 Task: Find connections with filter location Pekalongan with filter topic #Productivitywith filter profile language French with filter current company Global Freelance Recruiter with filter school GM Institute of Technology with filter industry Computer and Network Security with filter service category Mobile Marketing with filter keywords title School Counselor
Action: Mouse moved to (651, 63)
Screenshot: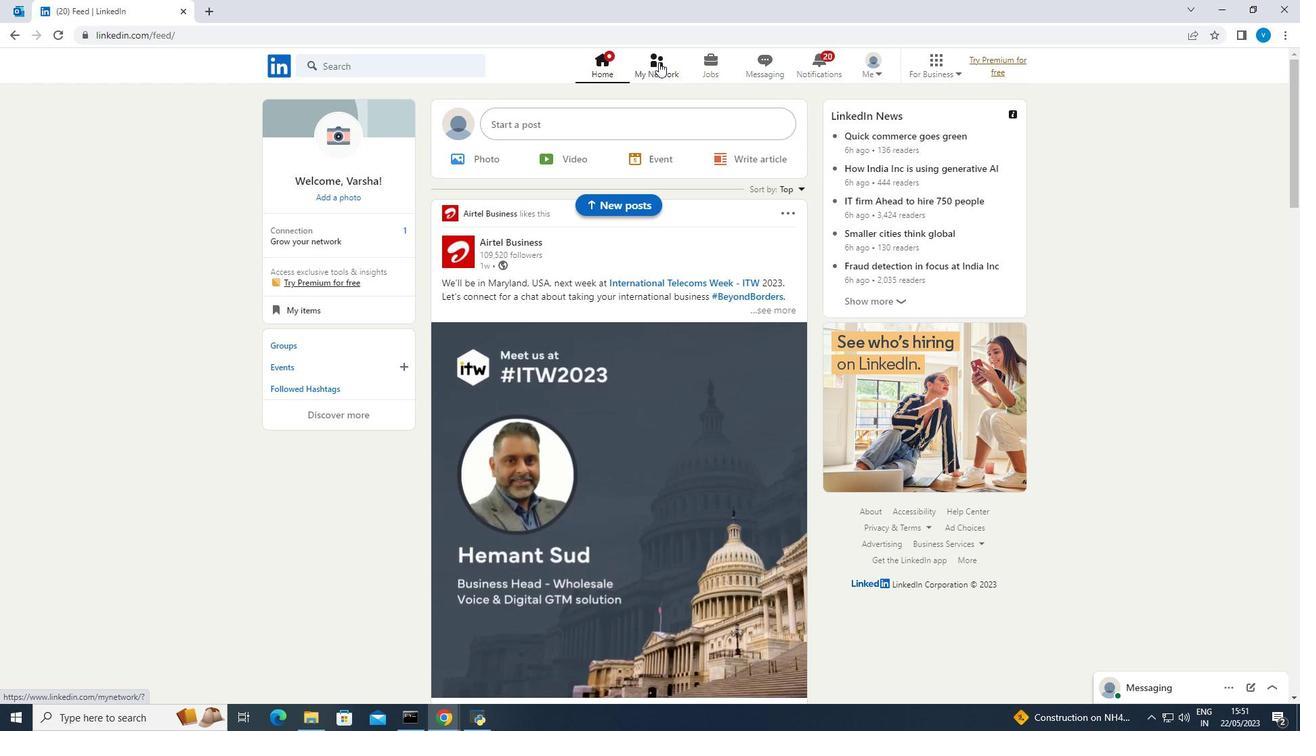 
Action: Mouse pressed left at (651, 63)
Screenshot: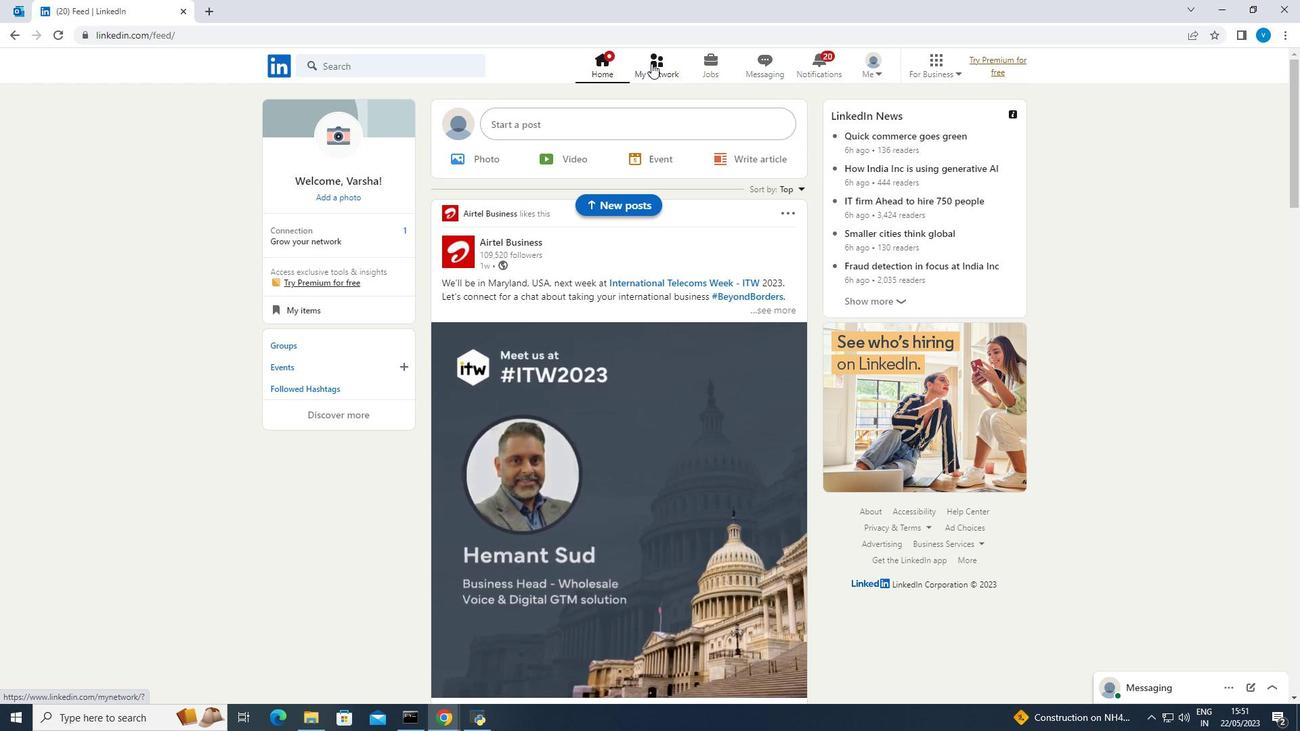 
Action: Mouse moved to (316, 147)
Screenshot: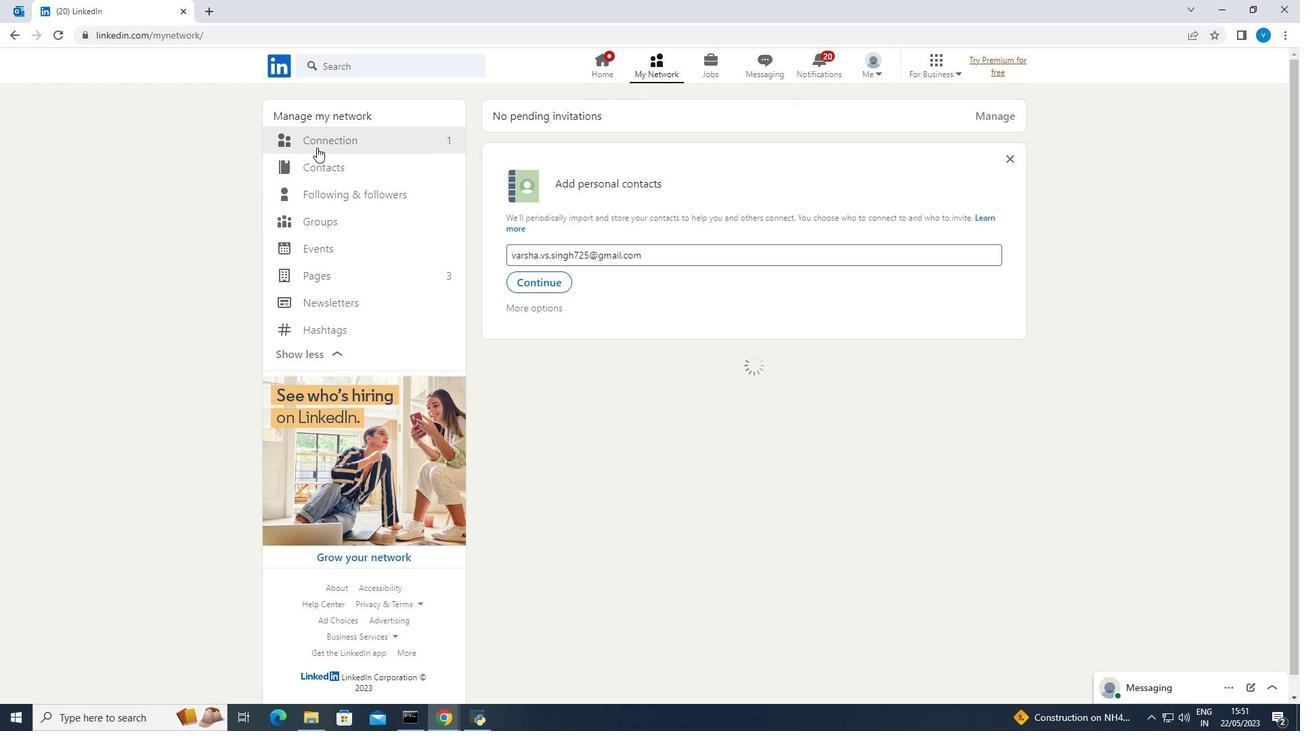 
Action: Mouse pressed left at (316, 147)
Screenshot: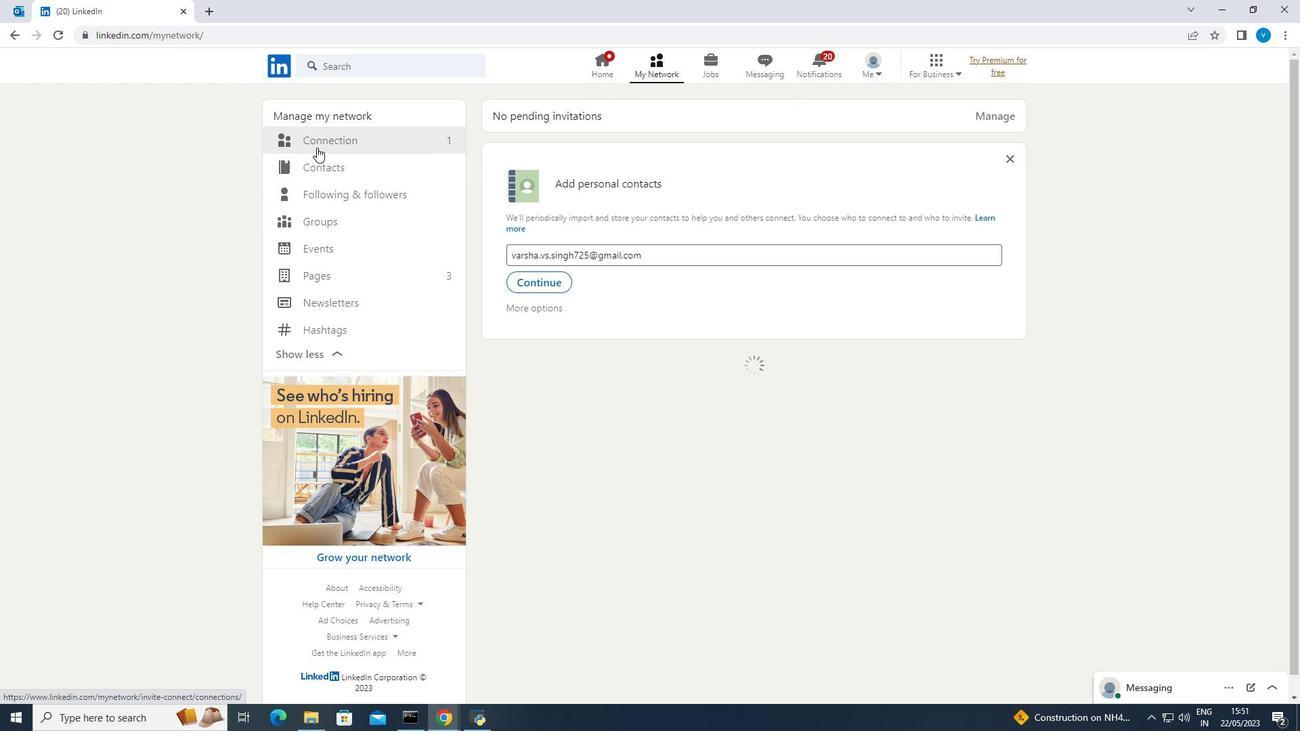 
Action: Mouse moved to (774, 140)
Screenshot: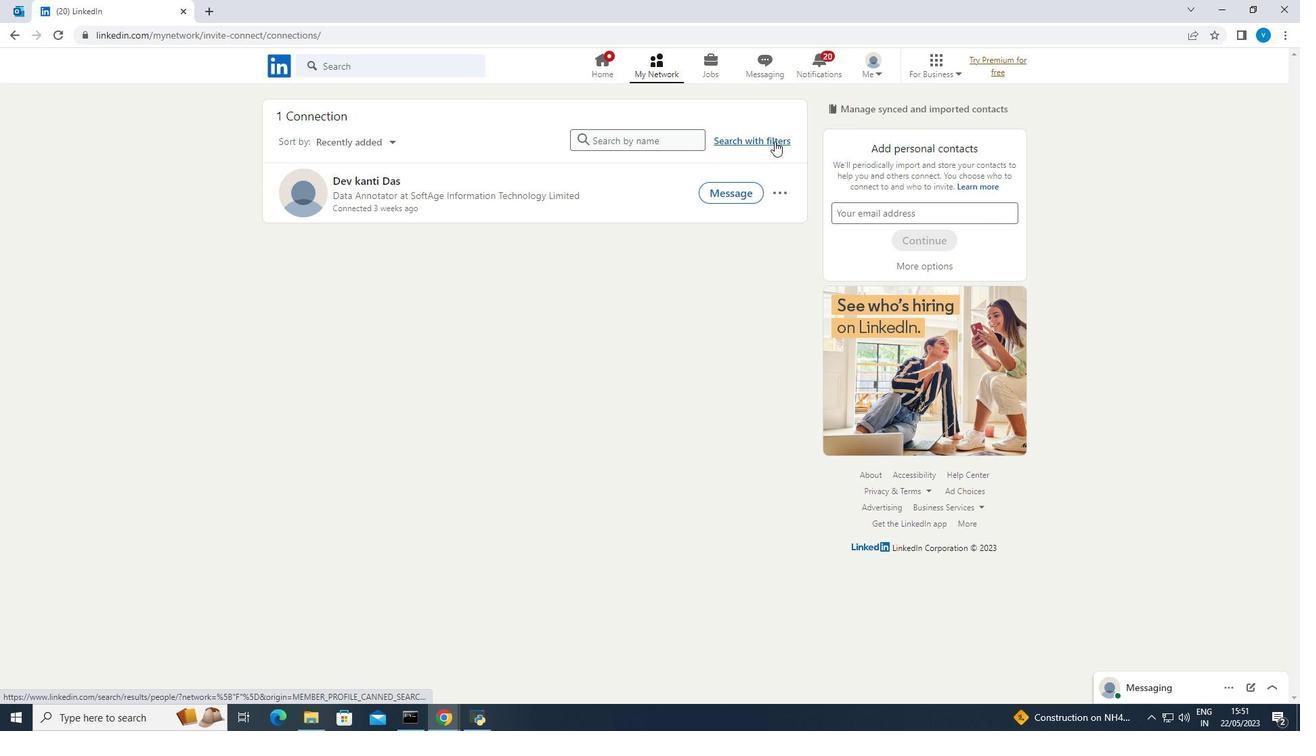 
Action: Mouse pressed left at (774, 140)
Screenshot: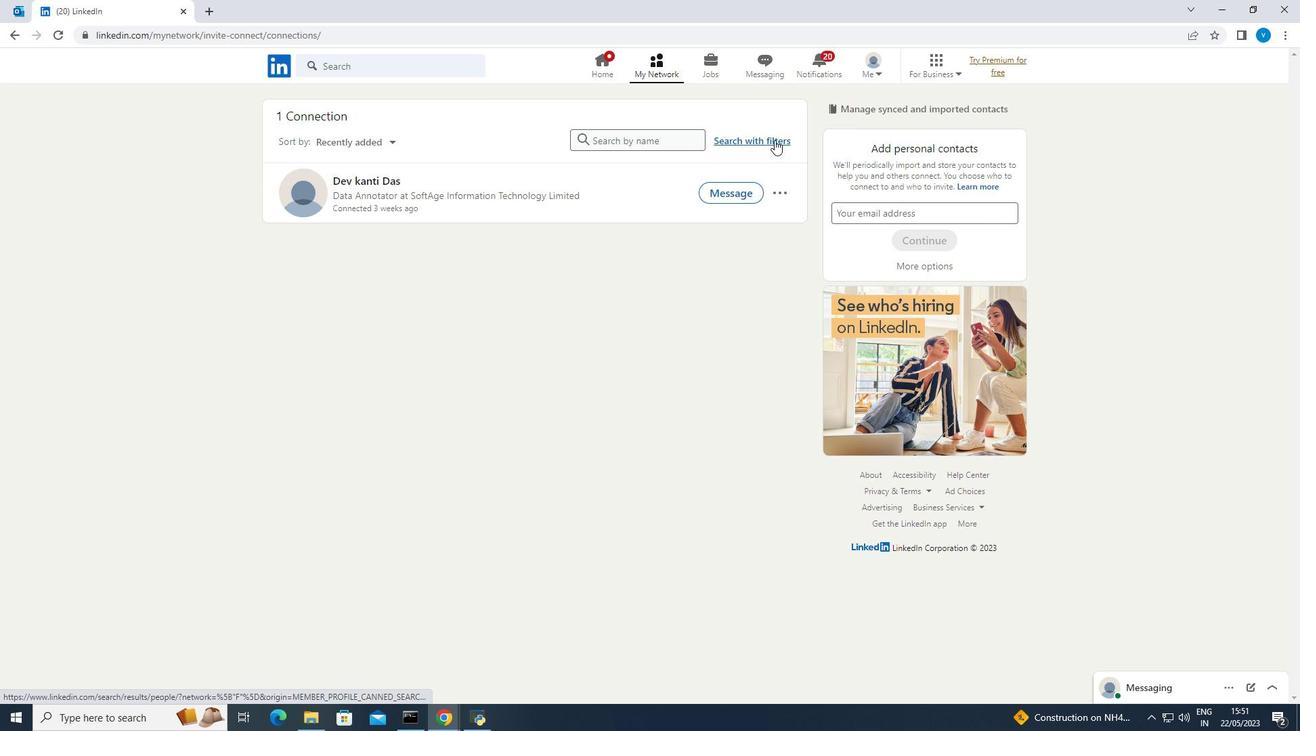 
Action: Mouse moved to (688, 109)
Screenshot: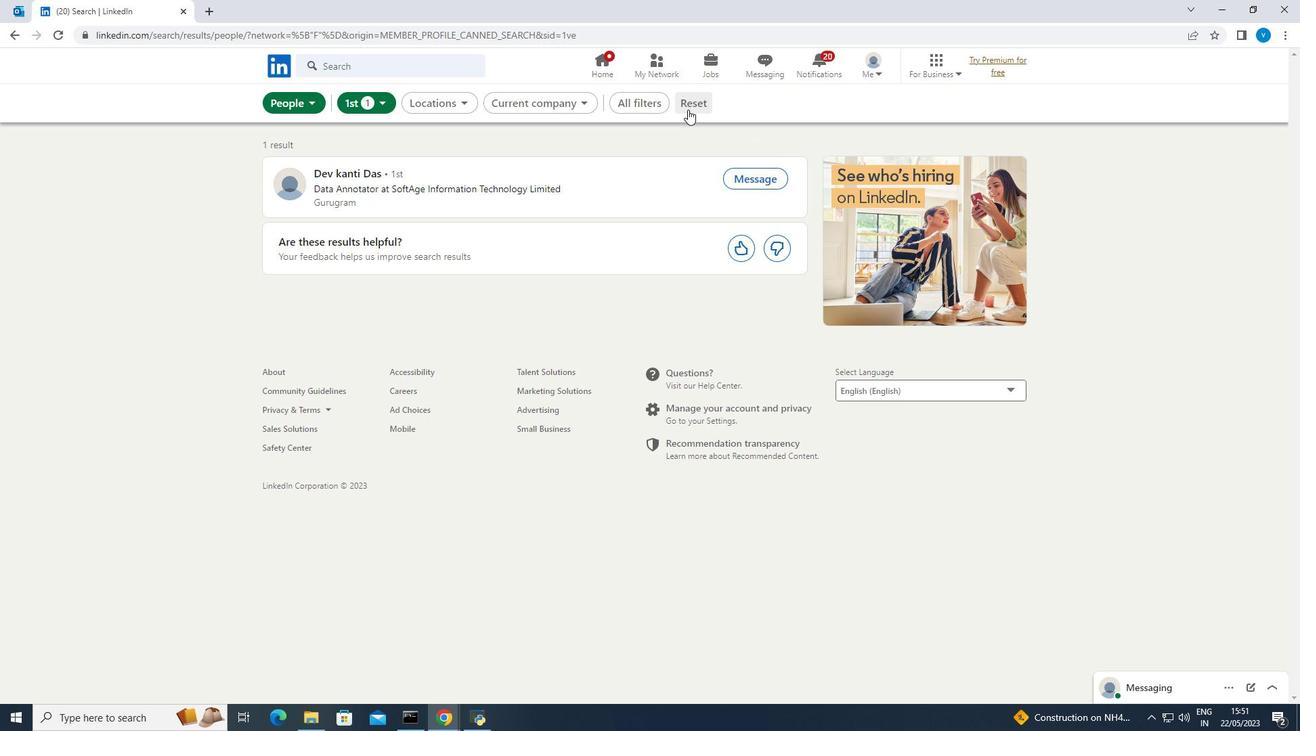 
Action: Mouse pressed left at (688, 109)
Screenshot: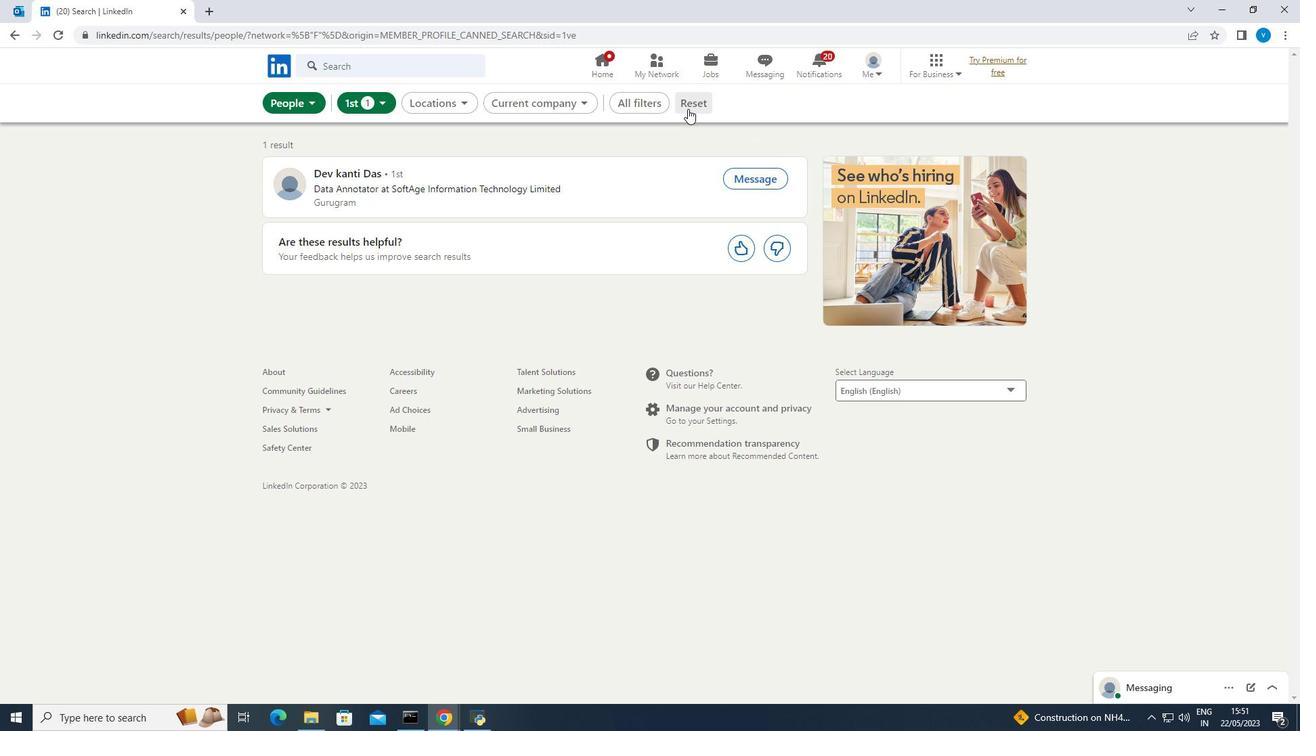 
Action: Mouse moved to (679, 107)
Screenshot: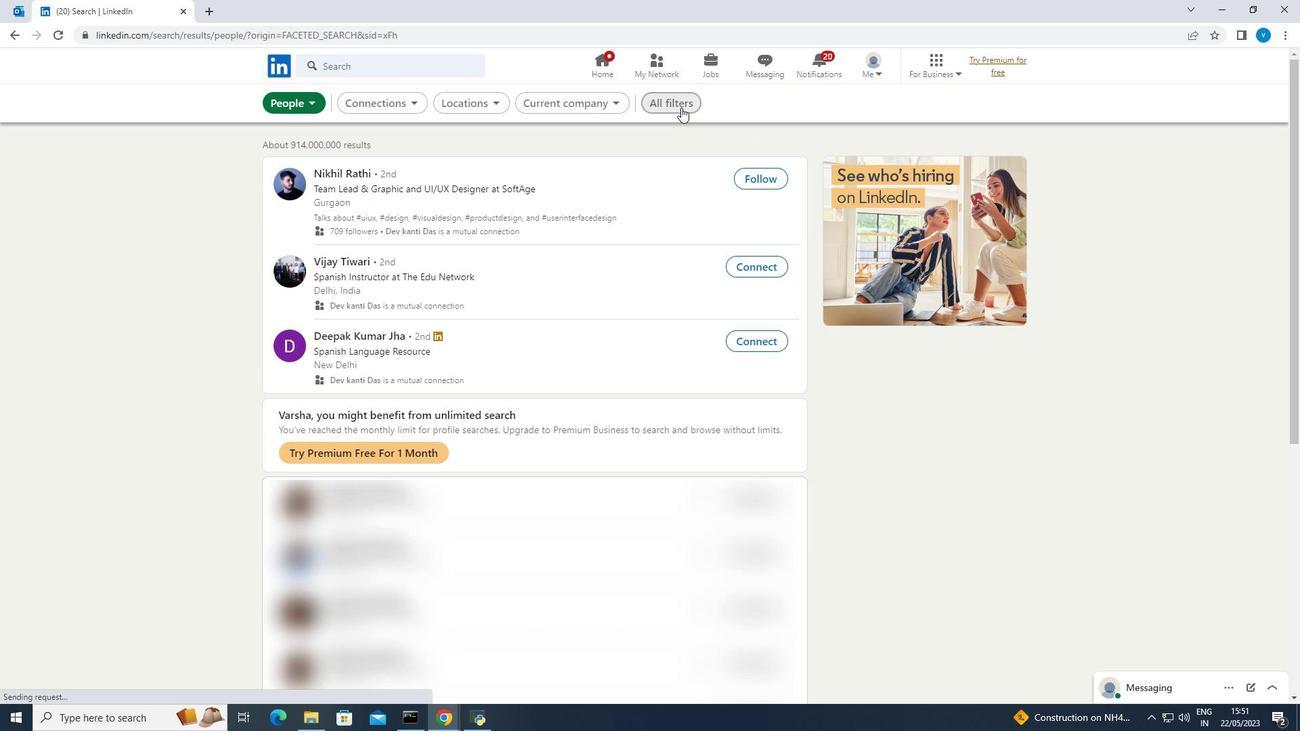 
Action: Mouse pressed left at (679, 107)
Screenshot: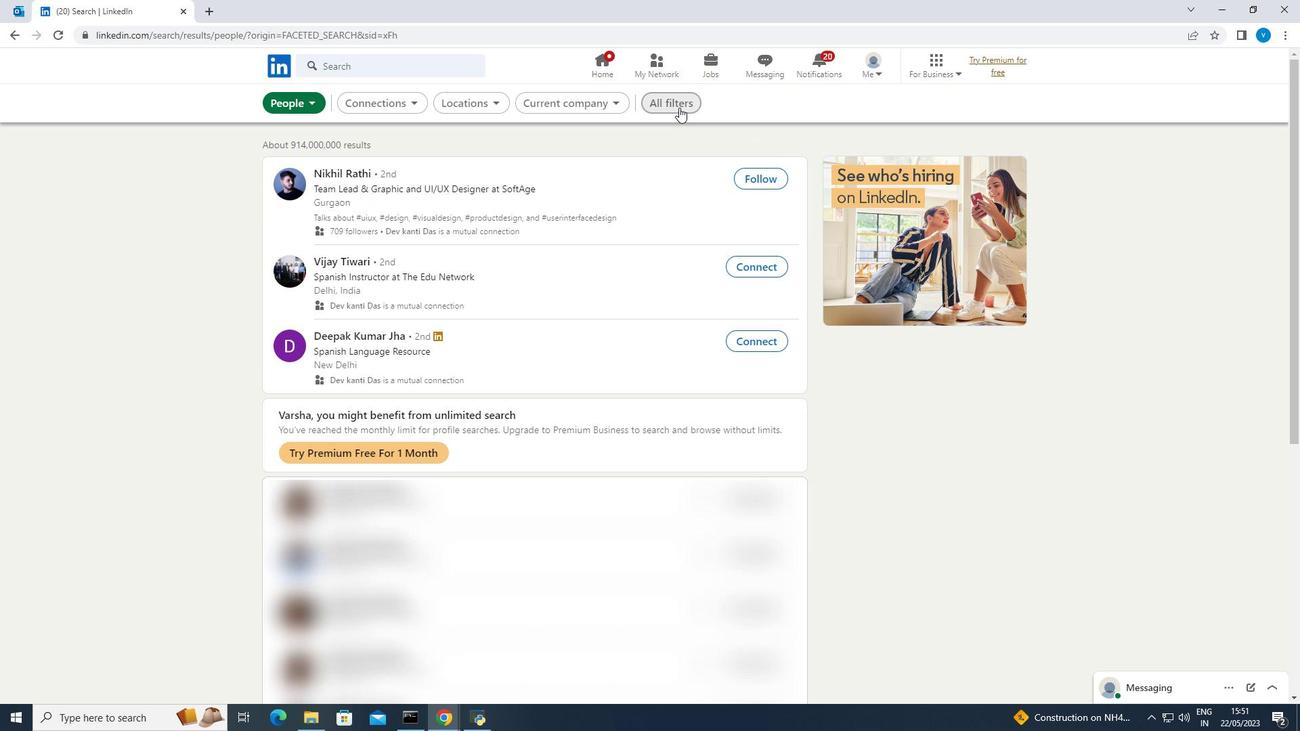 
Action: Mouse moved to (1009, 263)
Screenshot: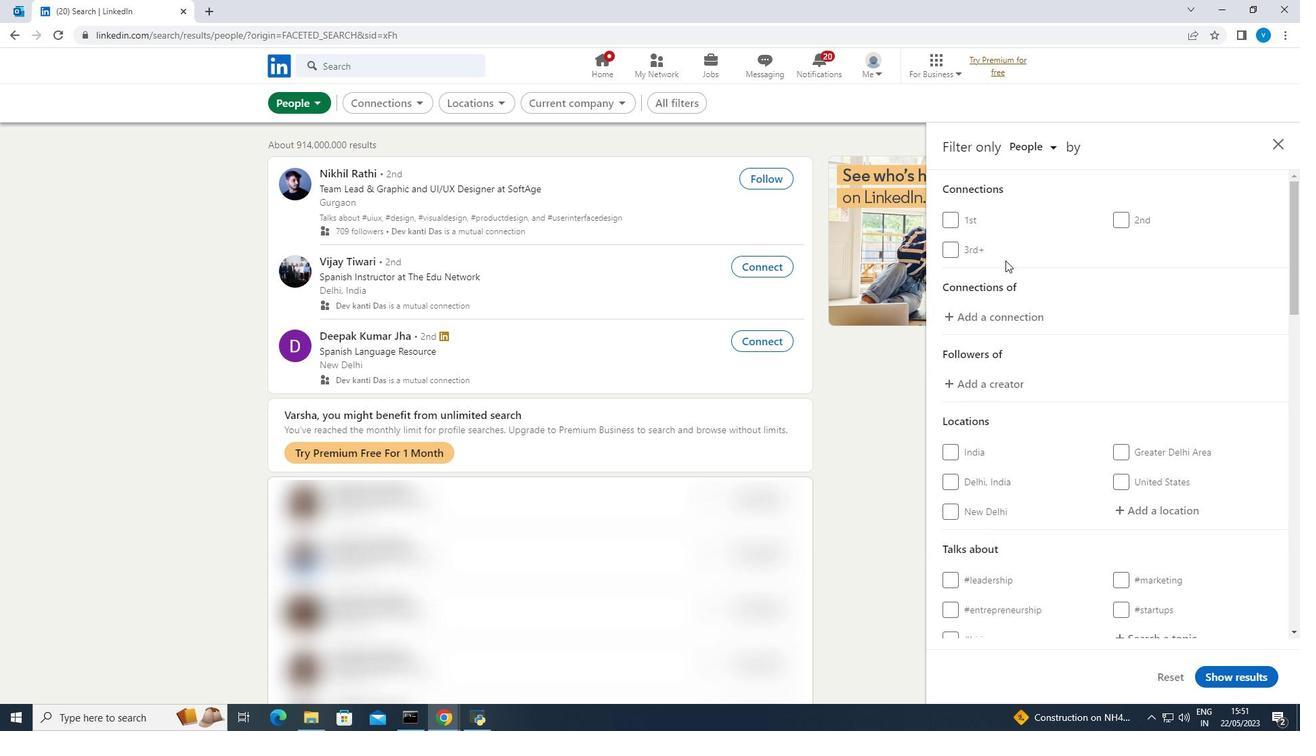 
Action: Mouse scrolled (1009, 262) with delta (0, 0)
Screenshot: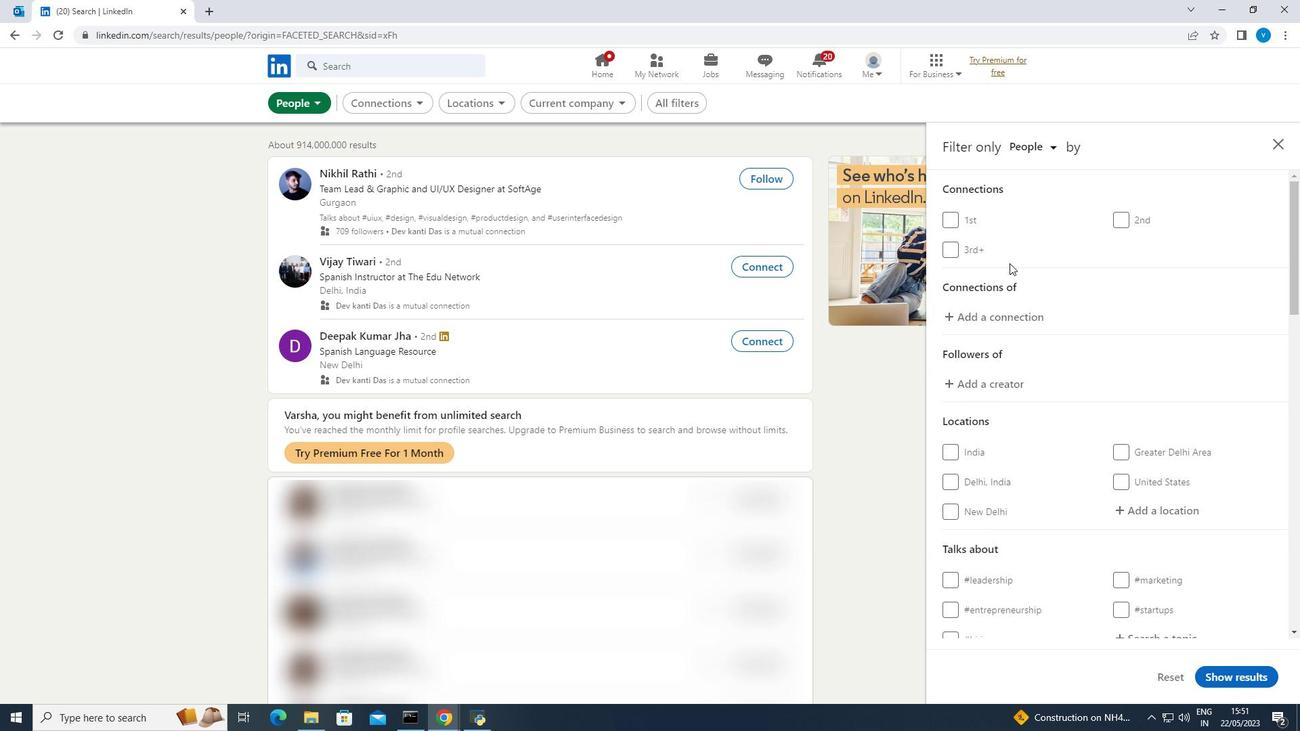 
Action: Mouse moved to (1011, 264)
Screenshot: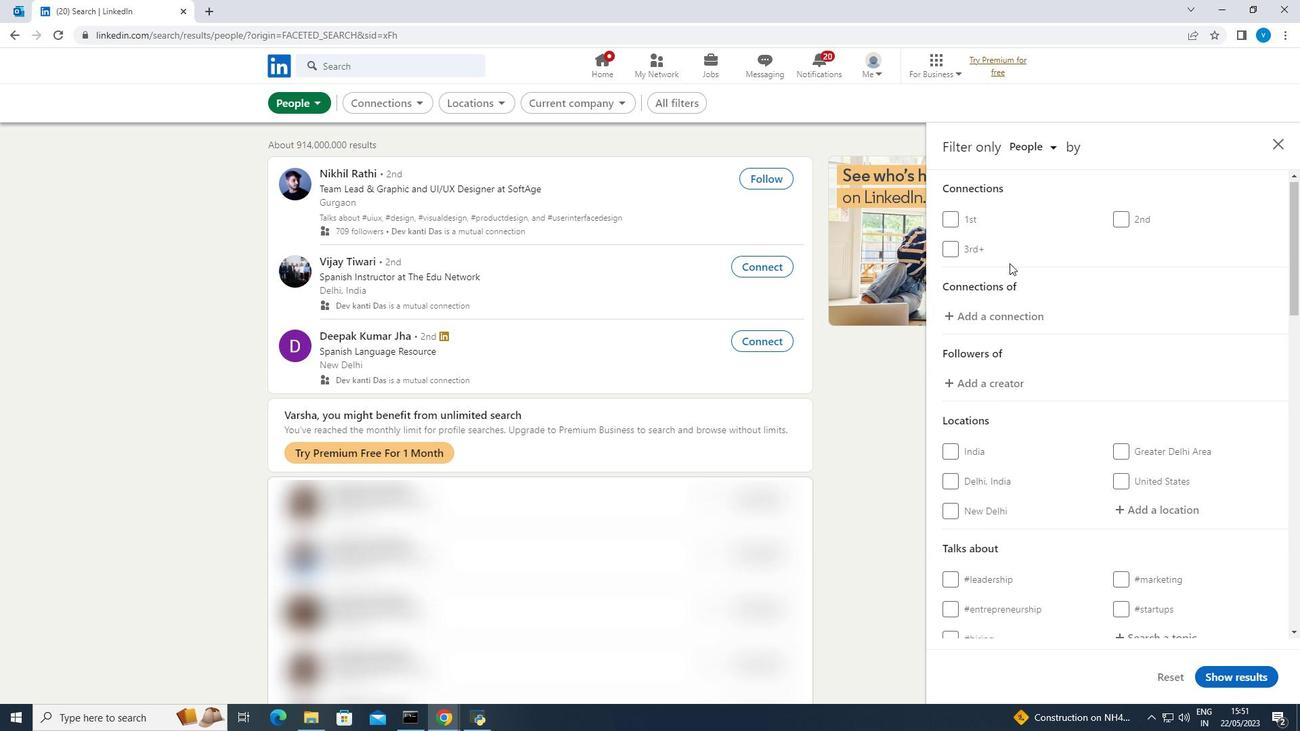 
Action: Mouse scrolled (1011, 263) with delta (0, 0)
Screenshot: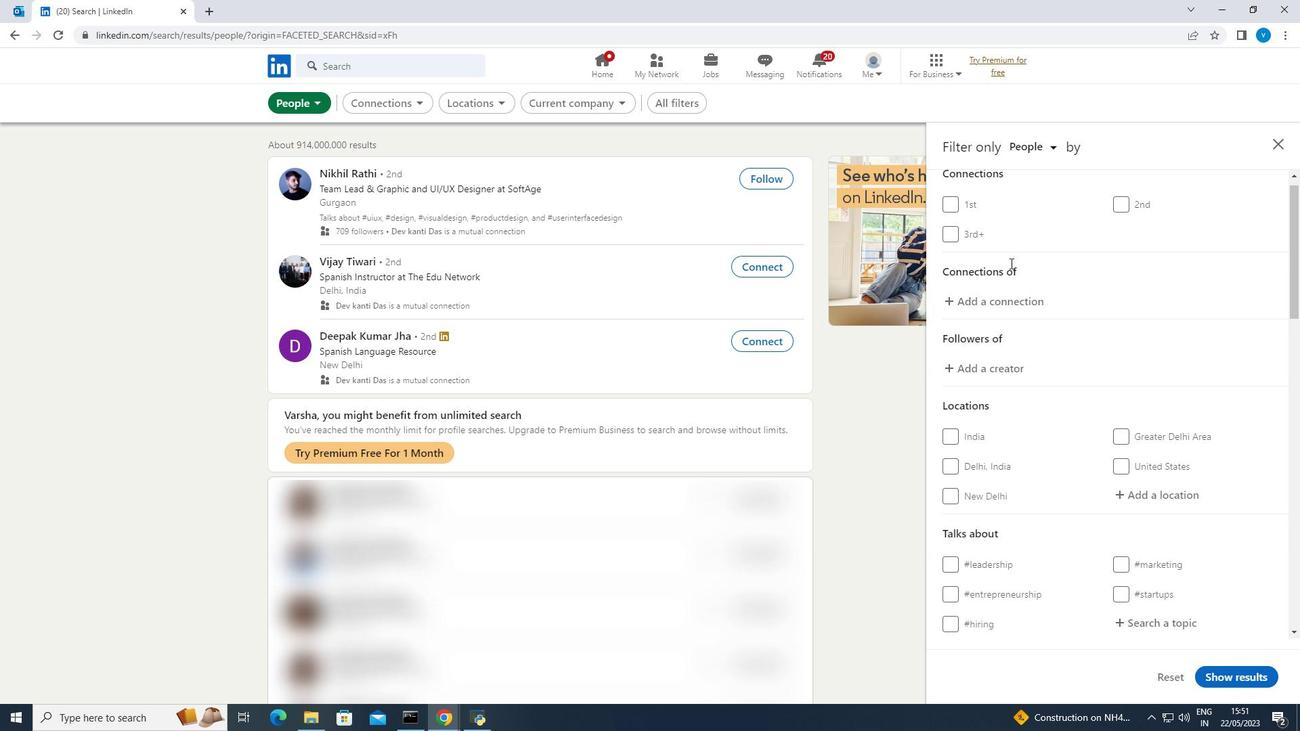 
Action: Mouse moved to (1125, 366)
Screenshot: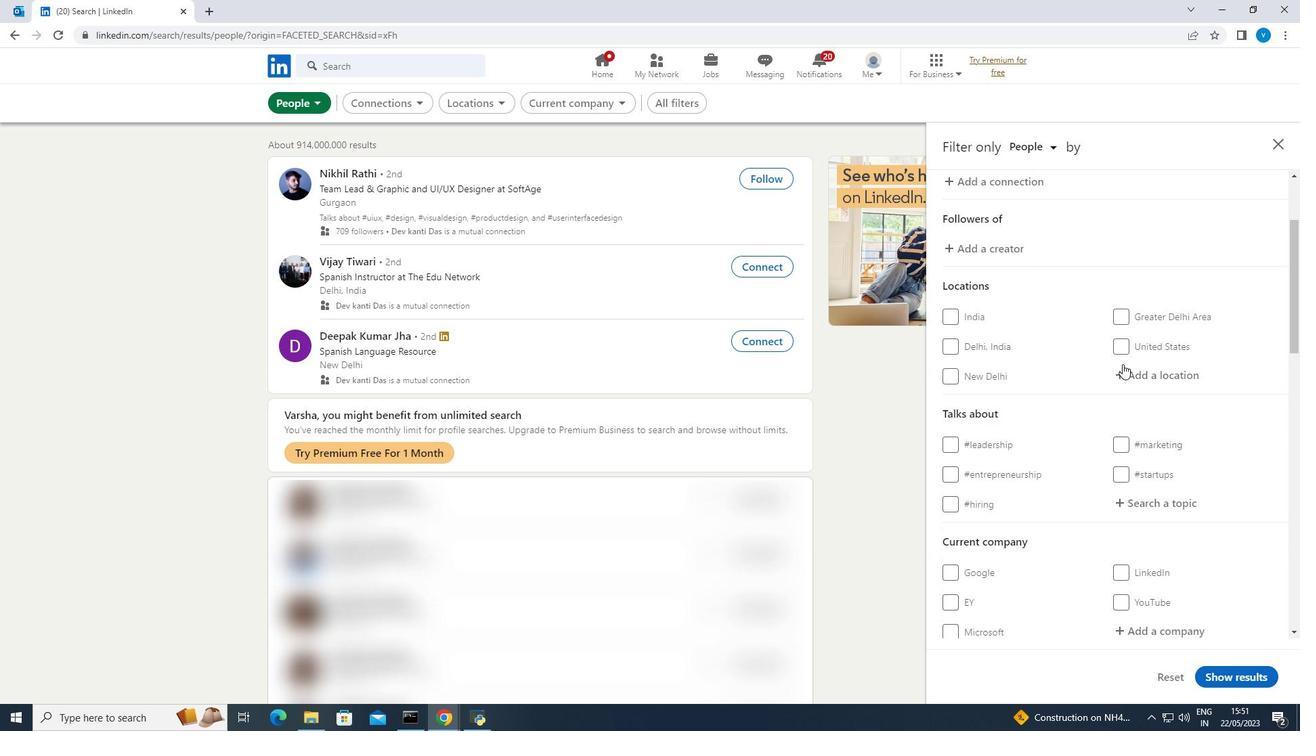 
Action: Mouse pressed left at (1125, 366)
Screenshot: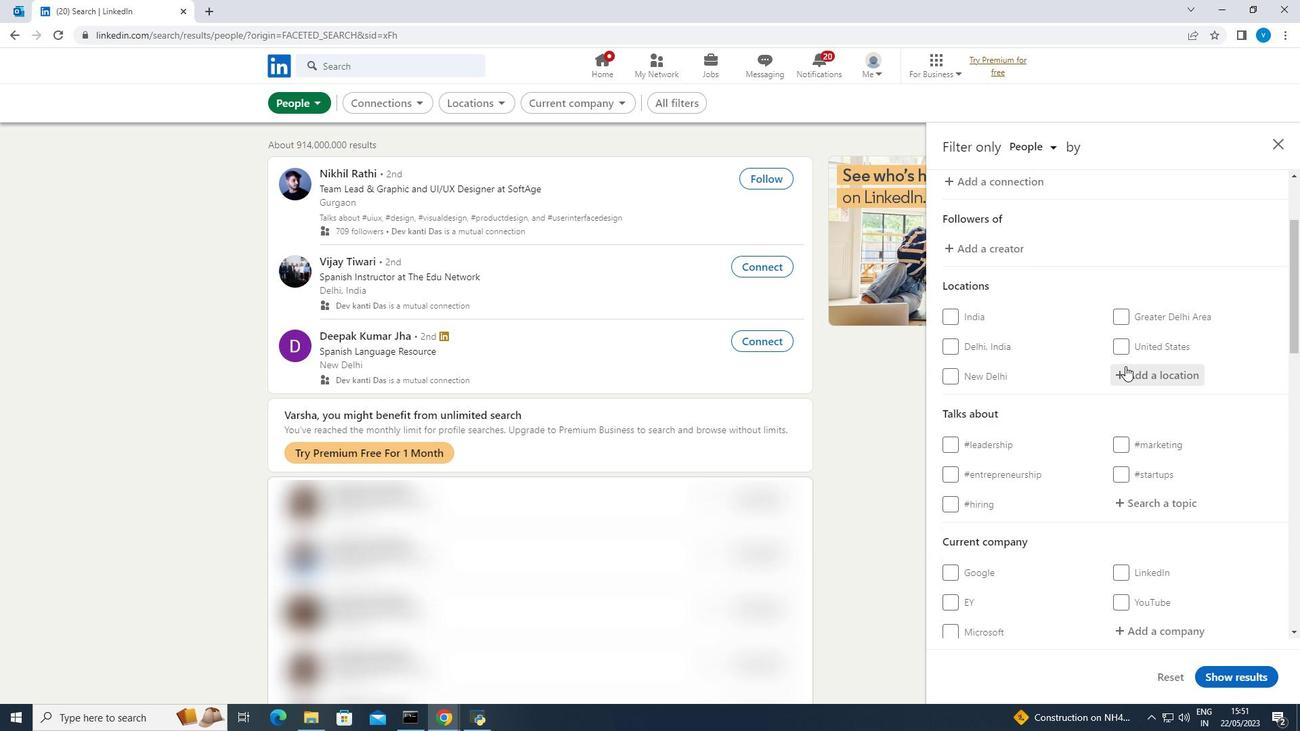 
Action: Mouse moved to (1127, 356)
Screenshot: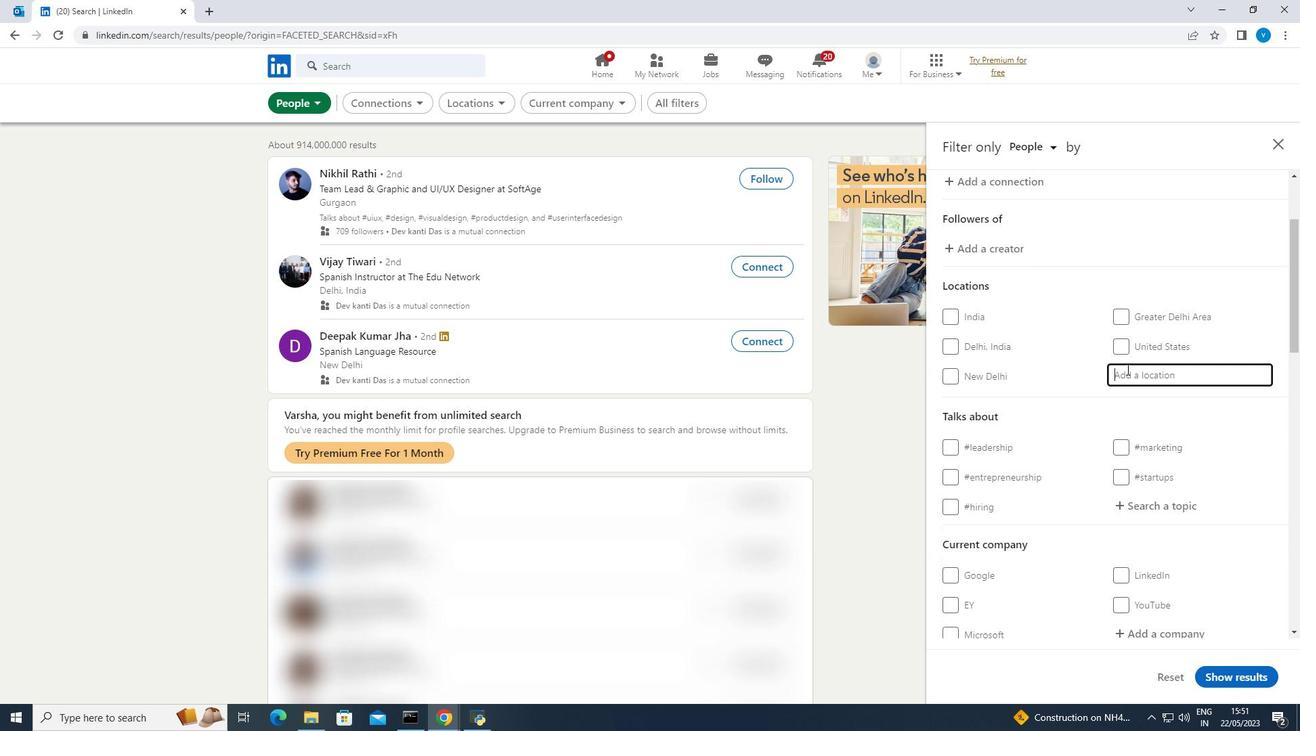
Action: Key pressed <Key.shift><Key.shift><Key.shift><Key.shift><Key.shift><Key.shift><Key.shift><Key.shift><Key.shift>Pekalongan
Screenshot: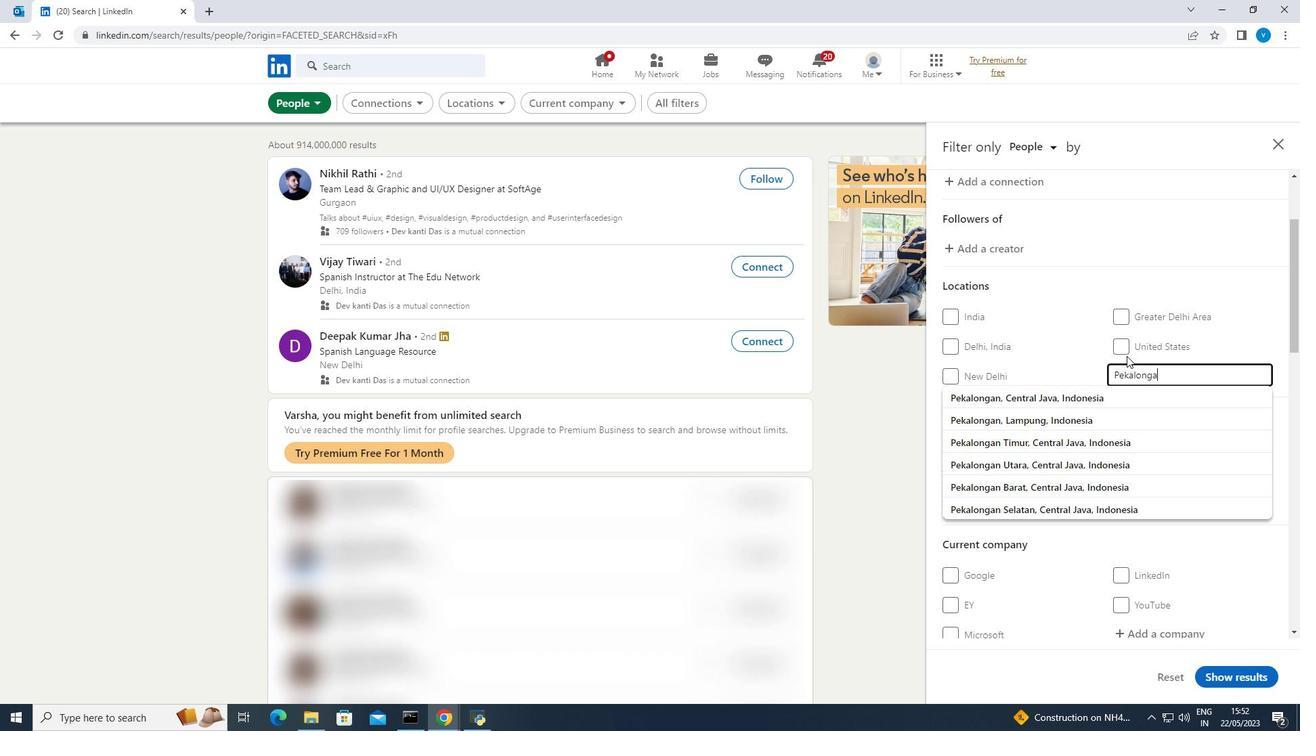 
Action: Mouse moved to (1223, 549)
Screenshot: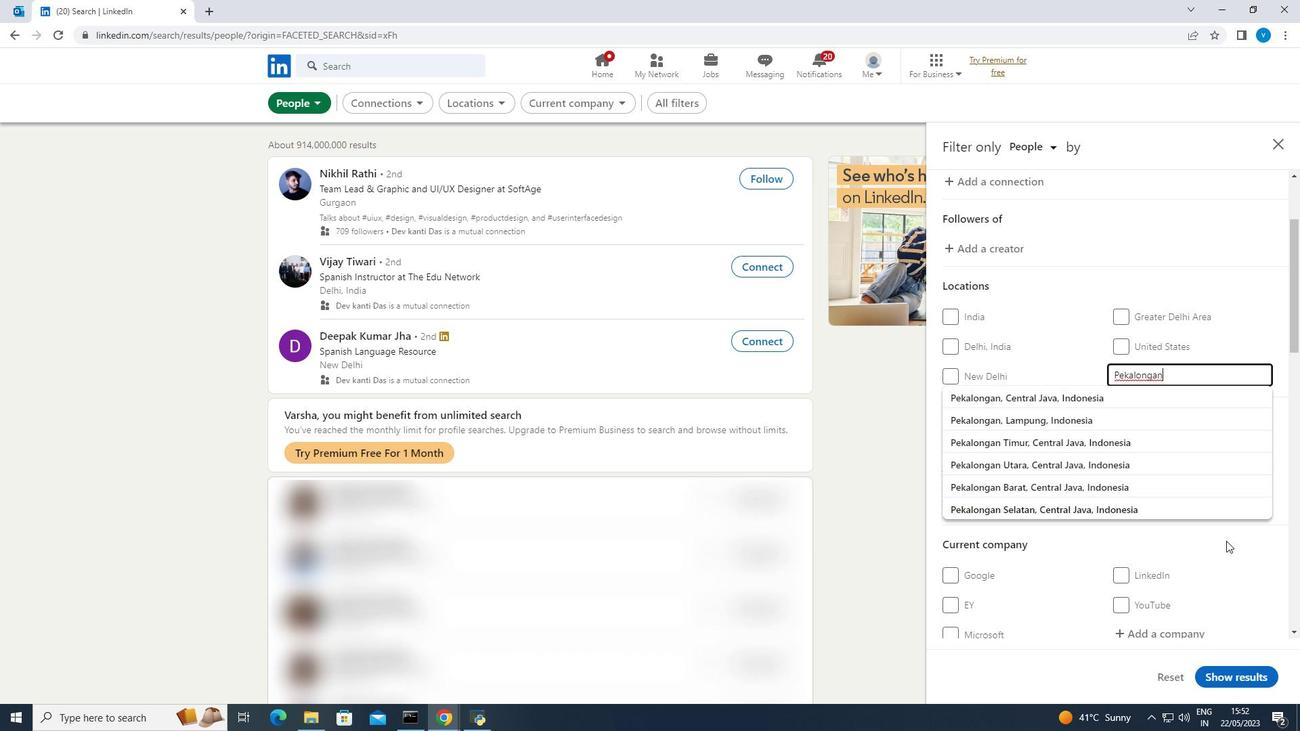 
Action: Mouse pressed left at (1223, 549)
Screenshot: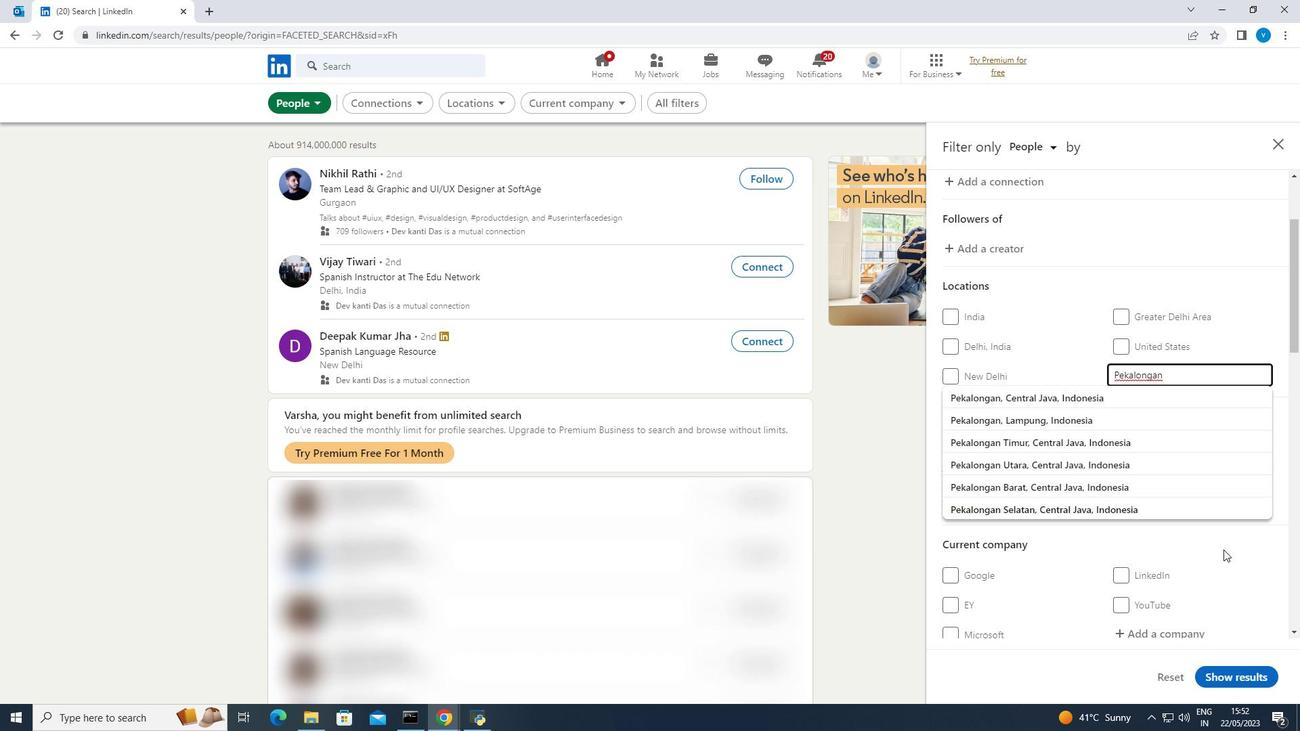 
Action: Mouse moved to (1188, 504)
Screenshot: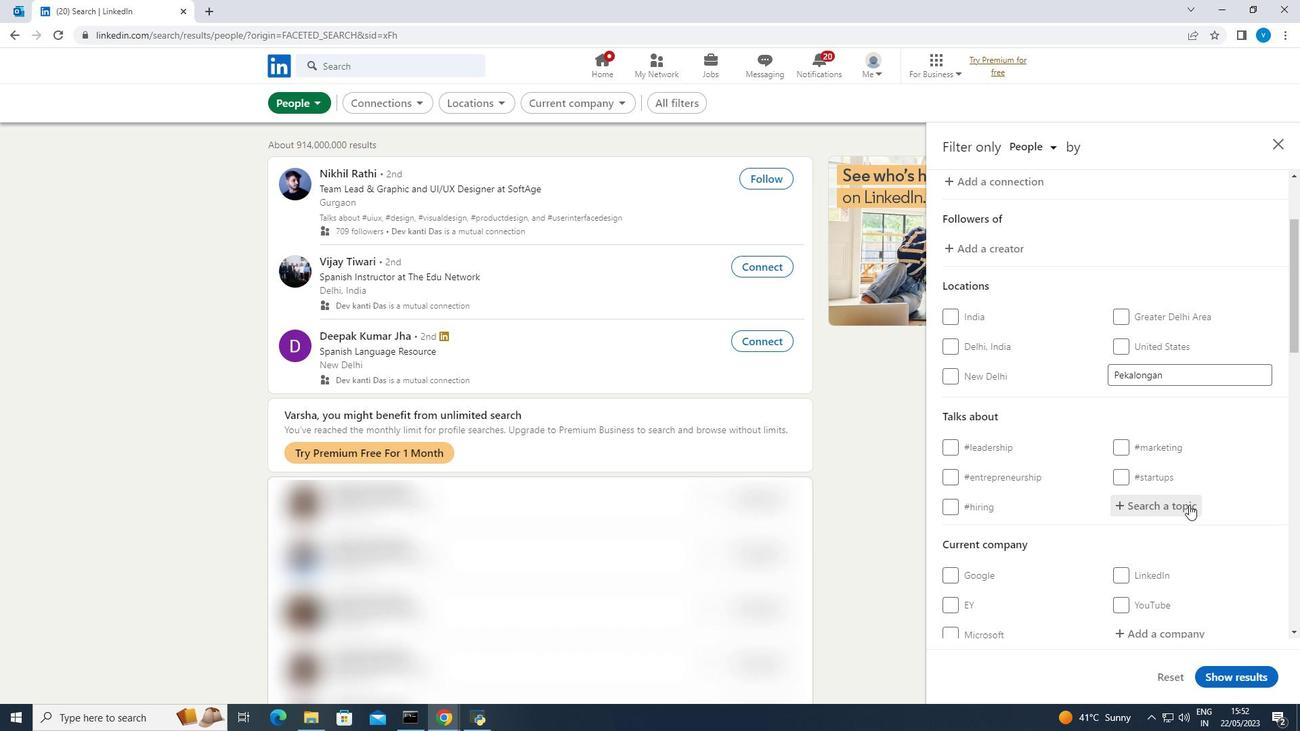 
Action: Mouse pressed left at (1188, 504)
Screenshot: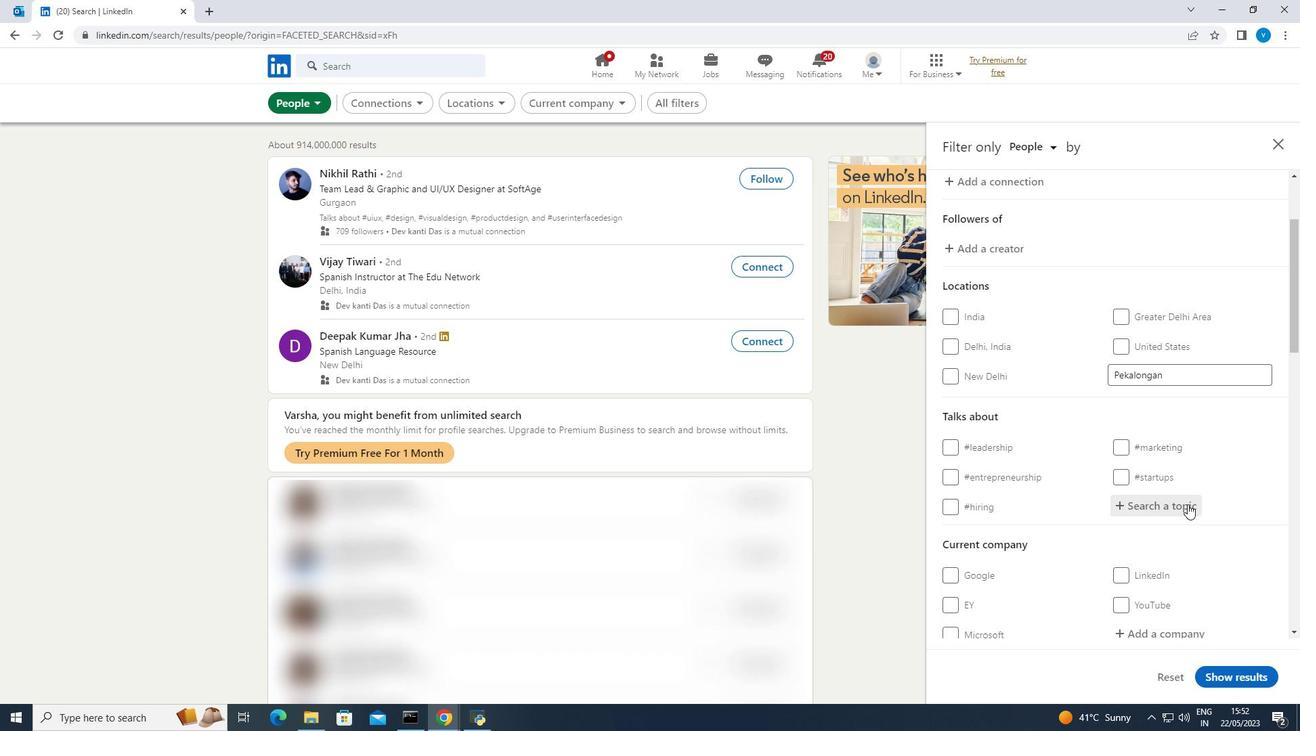 
Action: Key pressed <Key.shift><Key.shift><Key.shift><Key.shift><Key.shift>#<Key.shift><Key.shift><Key.shift><Key.shift><Key.shift><Key.shift><Key.shift>Productivity
Screenshot: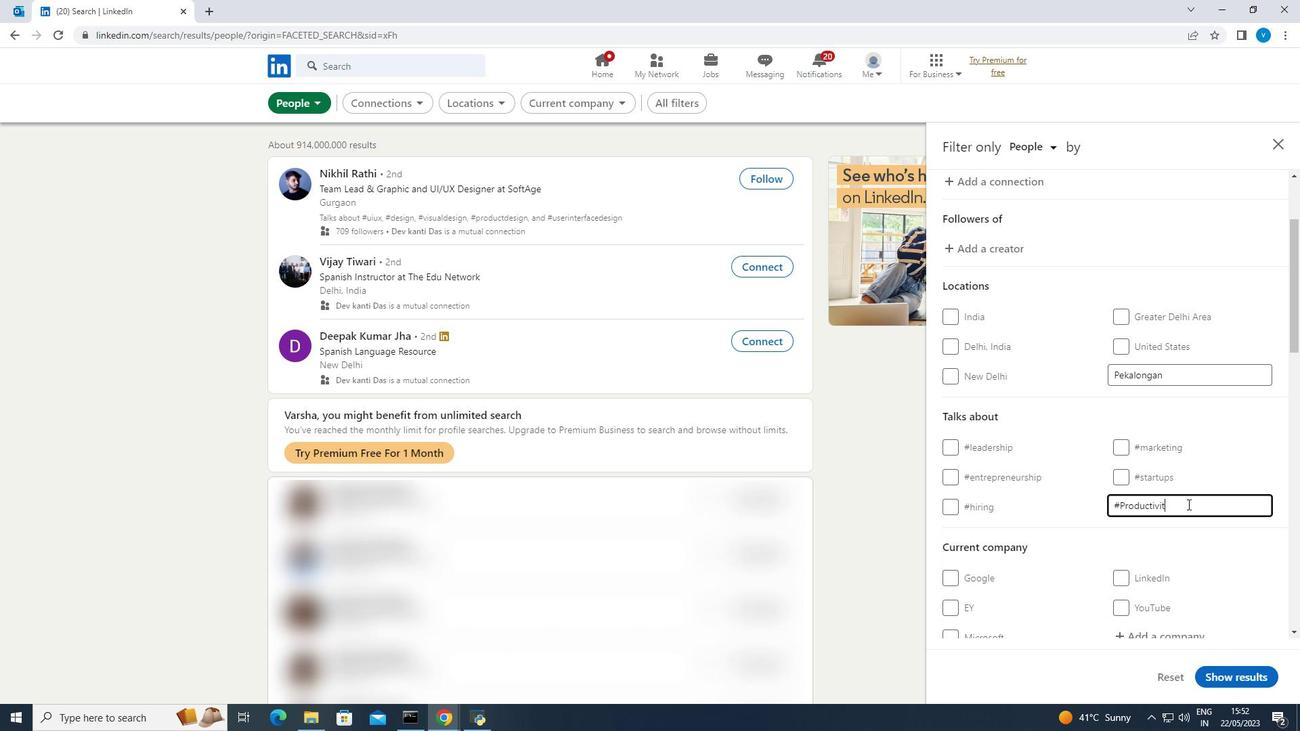
Action: Mouse moved to (1149, 544)
Screenshot: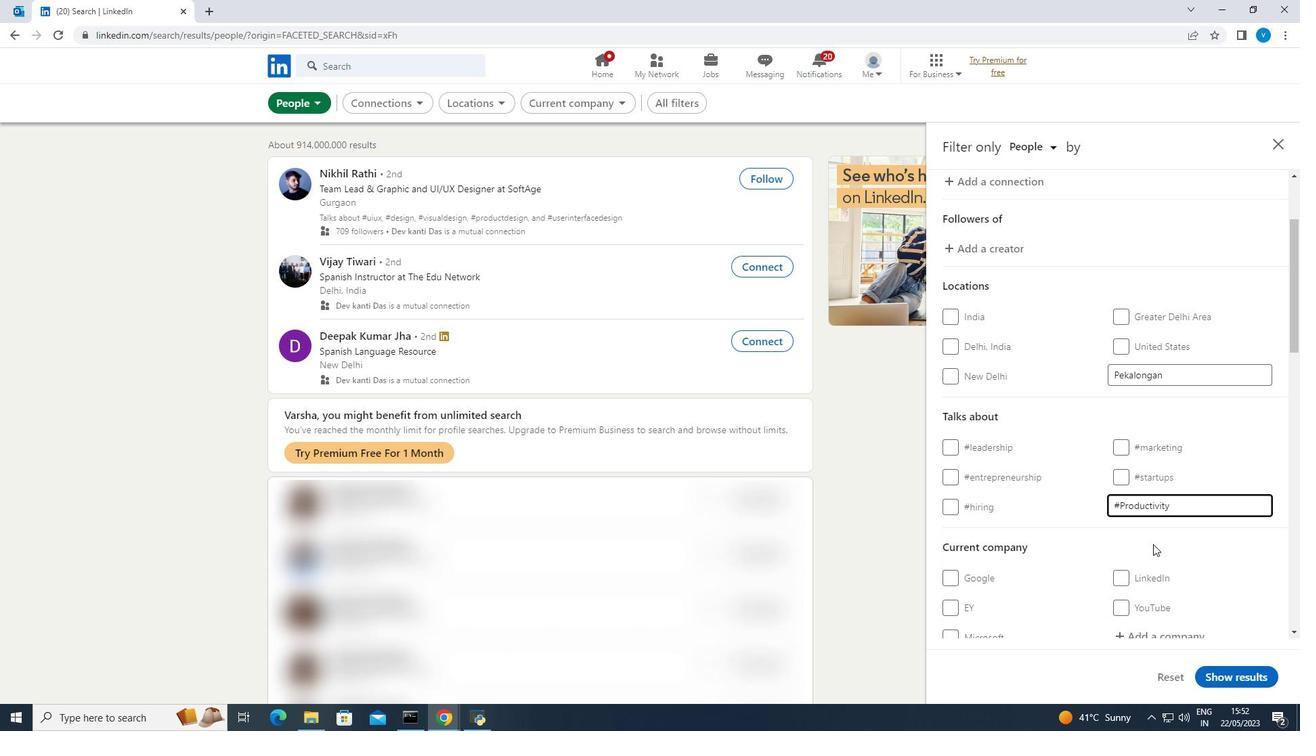 
Action: Mouse scrolled (1149, 543) with delta (0, 0)
Screenshot: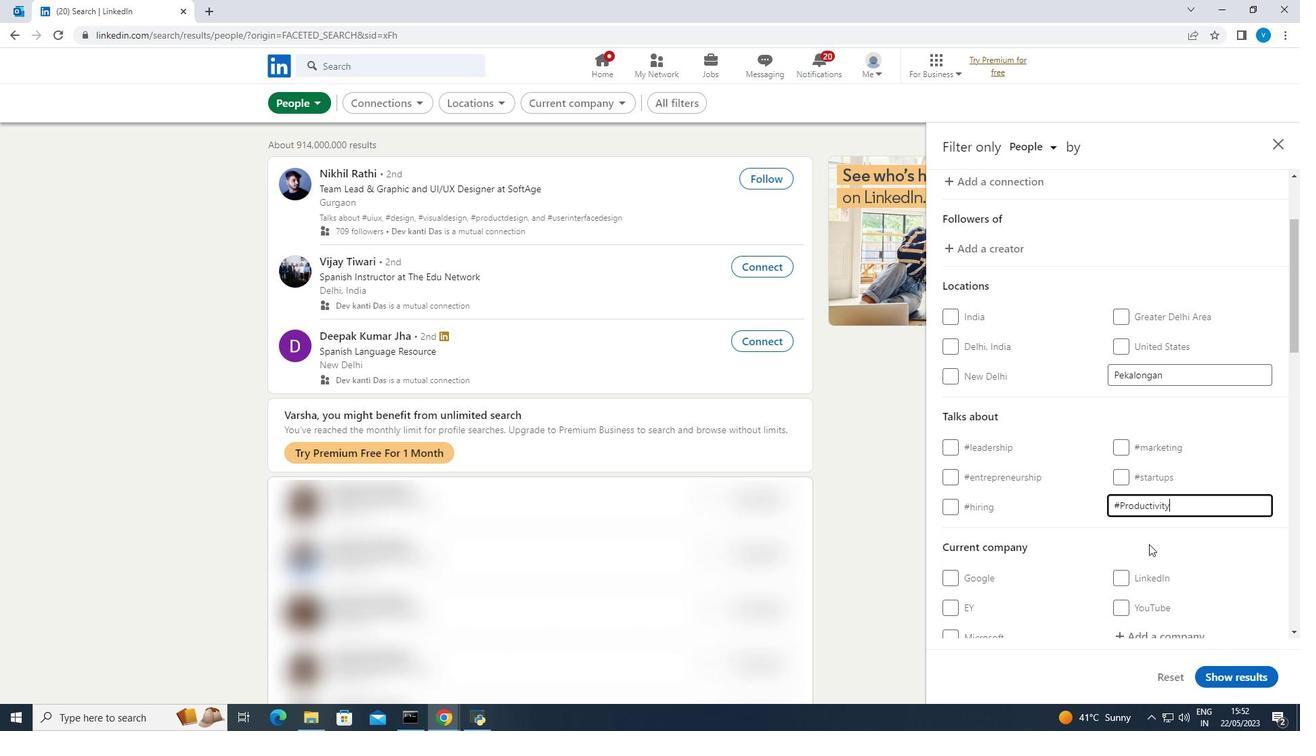
Action: Mouse scrolled (1149, 543) with delta (0, 0)
Screenshot: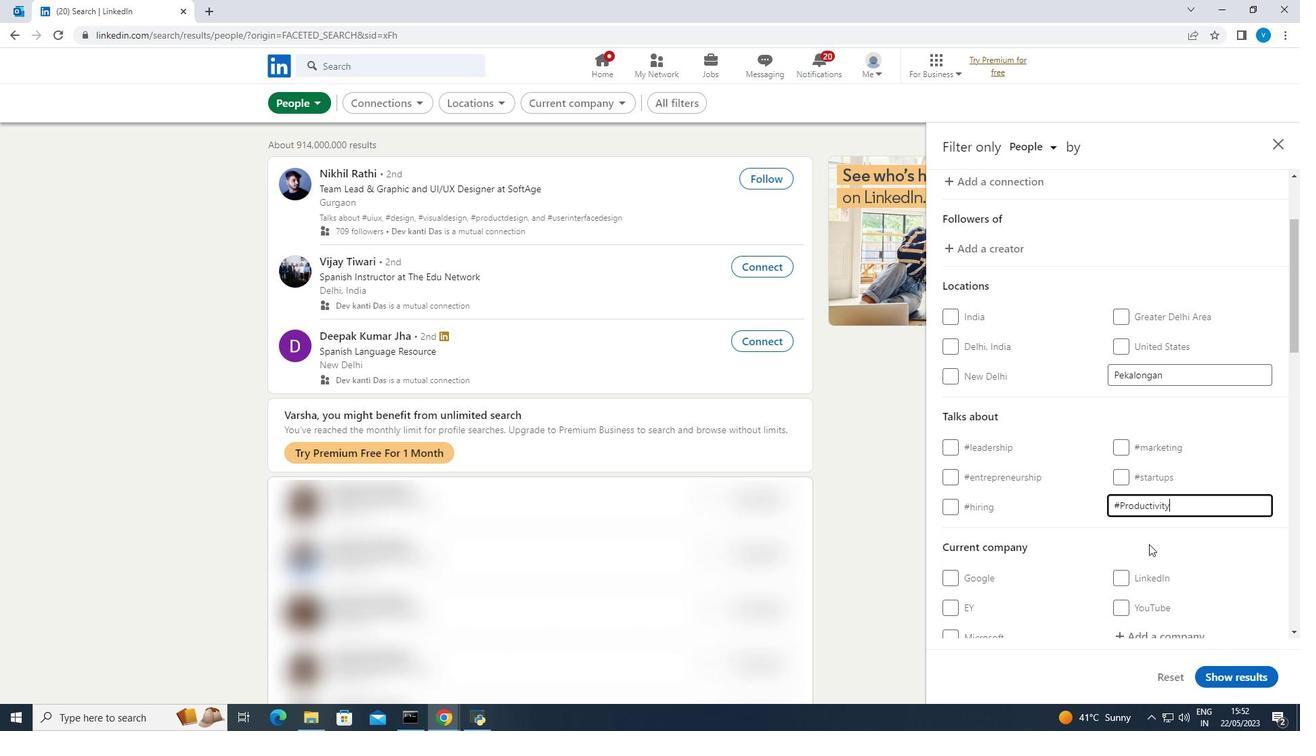 
Action: Mouse scrolled (1149, 543) with delta (0, 0)
Screenshot: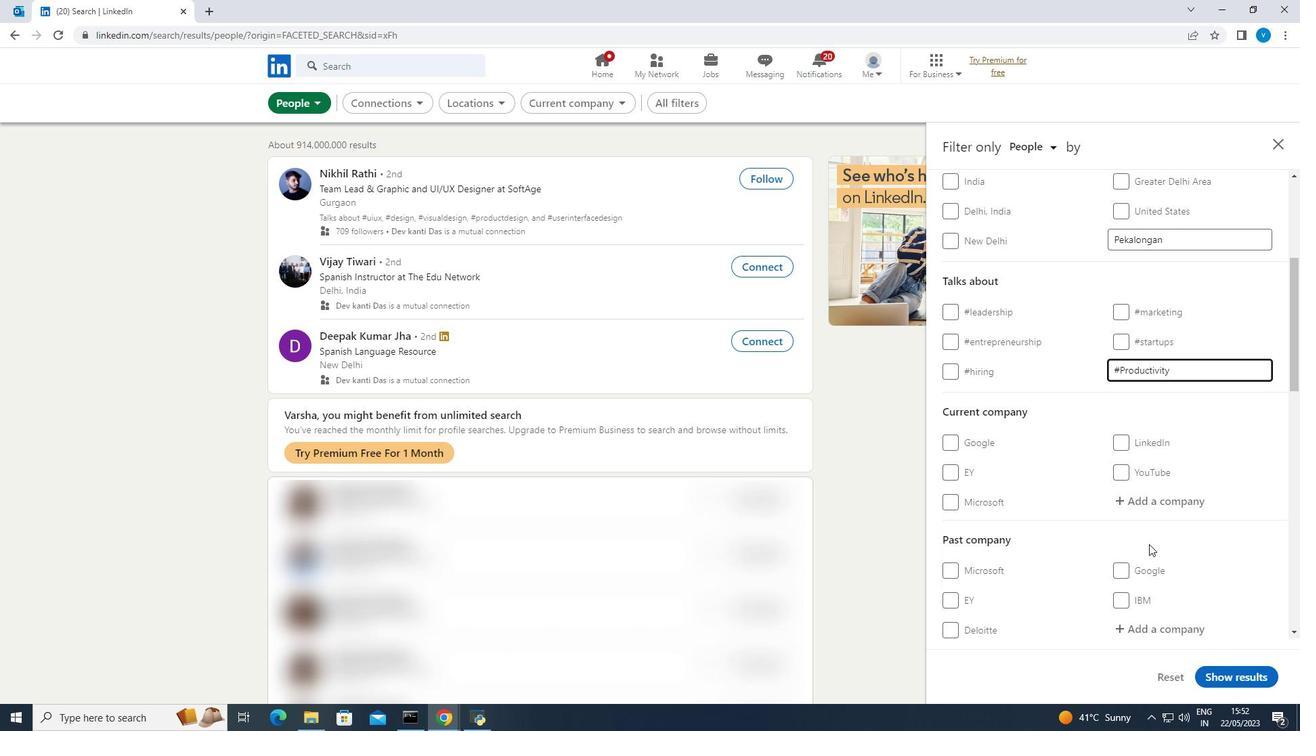 
Action: Mouse scrolled (1149, 543) with delta (0, 0)
Screenshot: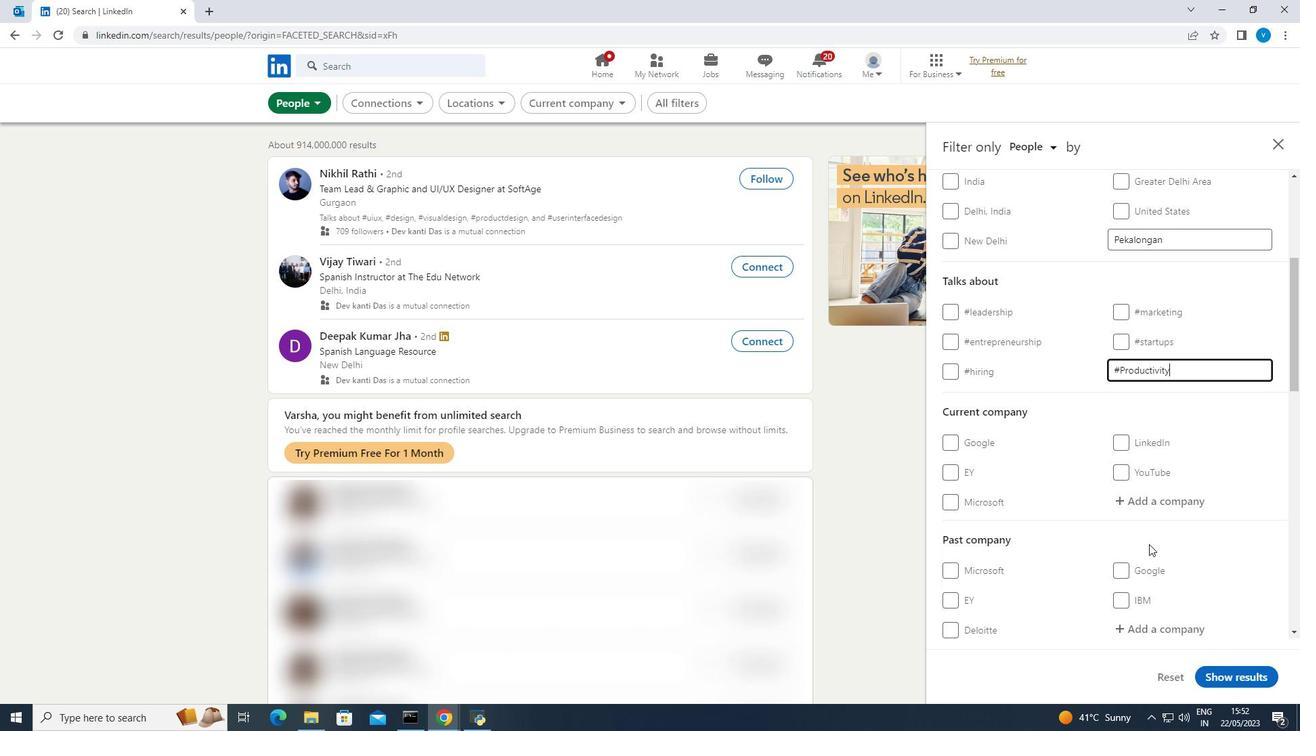 
Action: Mouse scrolled (1149, 543) with delta (0, 0)
Screenshot: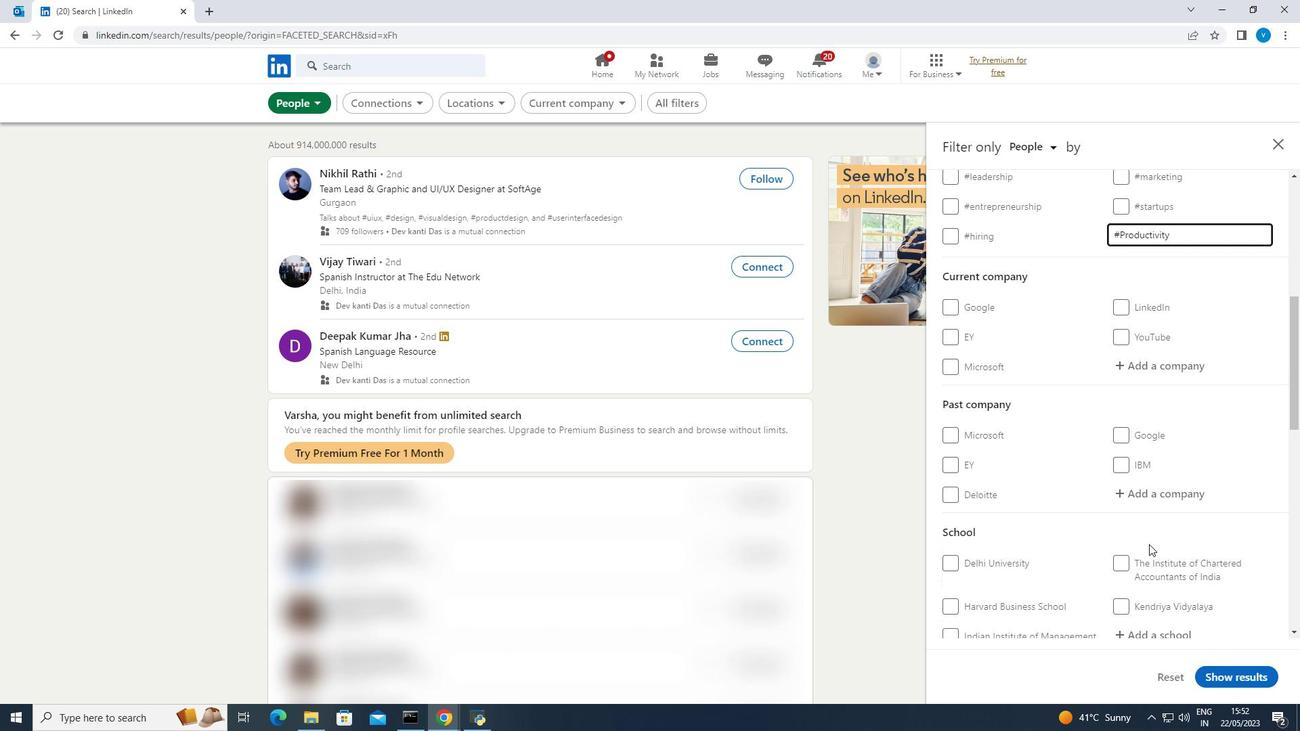 
Action: Mouse scrolled (1149, 543) with delta (0, 0)
Screenshot: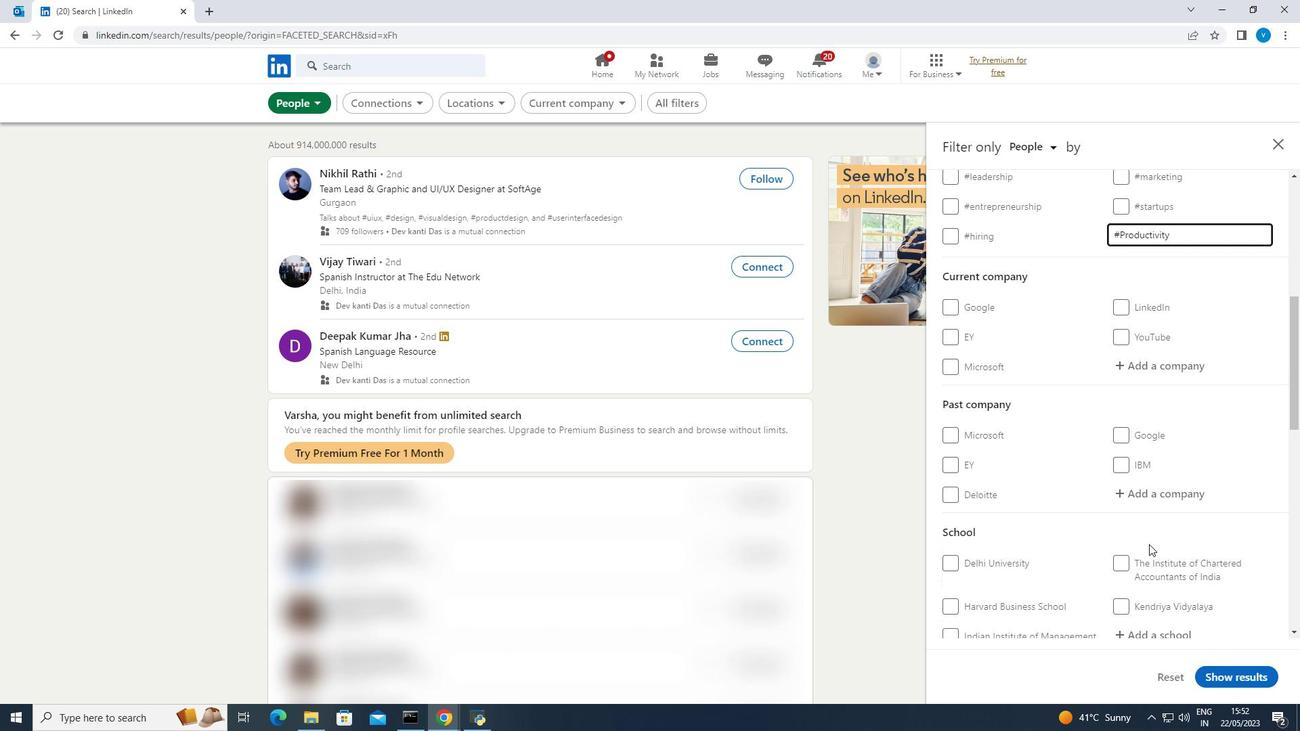 
Action: Mouse scrolled (1149, 543) with delta (0, 0)
Screenshot: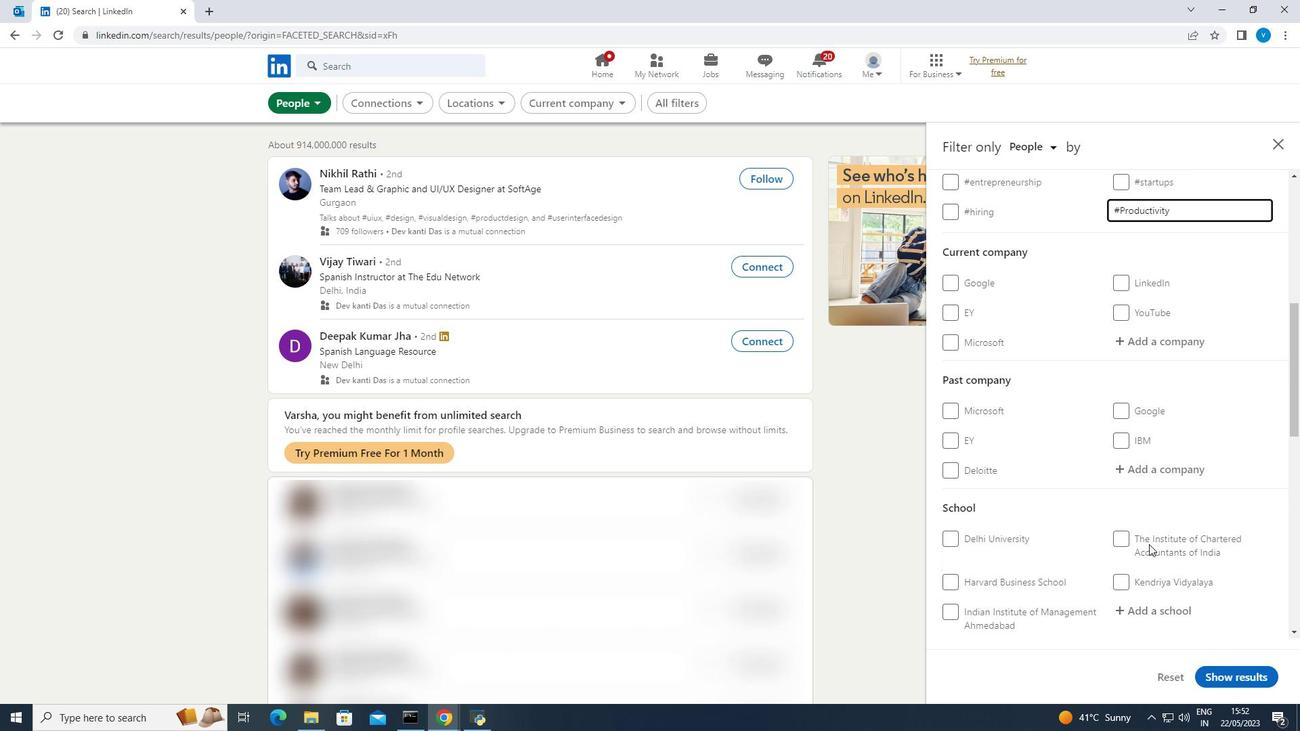 
Action: Mouse scrolled (1149, 543) with delta (0, 0)
Screenshot: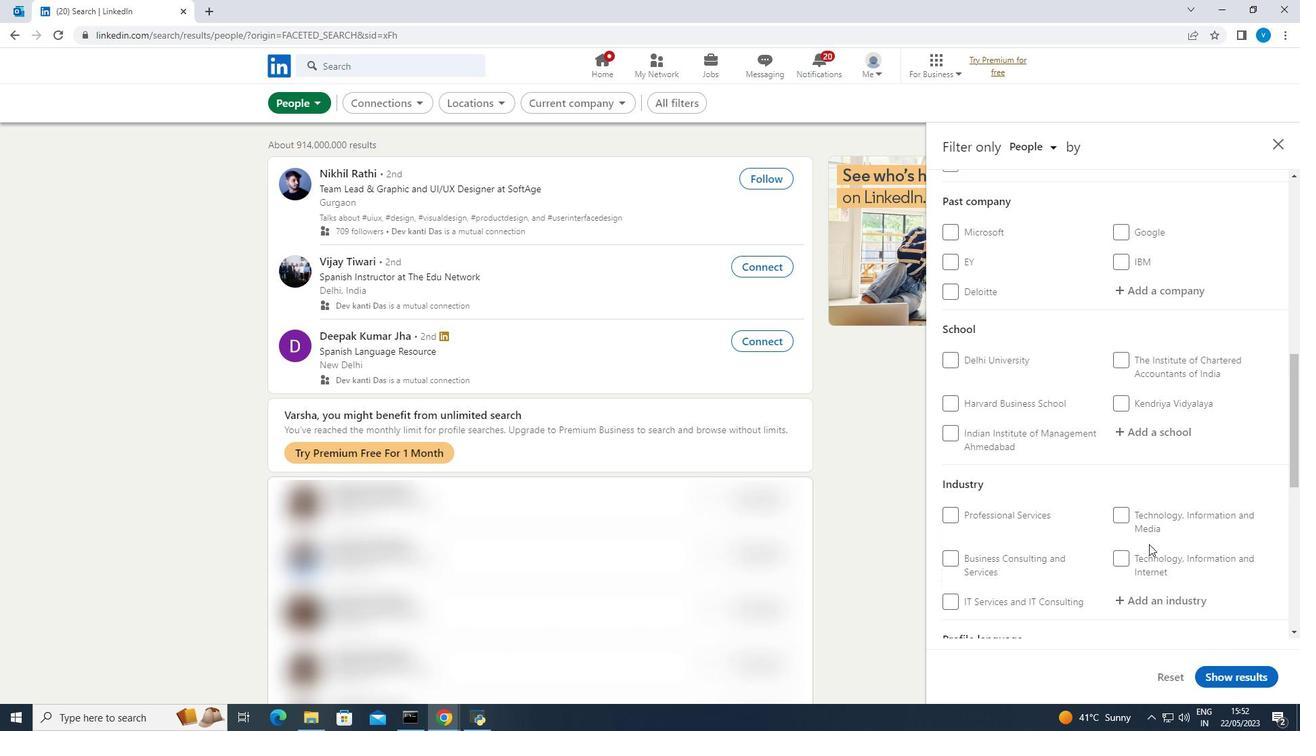 
Action: Mouse scrolled (1149, 543) with delta (0, 0)
Screenshot: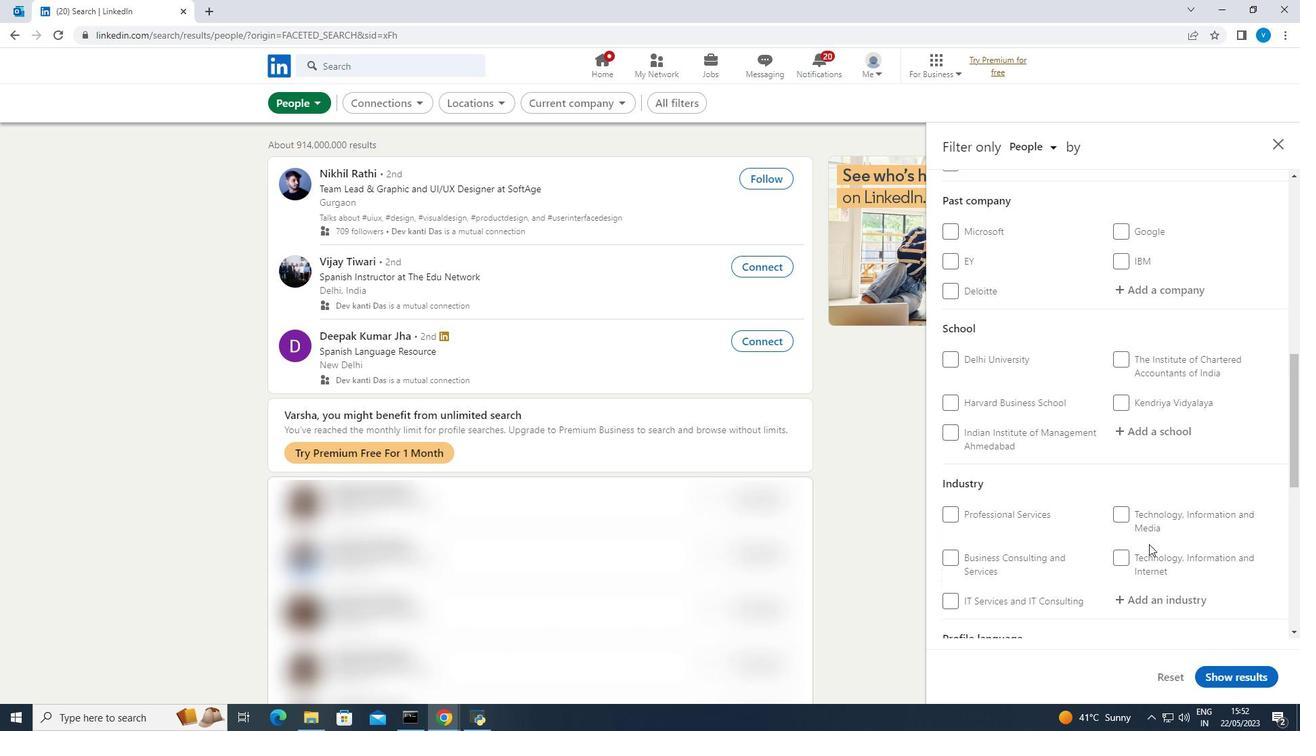 
Action: Mouse moved to (1126, 539)
Screenshot: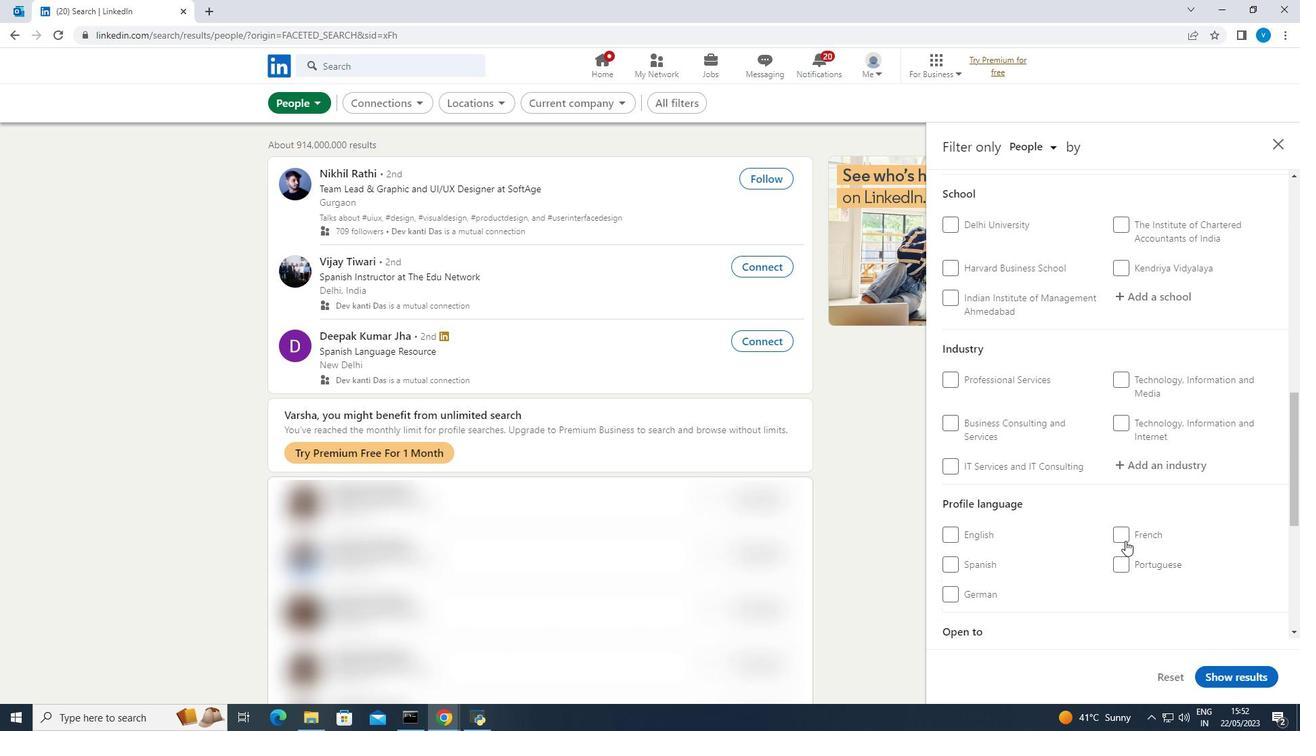 
Action: Mouse pressed left at (1126, 539)
Screenshot: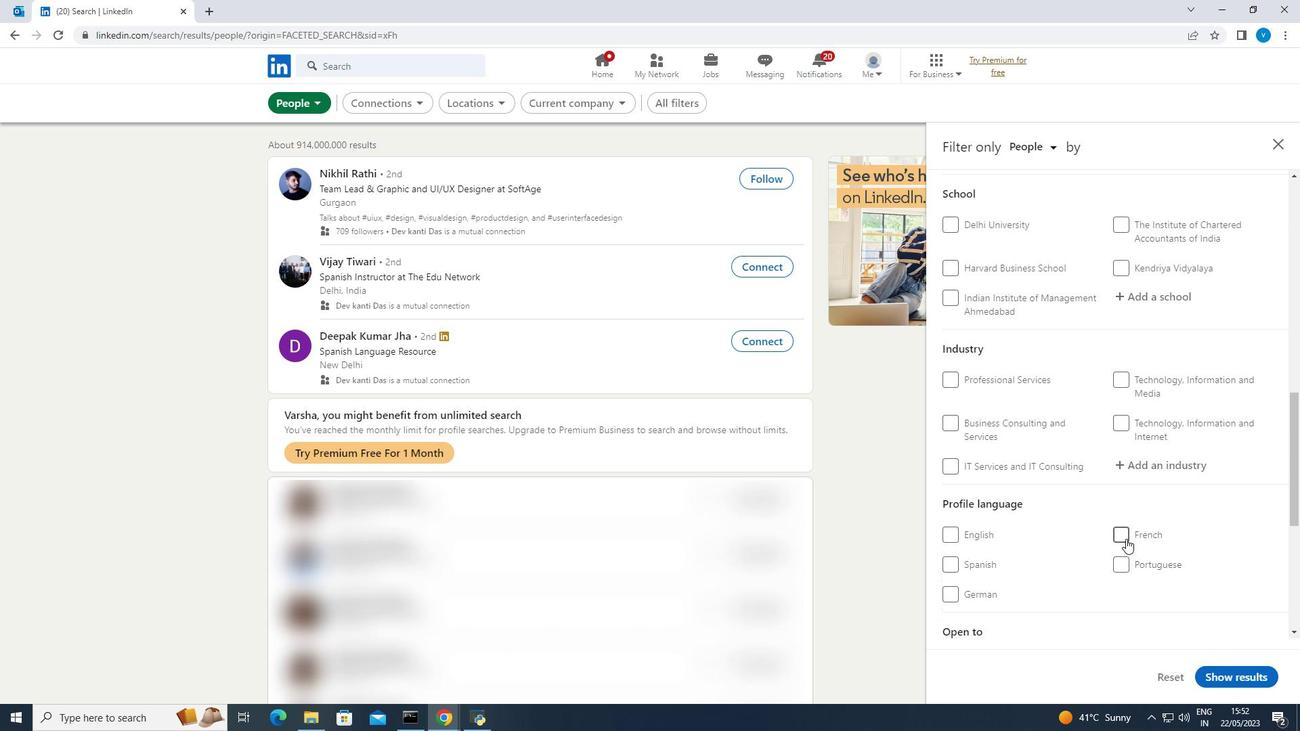 
Action: Mouse scrolled (1126, 539) with delta (0, 0)
Screenshot: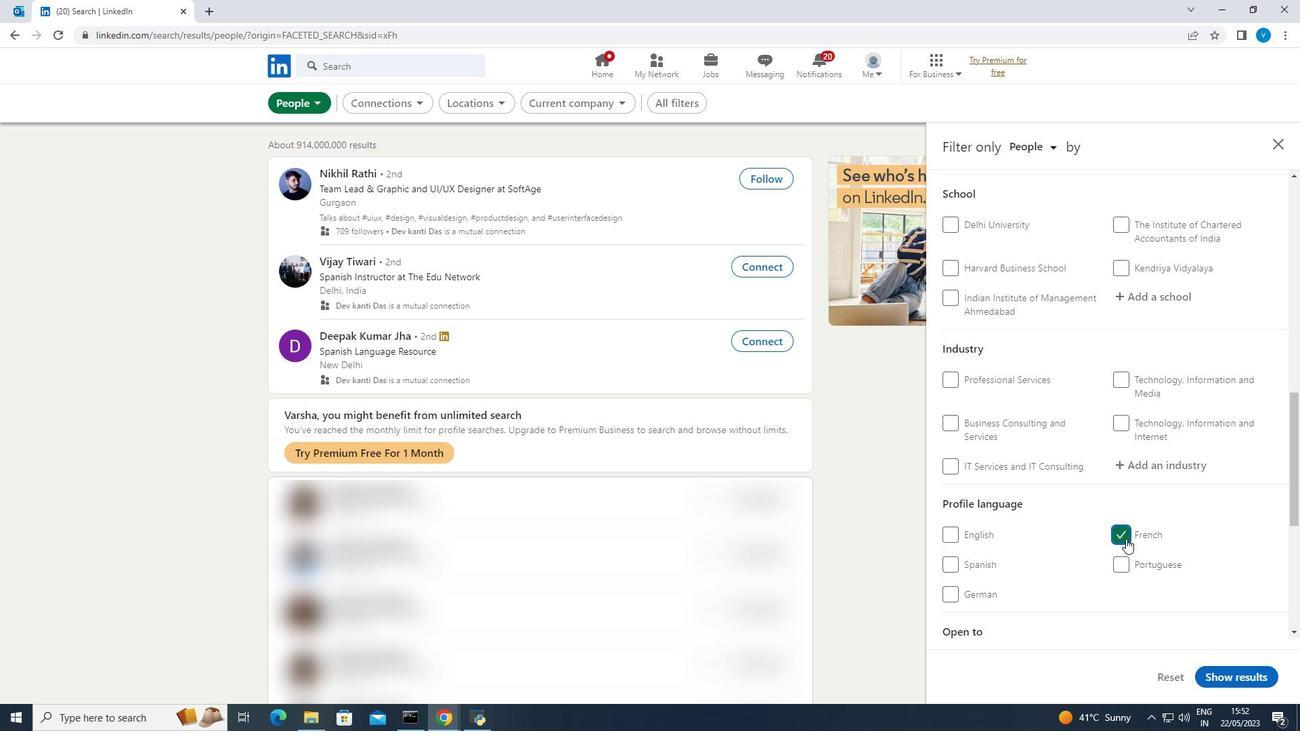 
Action: Mouse scrolled (1126, 539) with delta (0, 0)
Screenshot: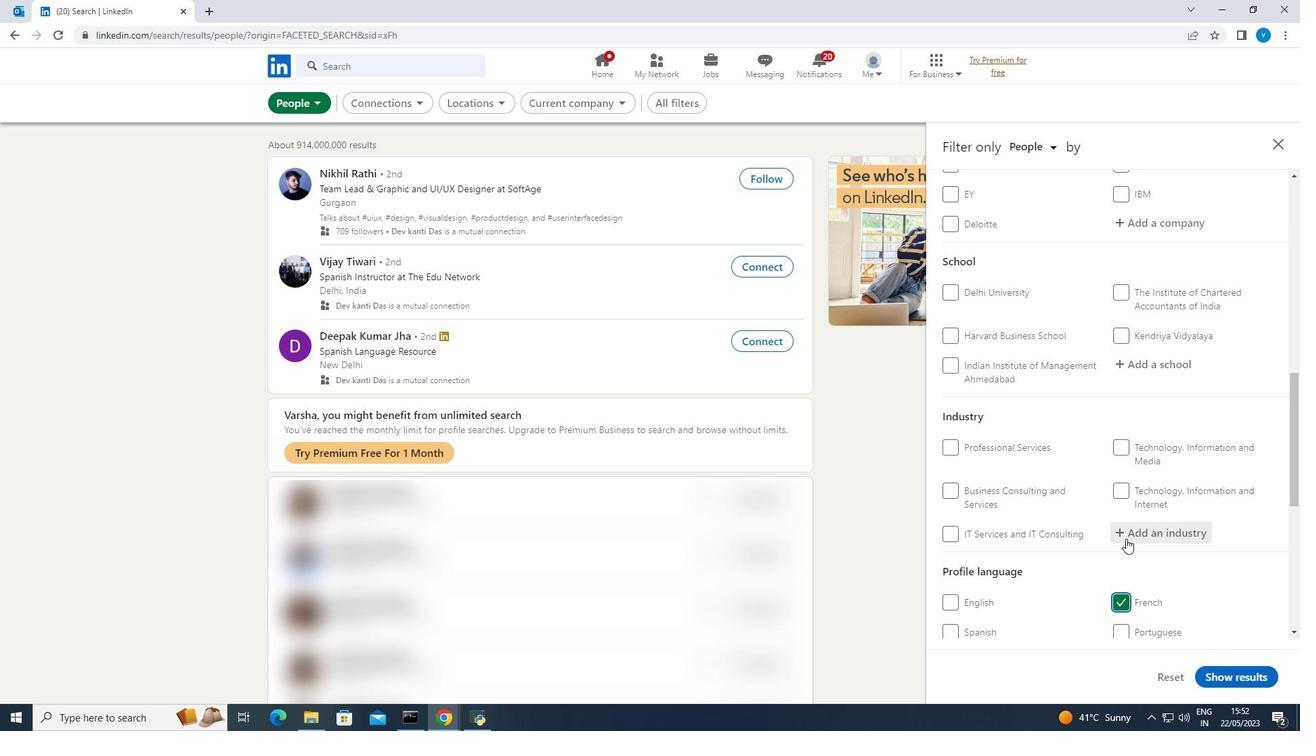 
Action: Mouse scrolled (1126, 539) with delta (0, 0)
Screenshot: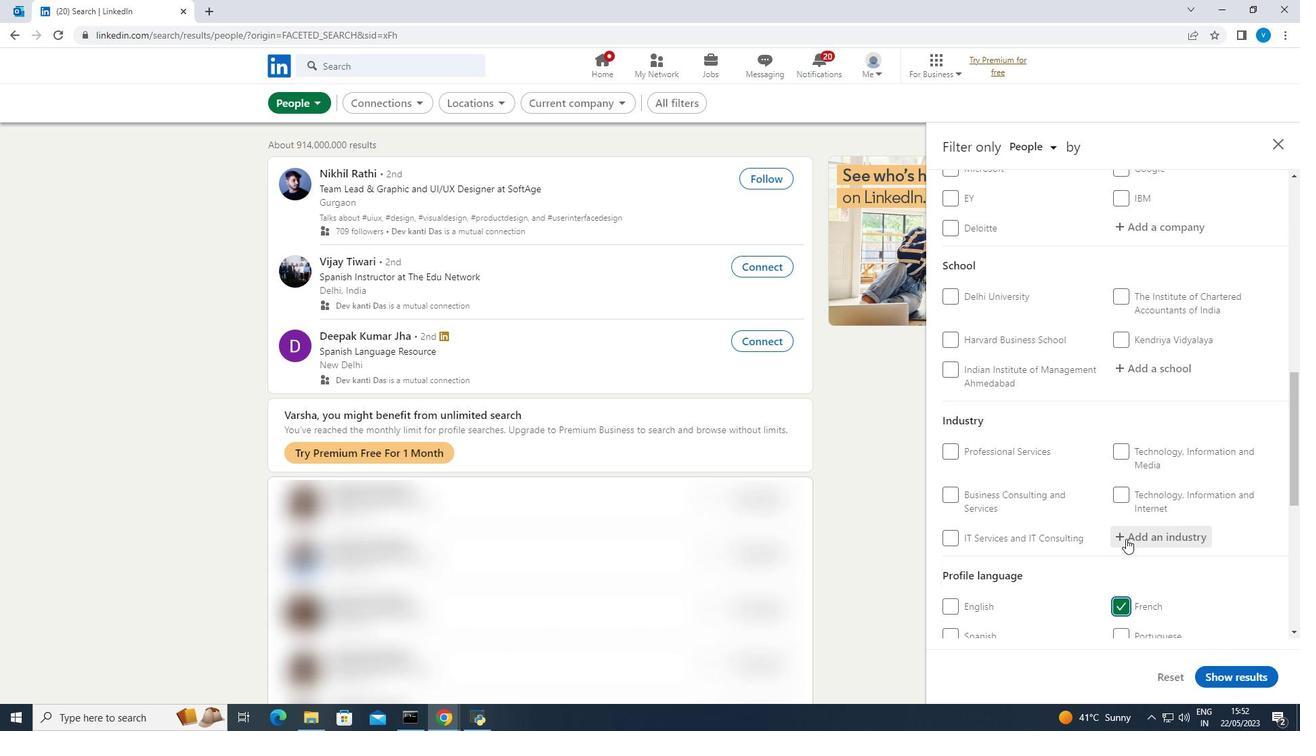 
Action: Mouse moved to (1126, 538)
Screenshot: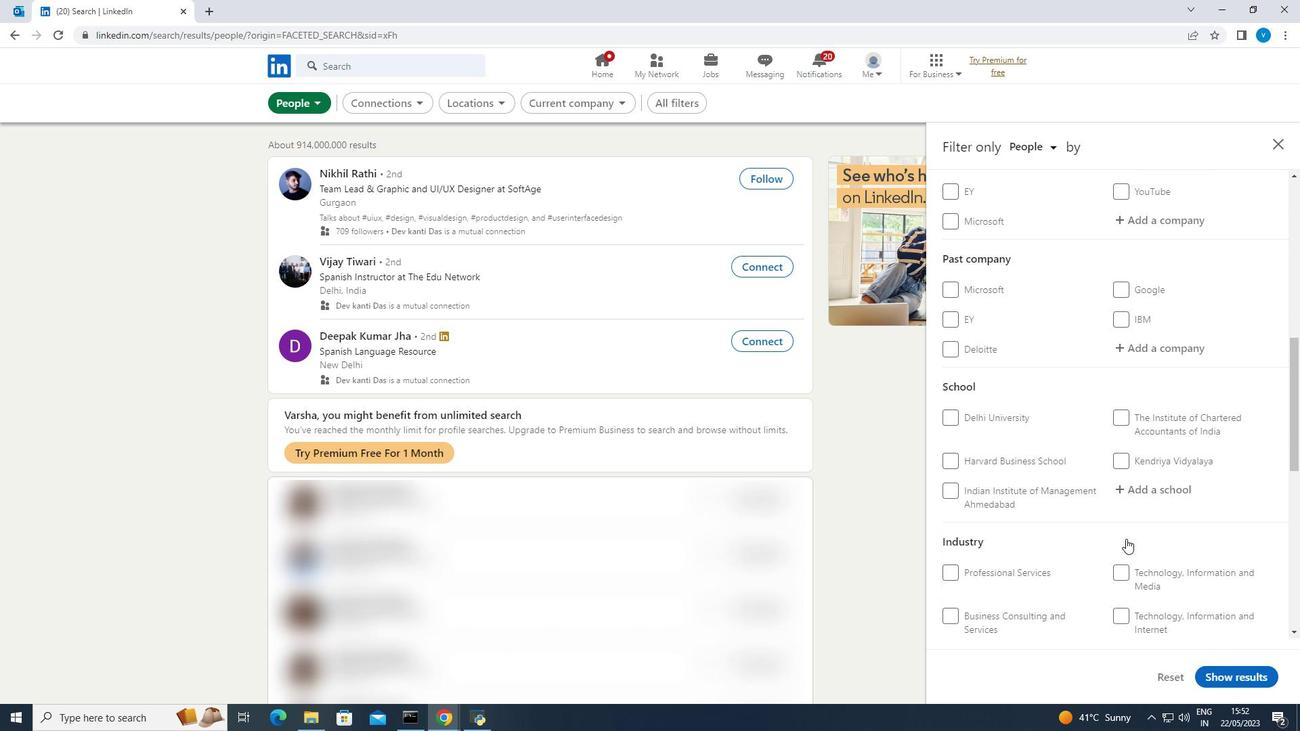 
Action: Mouse scrolled (1126, 539) with delta (0, 0)
Screenshot: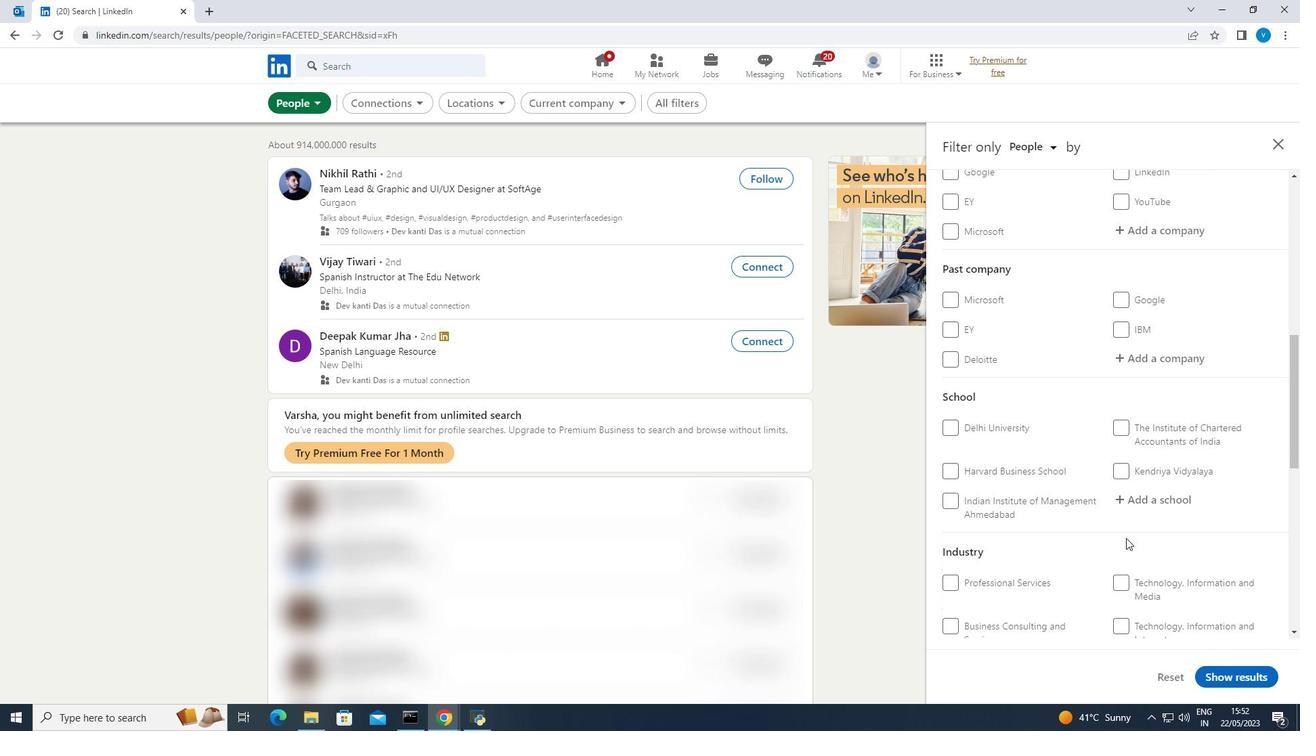 
Action: Mouse scrolled (1126, 539) with delta (0, 0)
Screenshot: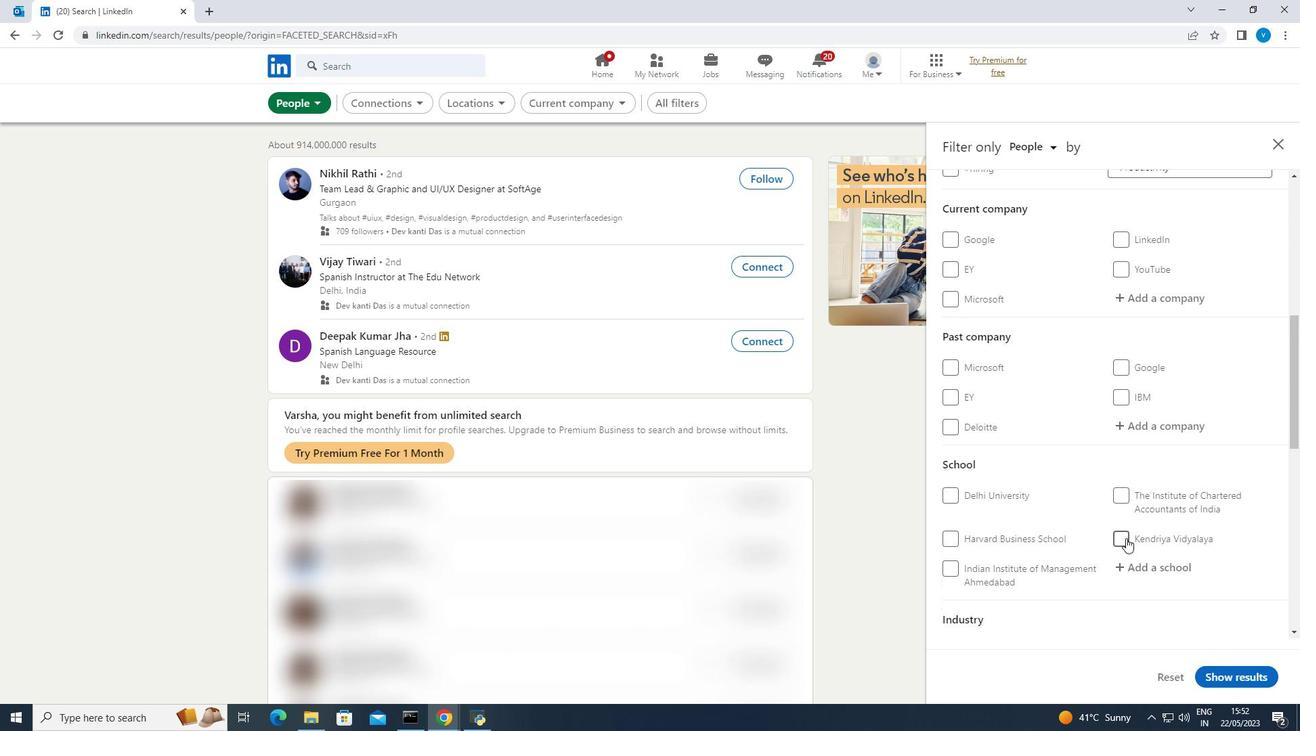 
Action: Mouse moved to (1142, 371)
Screenshot: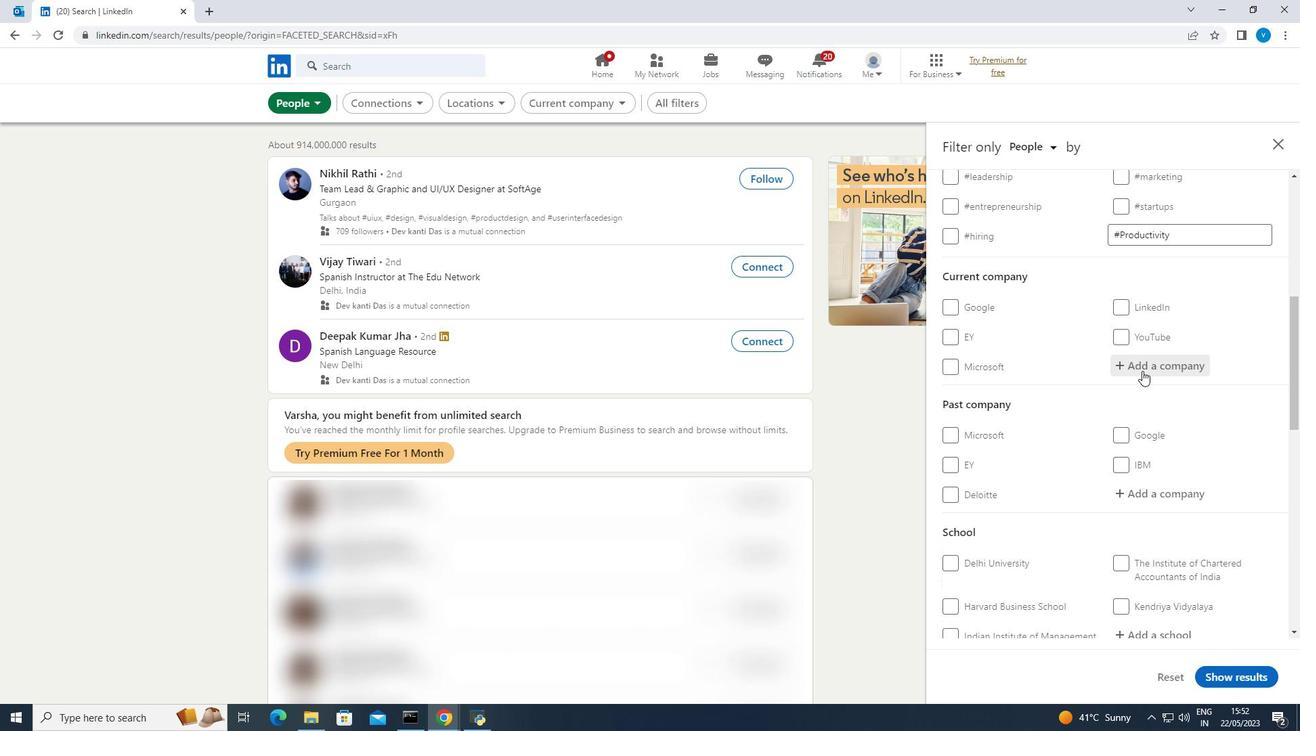 
Action: Mouse pressed left at (1142, 371)
Screenshot: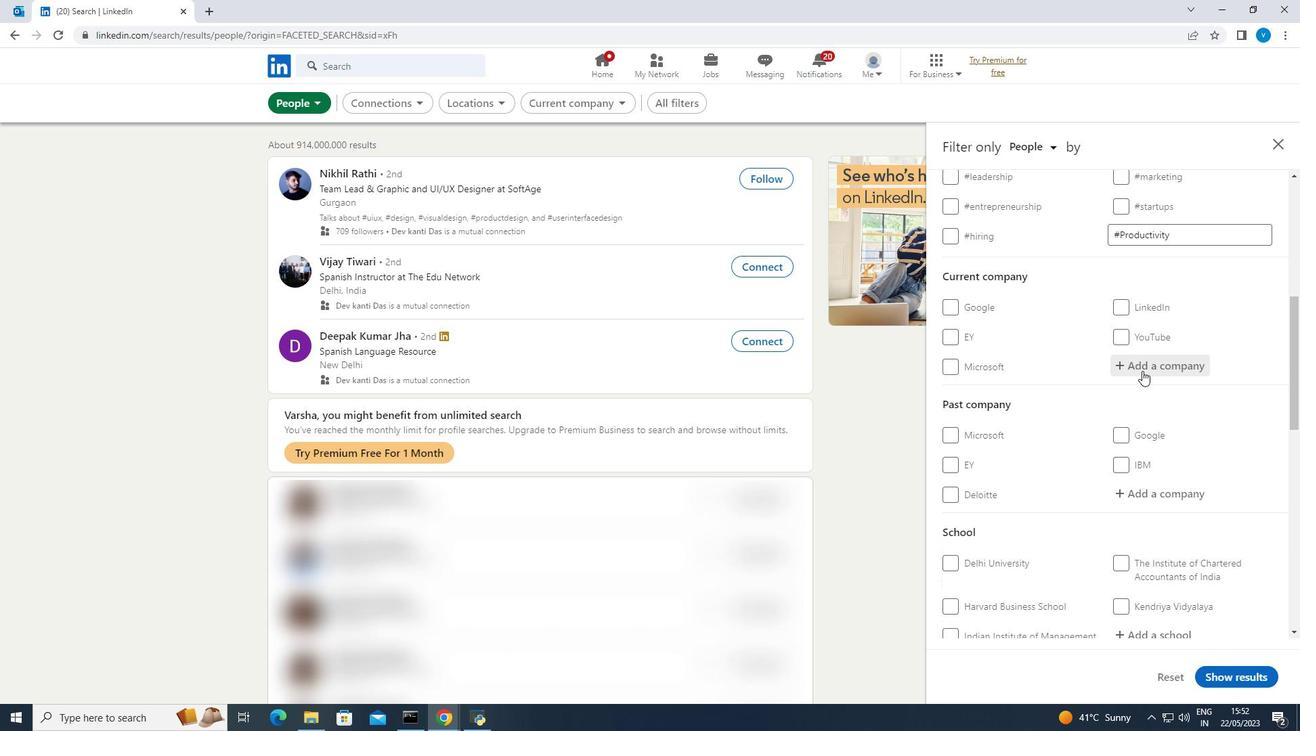 
Action: Key pressed <Key.shift><Key.shift><Key.shift><Key.shift><Key.shift><Key.shift><Key.shift><Key.shift><Key.shift>Global<Key.space><Key.shift><Key.shift><Key.shift><Key.shift><Key.shift><Key.shift><Key.shift>Freelance
Screenshot: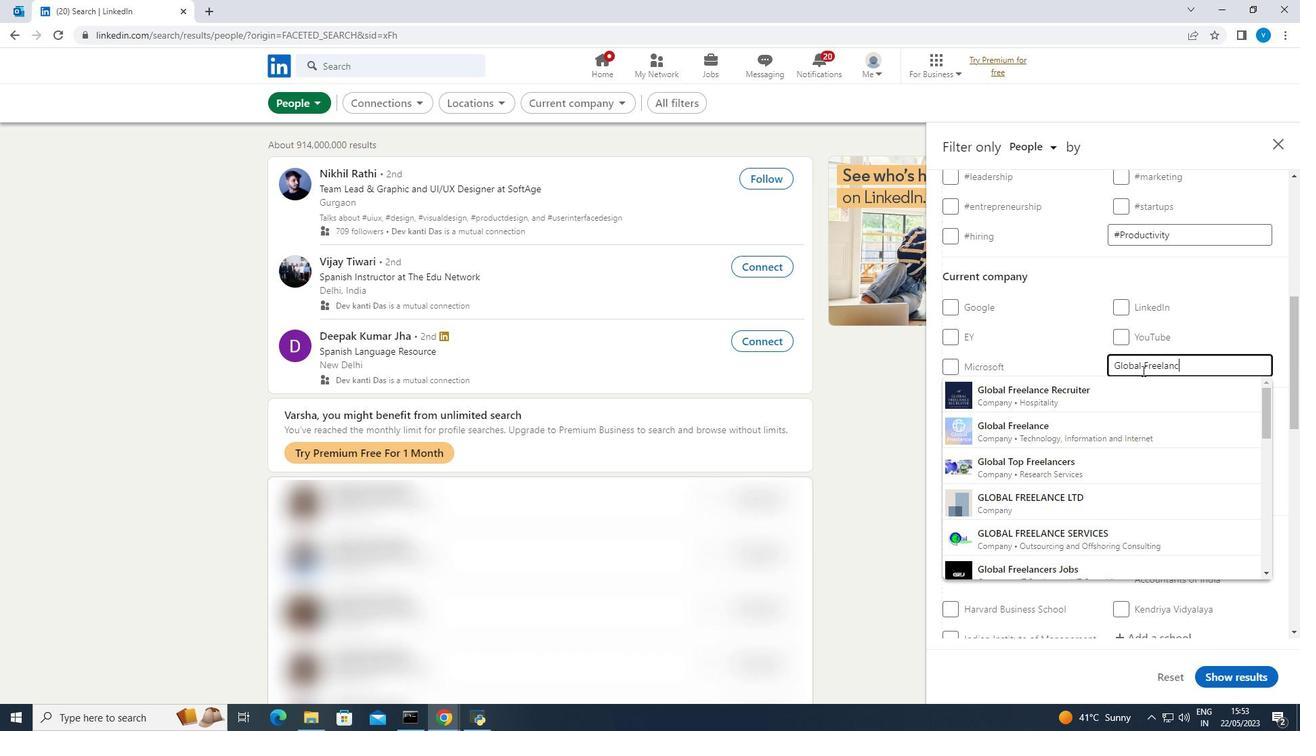 
Action: Mouse moved to (1095, 396)
Screenshot: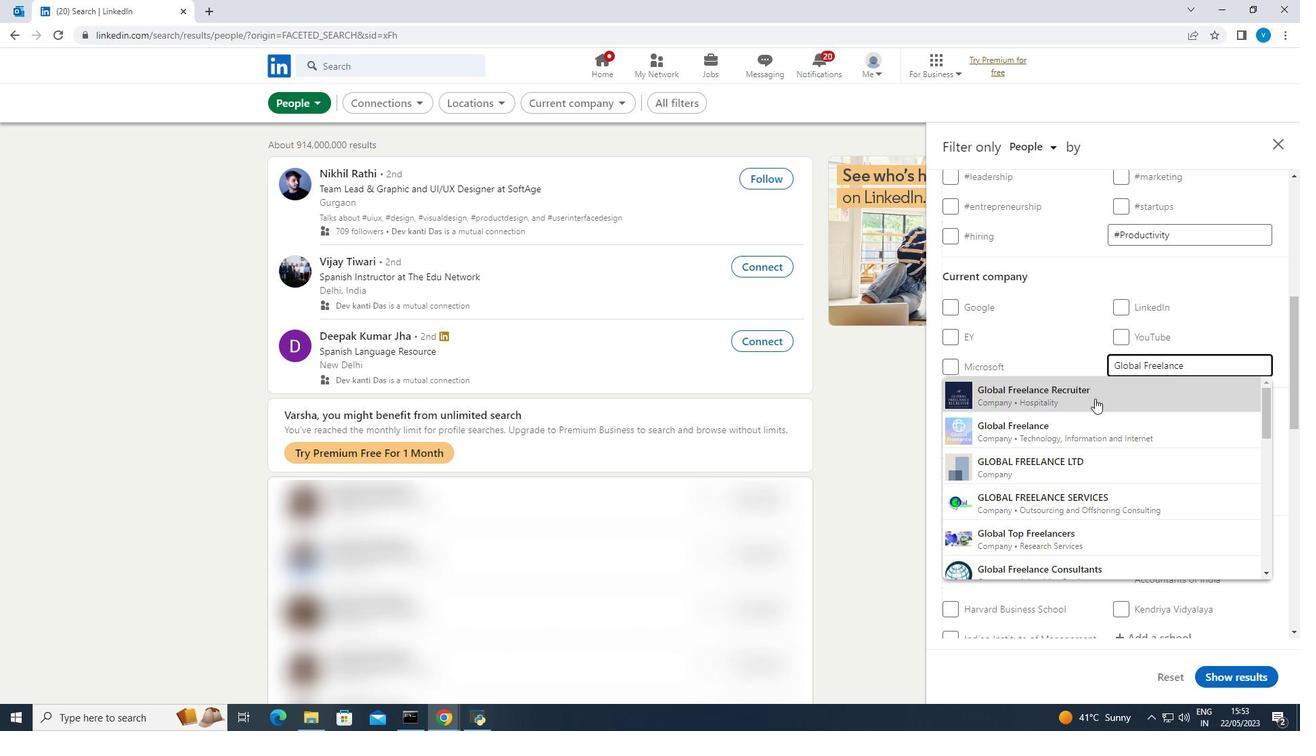
Action: Mouse pressed left at (1095, 396)
Screenshot: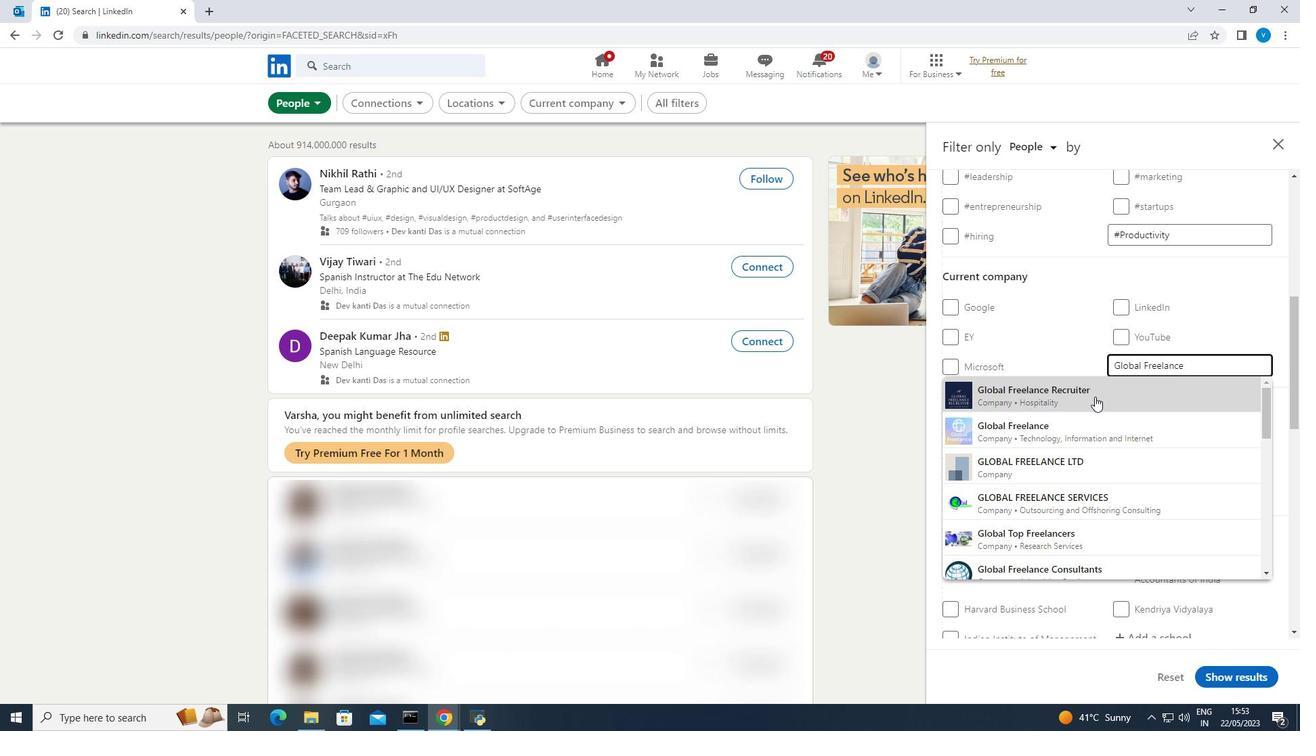 
Action: Mouse scrolled (1095, 396) with delta (0, 0)
Screenshot: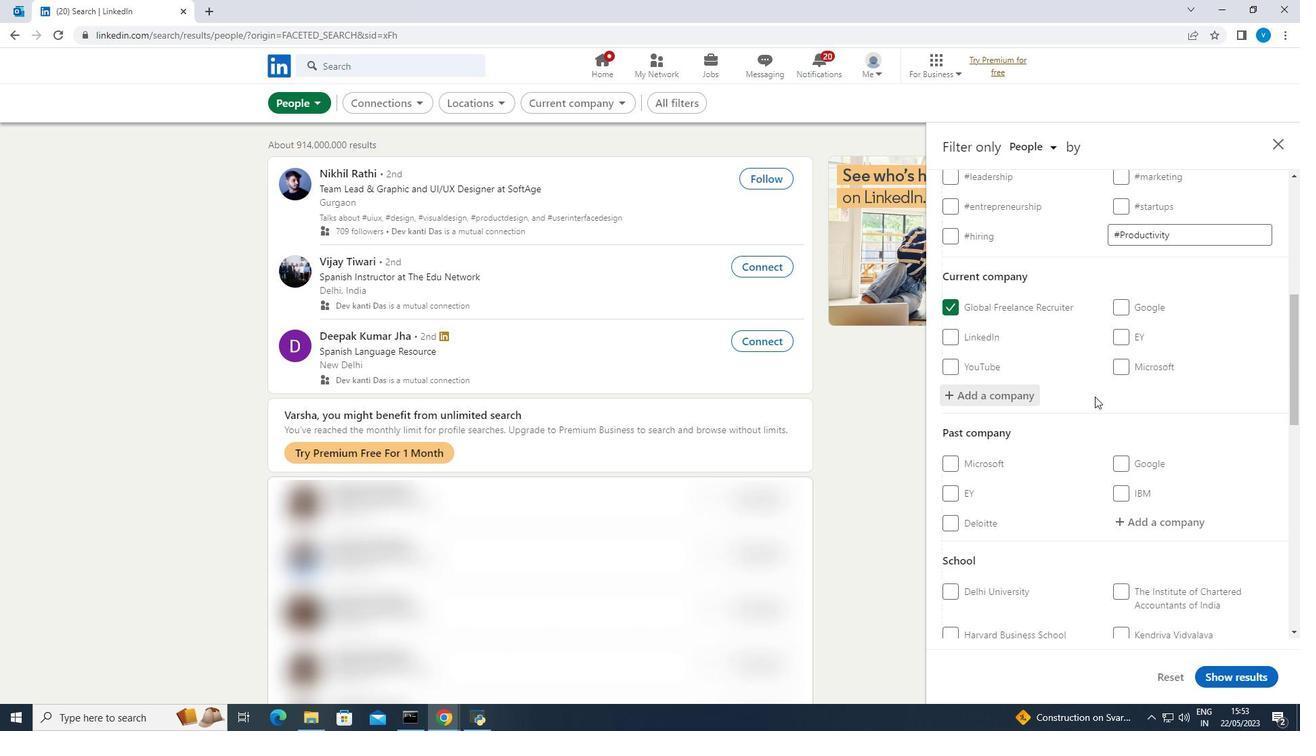 
Action: Mouse moved to (1095, 396)
Screenshot: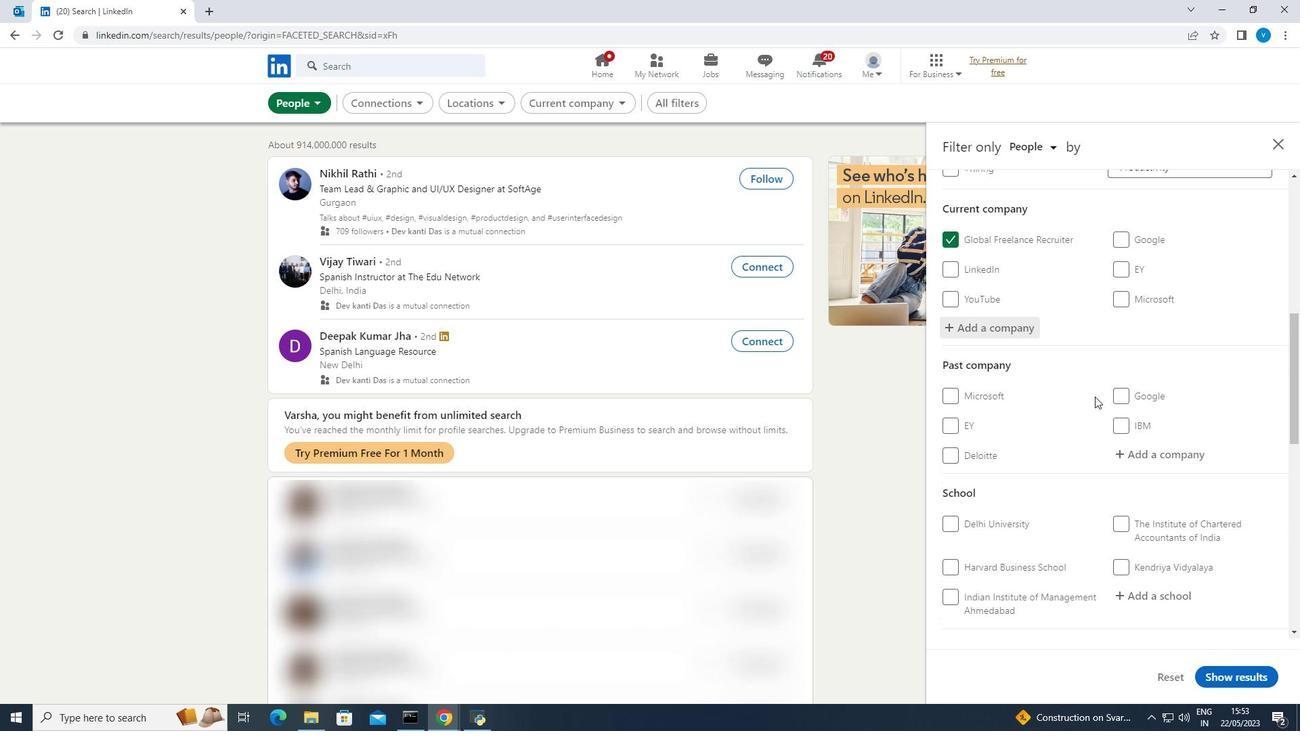 
Action: Mouse scrolled (1095, 396) with delta (0, 0)
Screenshot: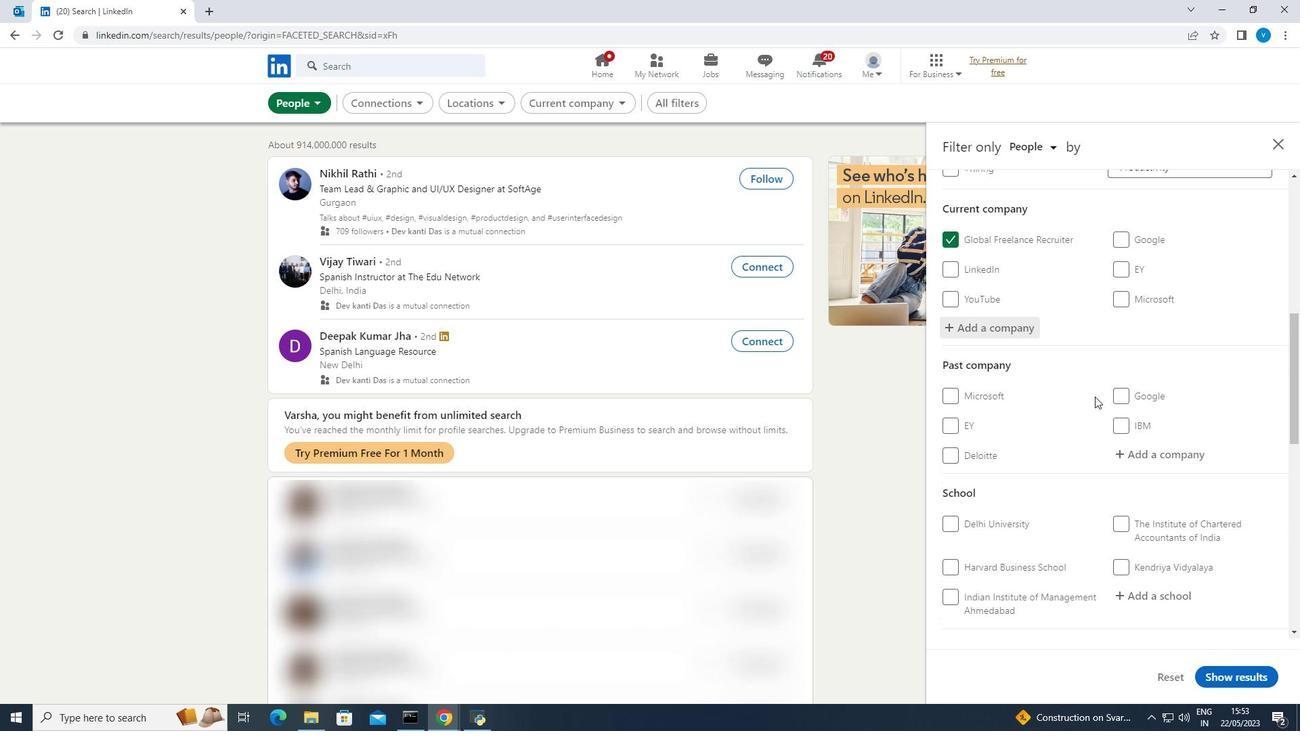 
Action: Mouse moved to (1170, 528)
Screenshot: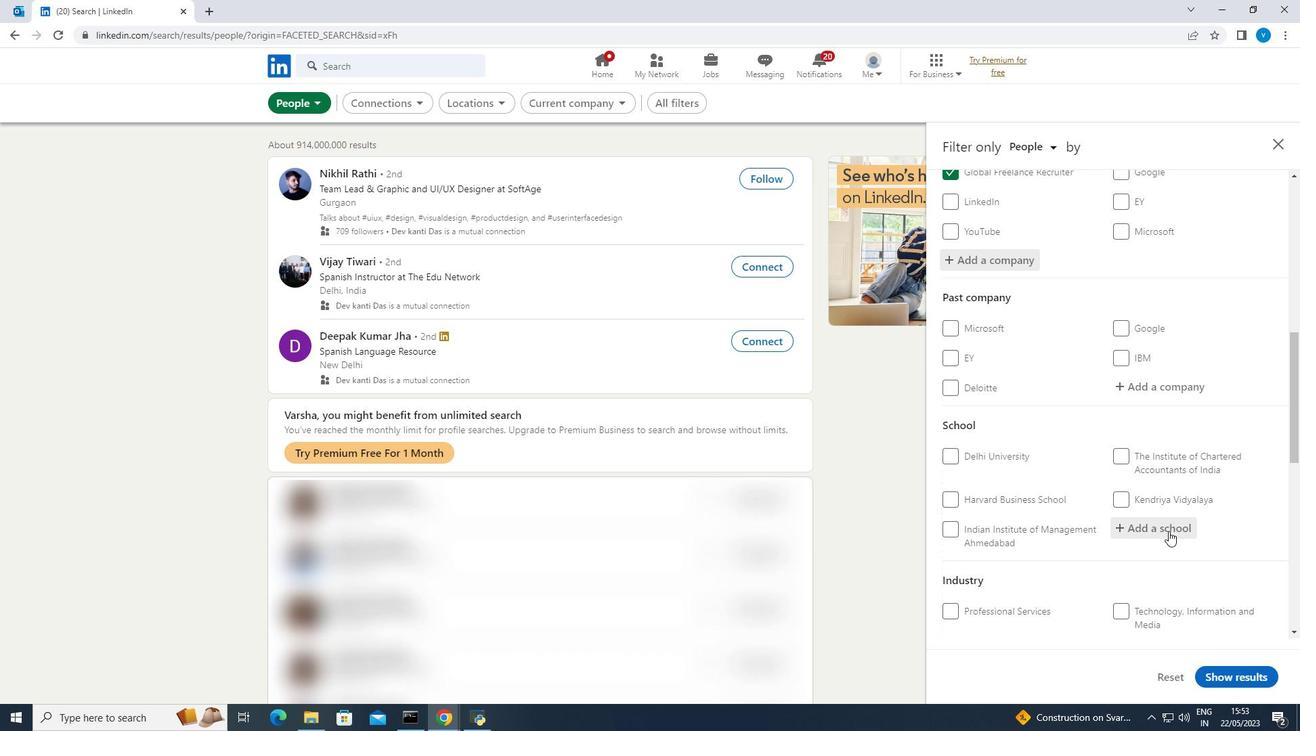 
Action: Mouse pressed left at (1170, 528)
Screenshot: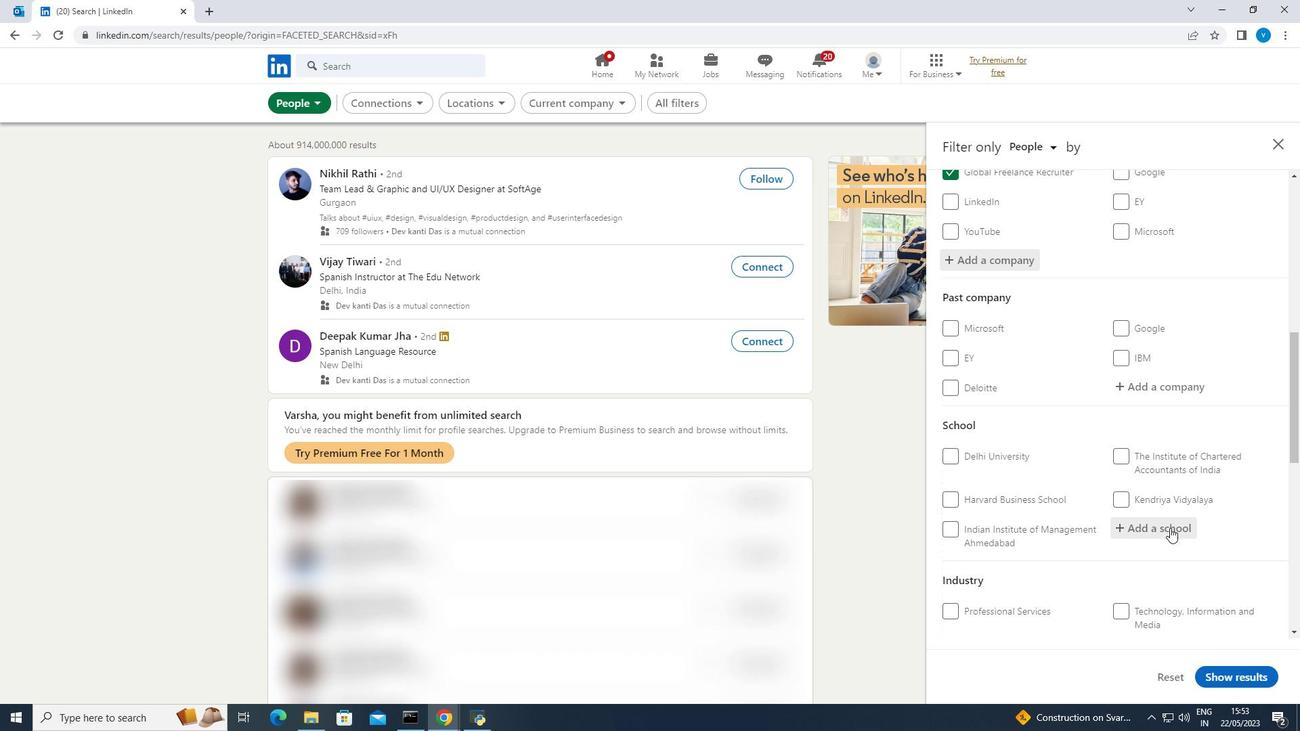 
Action: Mouse moved to (1170, 527)
Screenshot: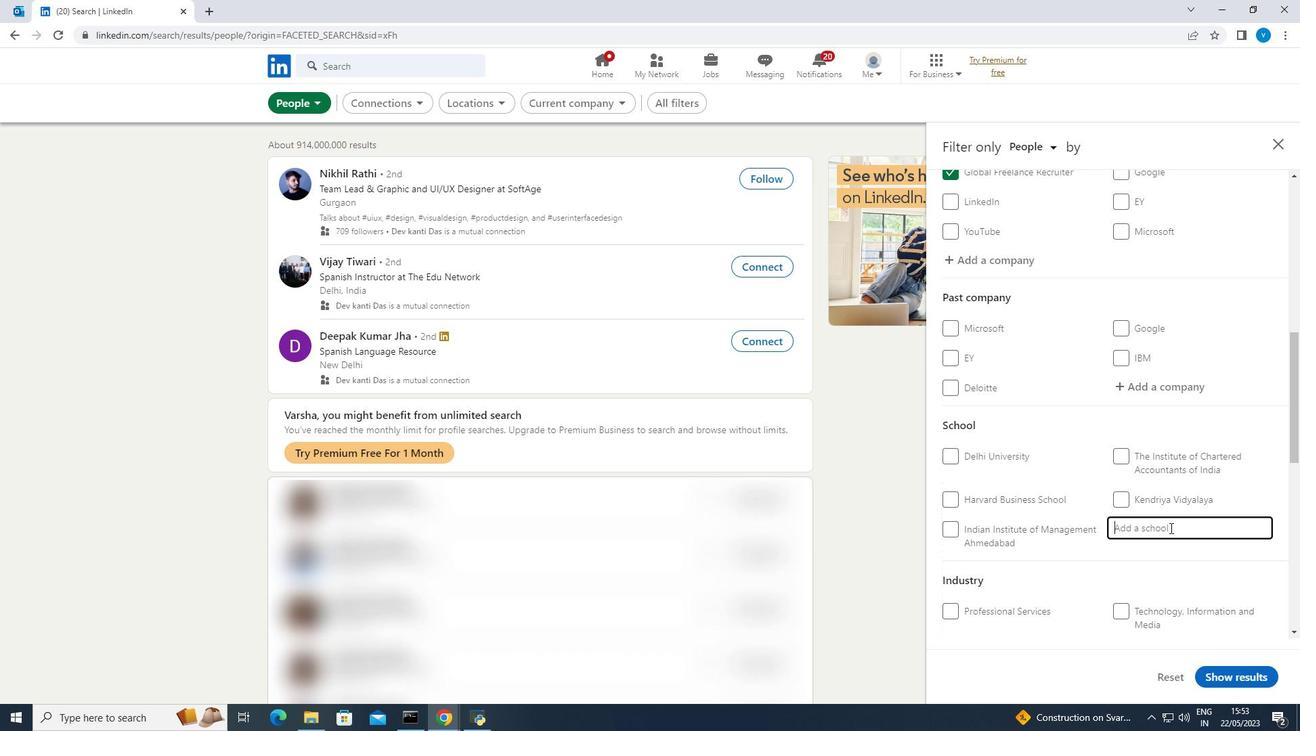 
Action: Key pressed <Key.shift><Key.shift><Key.shift><Key.shift><Key.shift><Key.shift>GM<Key.space><Key.shift><Key.shift><Key.shift><Key.shift><Key.shift><Key.shift><Key.shift><Key.shift><Key.shift><Key.shift>Instit
Screenshot: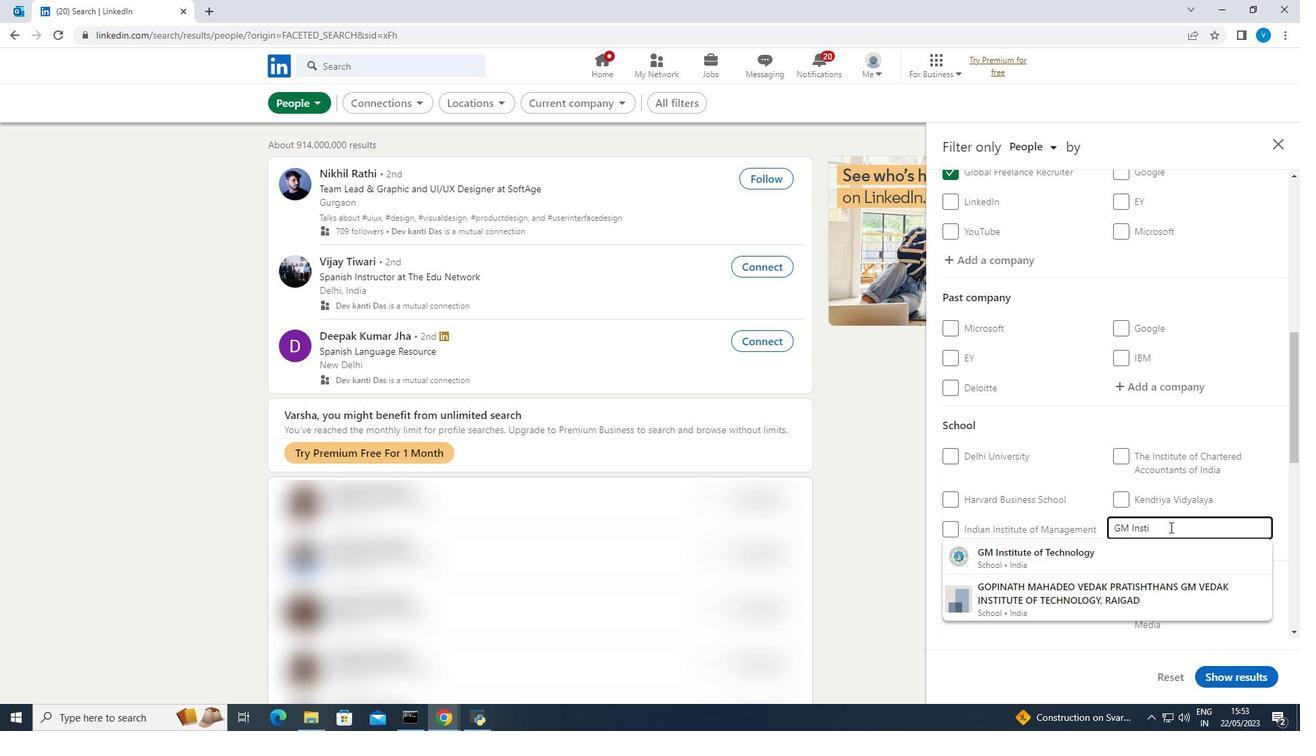 
Action: Mouse moved to (1142, 552)
Screenshot: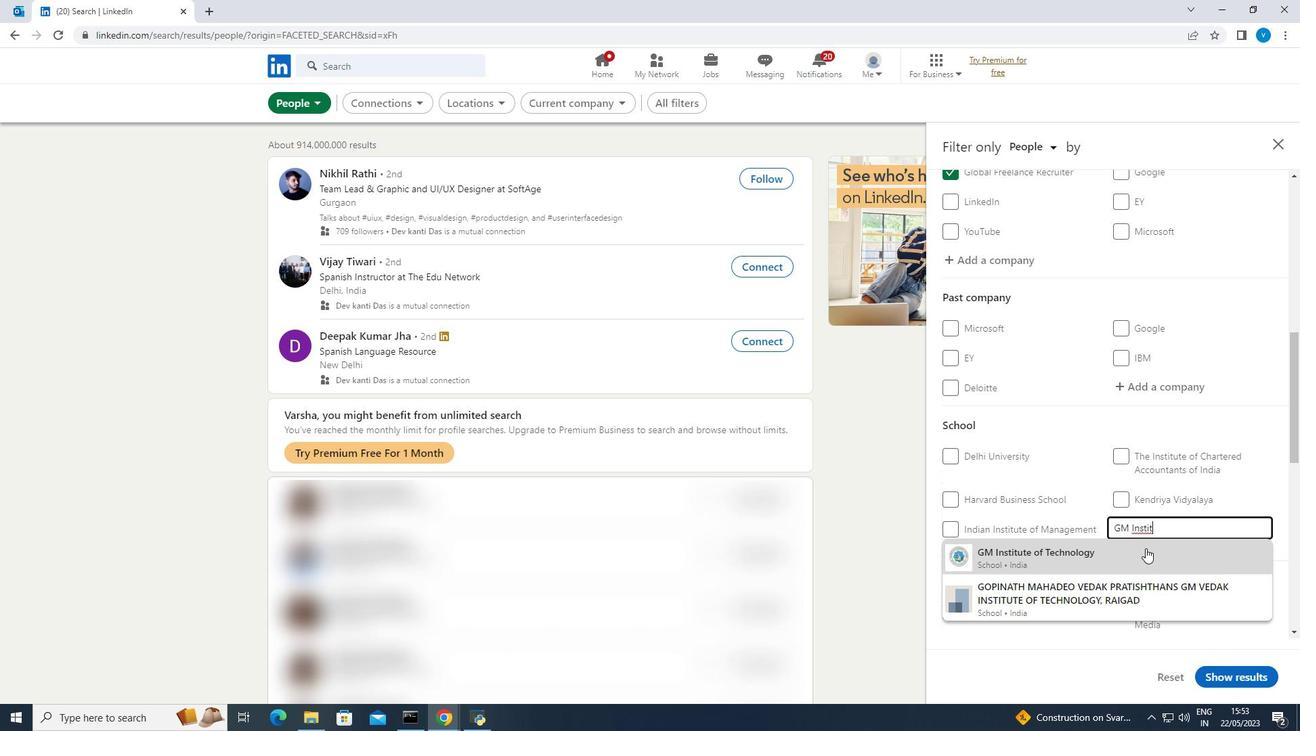 
Action: Mouse pressed left at (1142, 552)
Screenshot: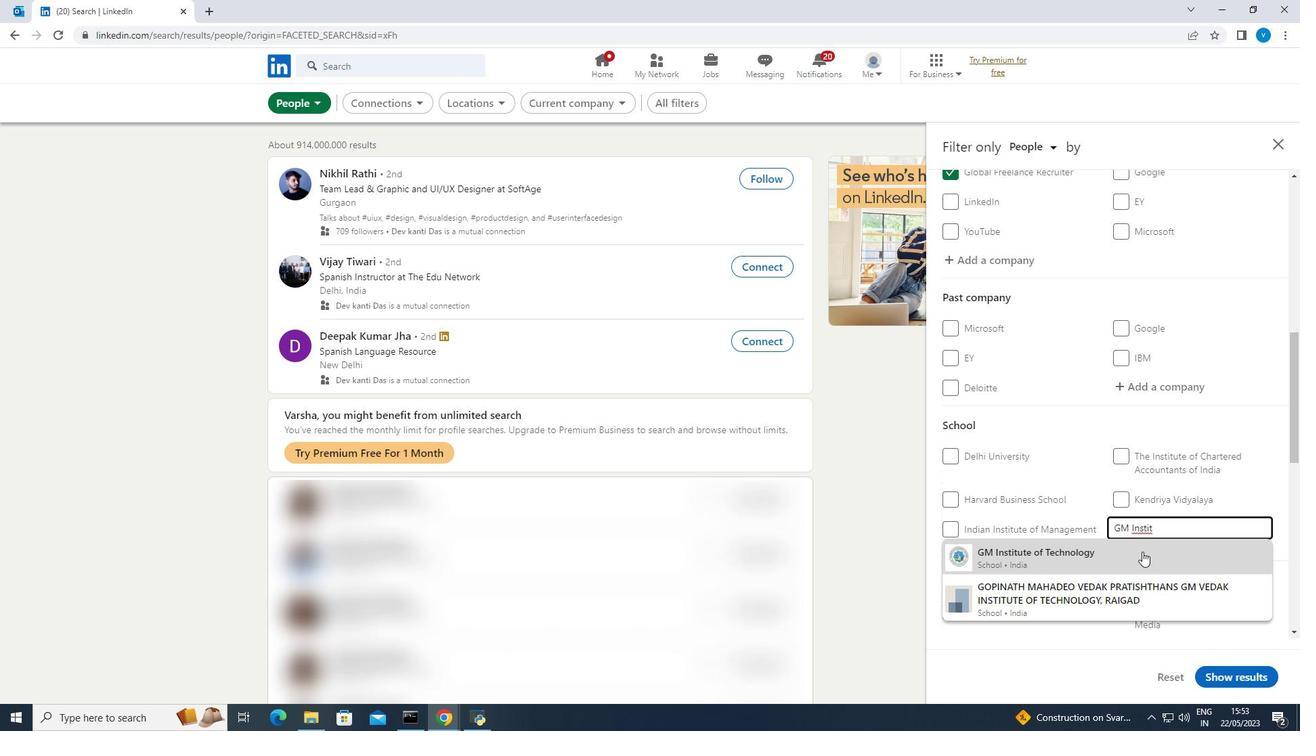 
Action: Mouse moved to (1142, 552)
Screenshot: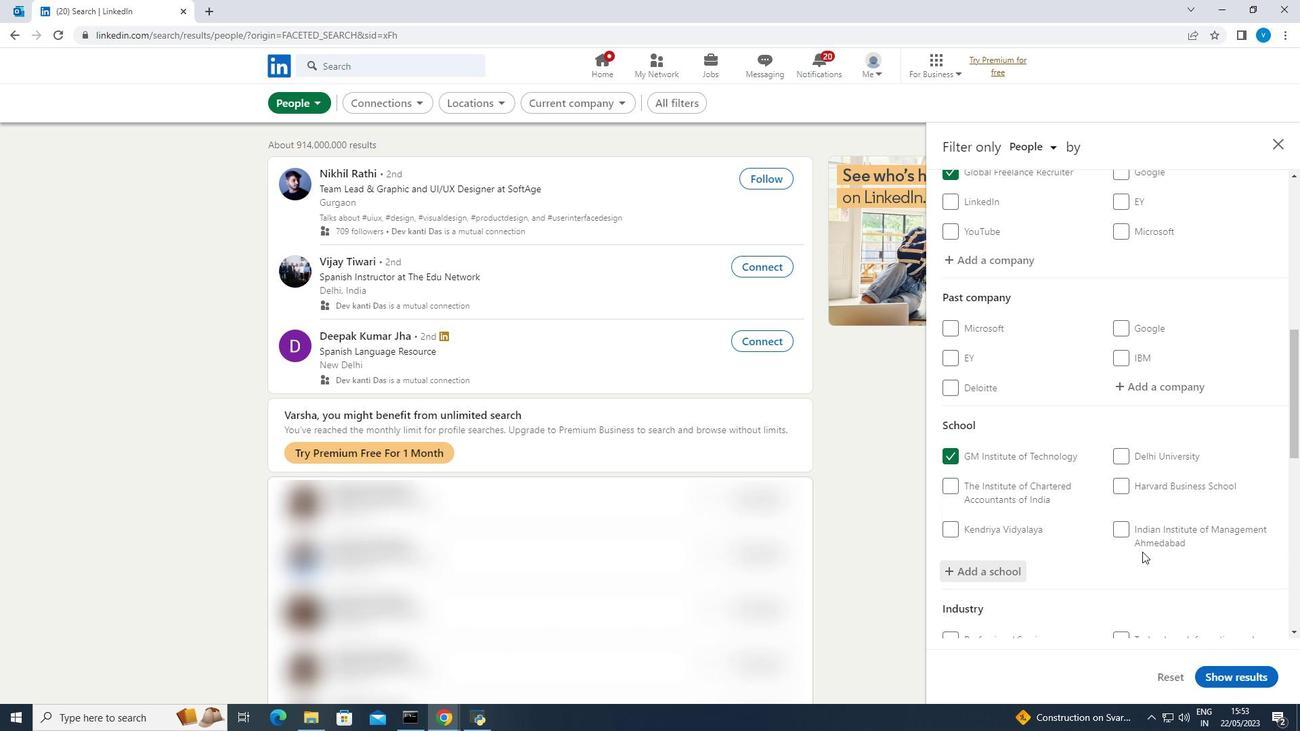 
Action: Mouse scrolled (1142, 551) with delta (0, 0)
Screenshot: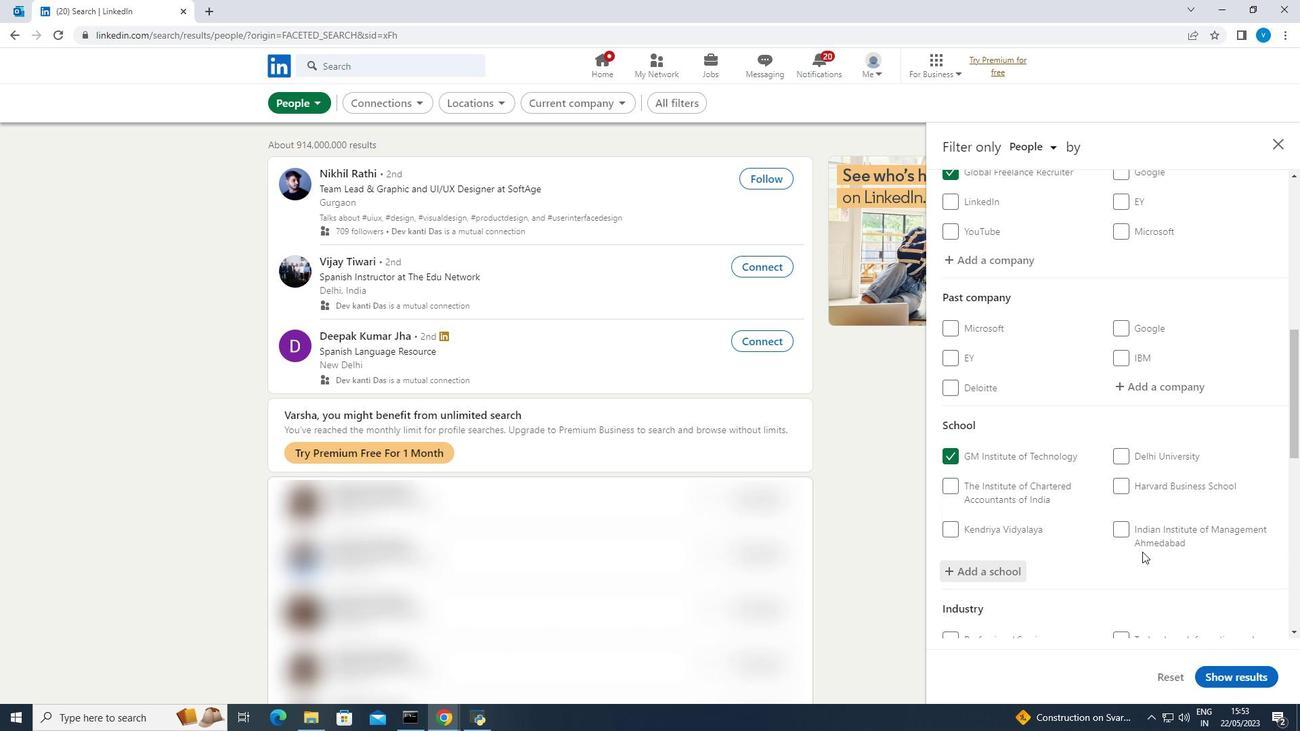 
Action: Mouse moved to (1142, 551)
Screenshot: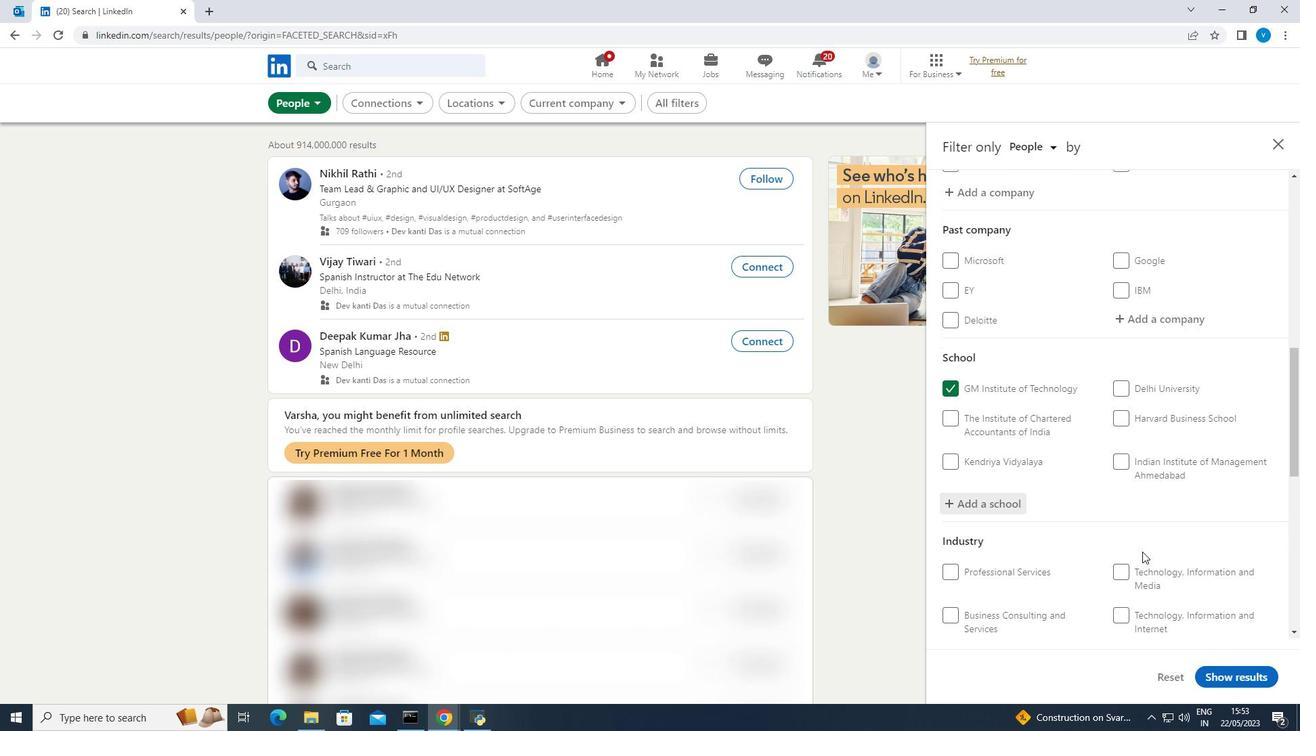 
Action: Mouse scrolled (1142, 550) with delta (0, 0)
Screenshot: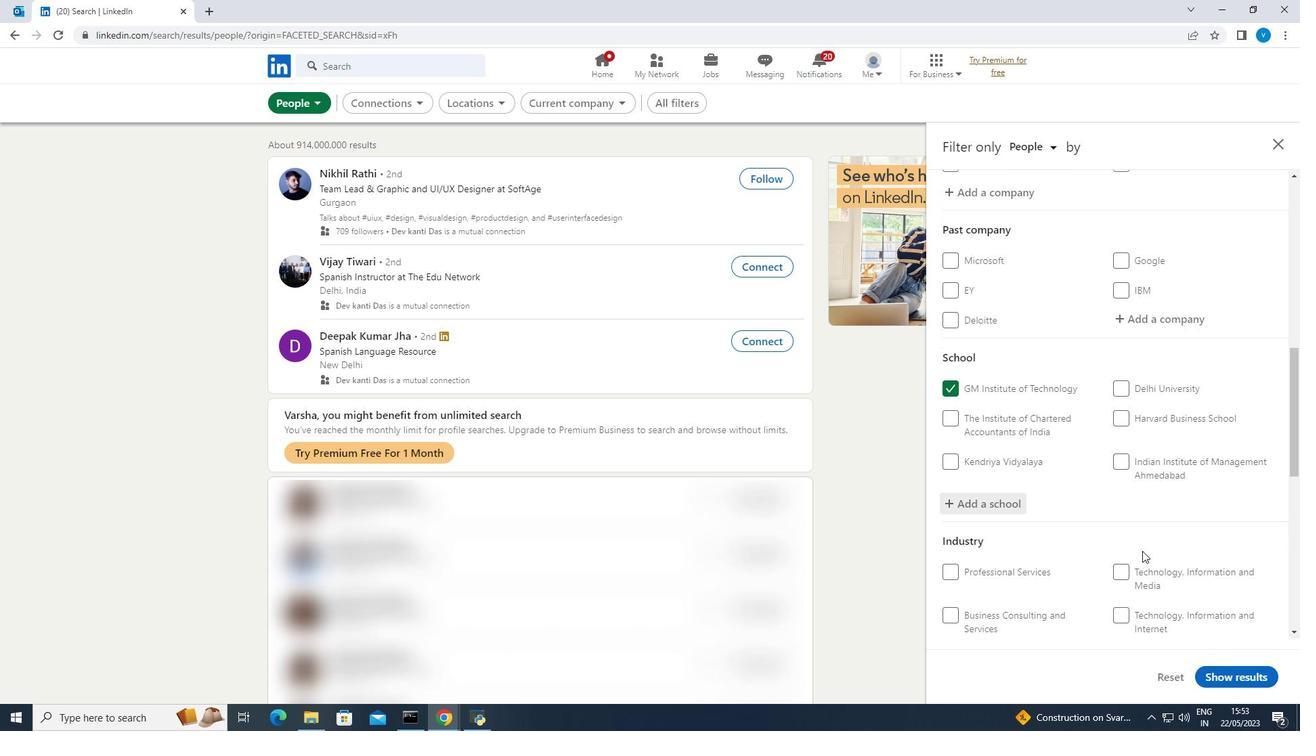 
Action: Mouse scrolled (1142, 550) with delta (0, 0)
Screenshot: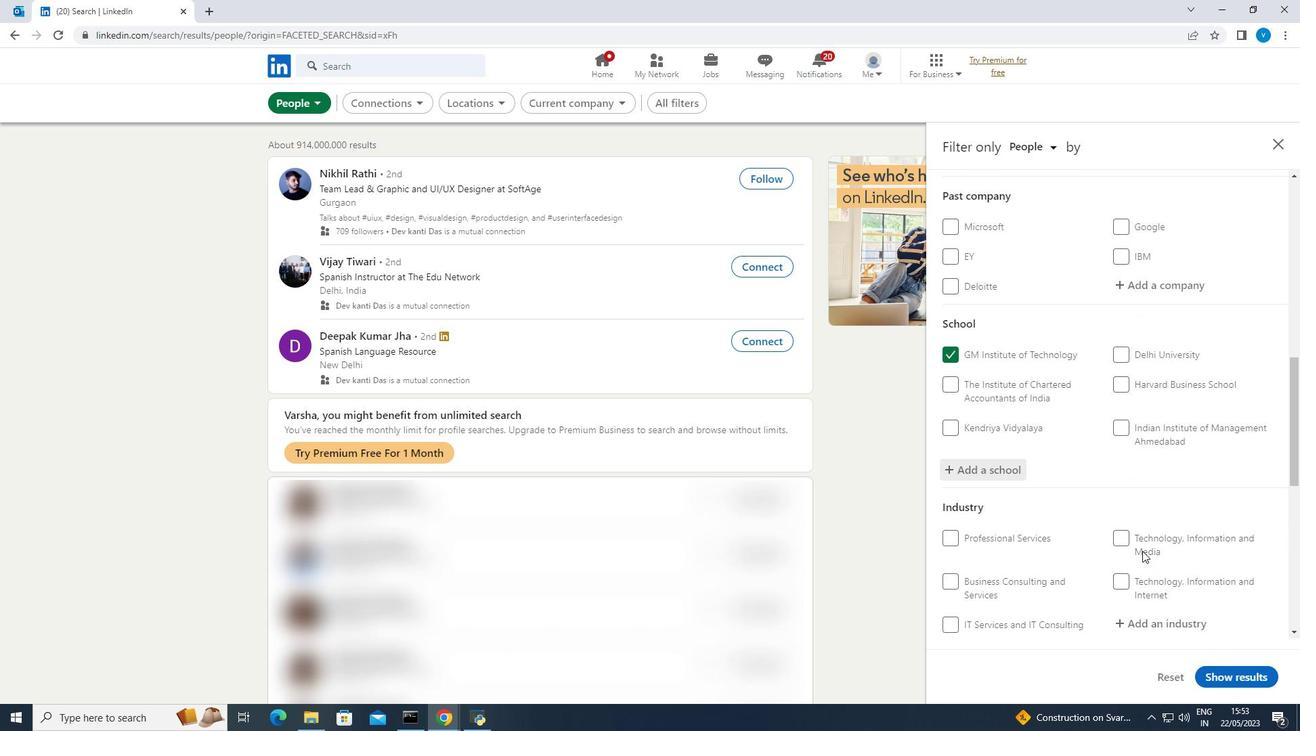 
Action: Mouse moved to (1188, 524)
Screenshot: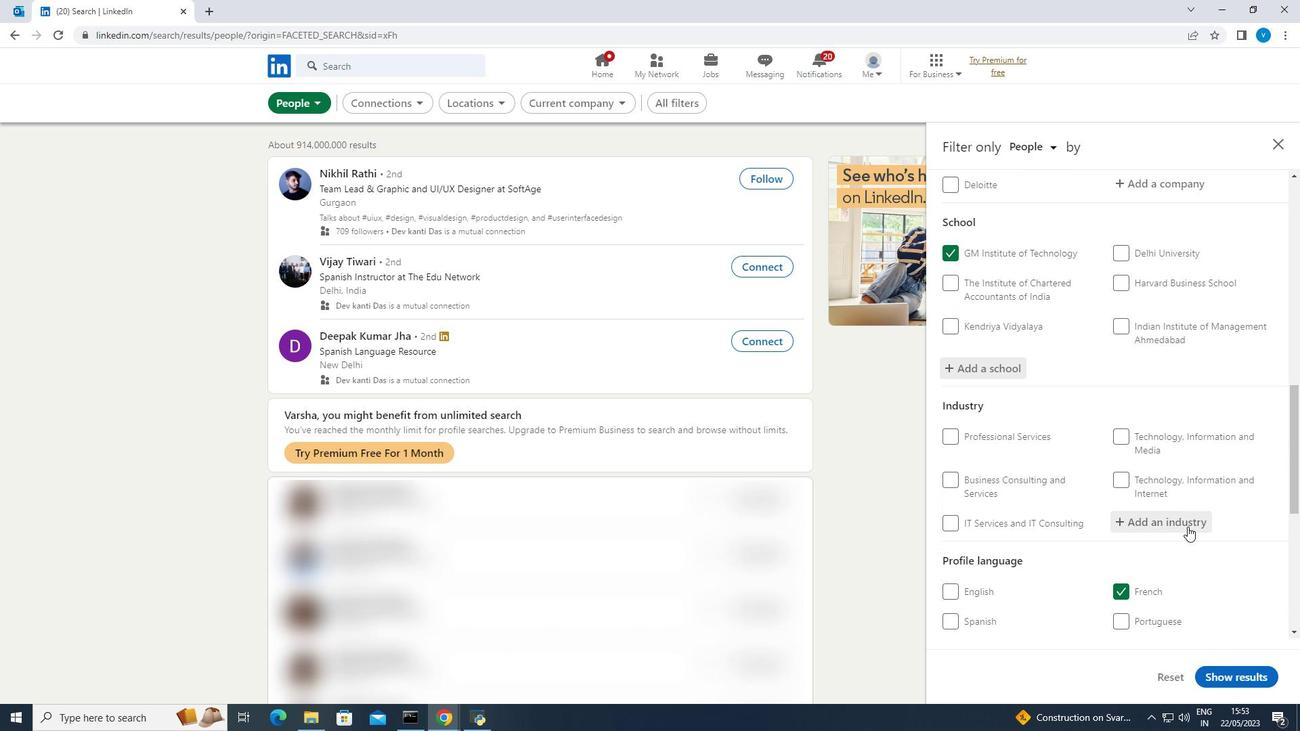 
Action: Mouse pressed left at (1188, 524)
Screenshot: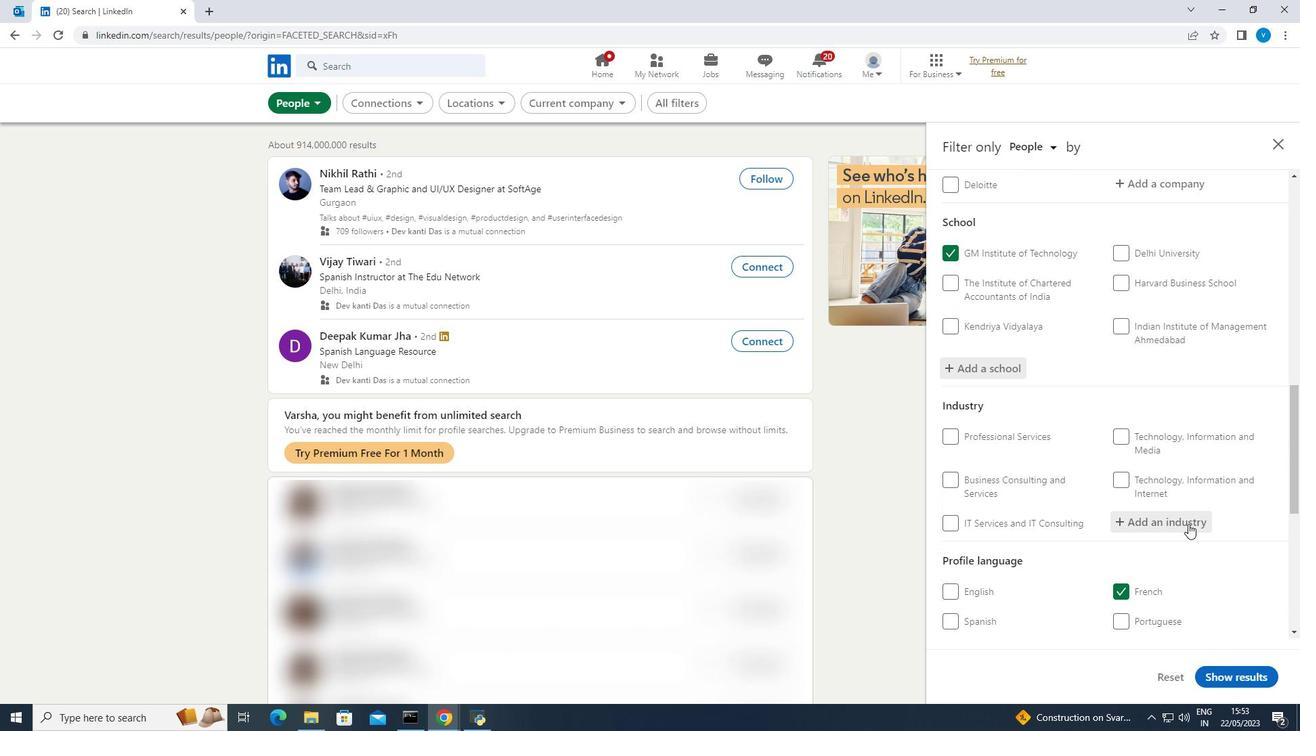 
Action: Key pressed <Key.shift><Key.shift><Key.shift><Key.shift>Computer<Key.space>and<Key.space>
Screenshot: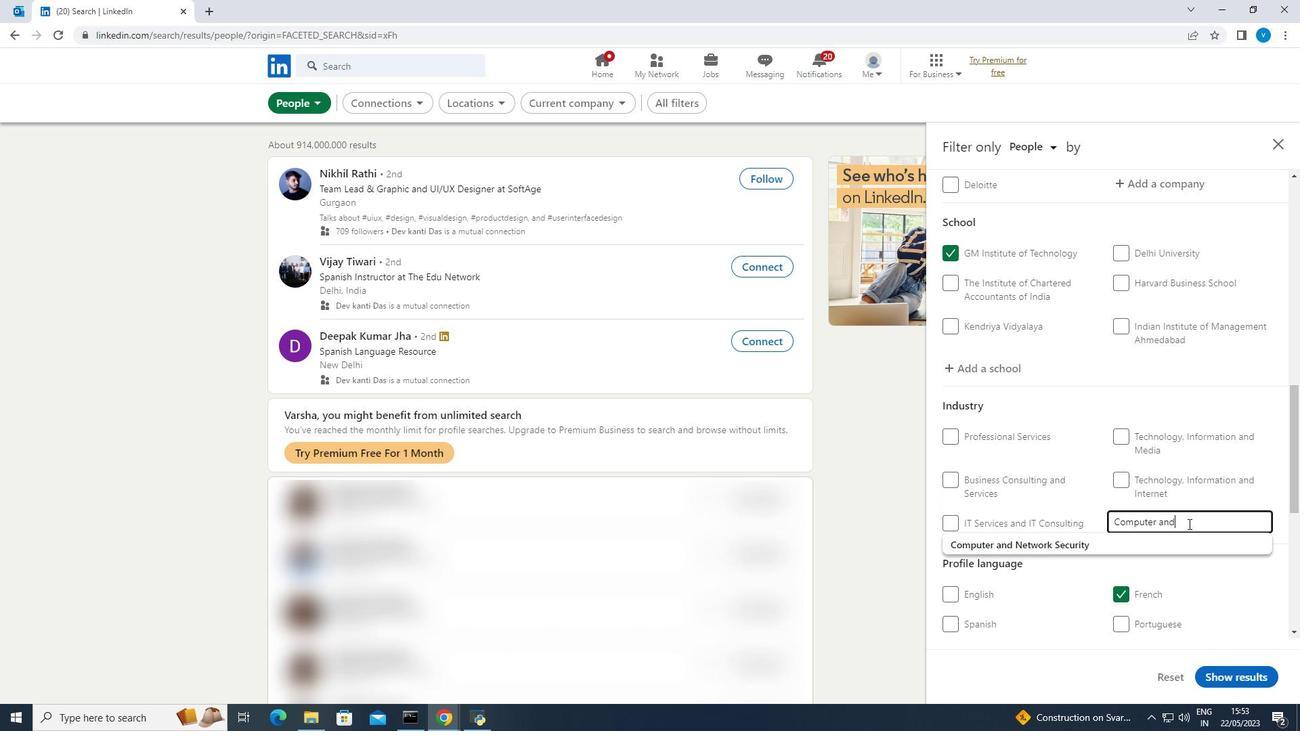 
Action: Mouse moved to (1099, 537)
Screenshot: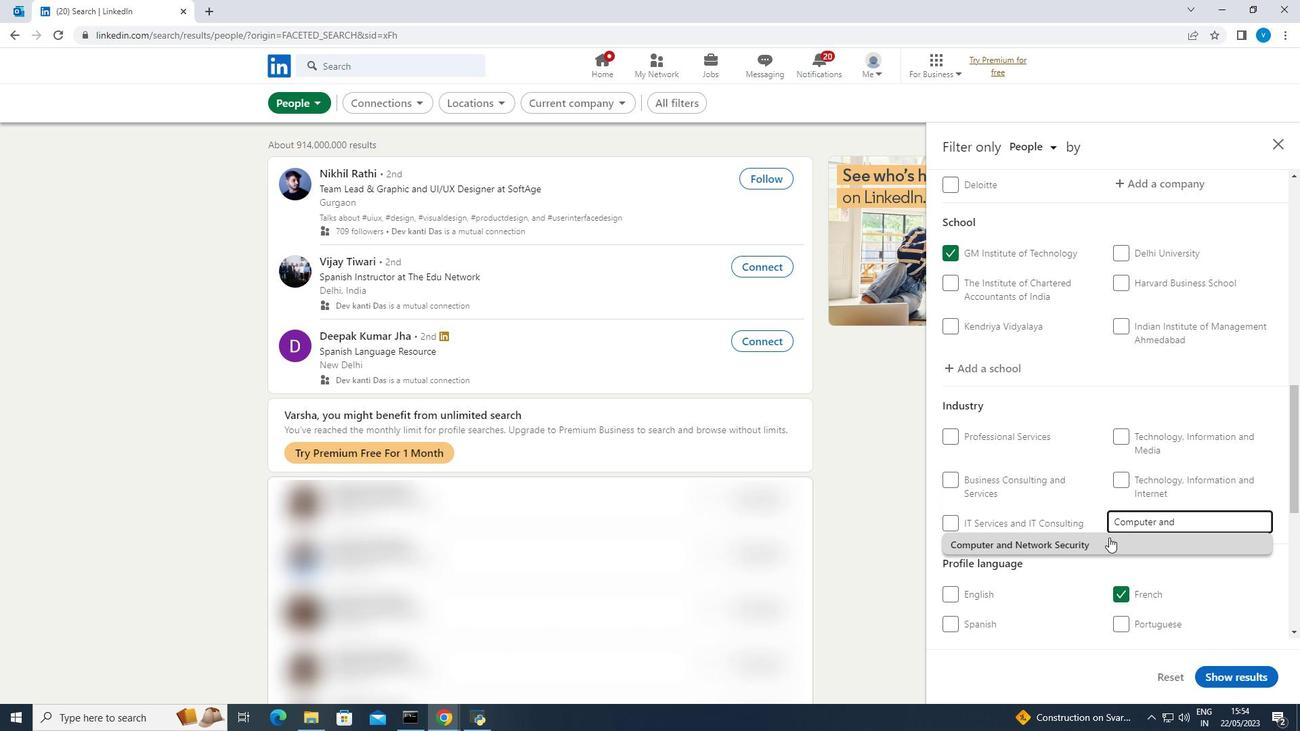 
Action: Mouse pressed left at (1099, 537)
Screenshot: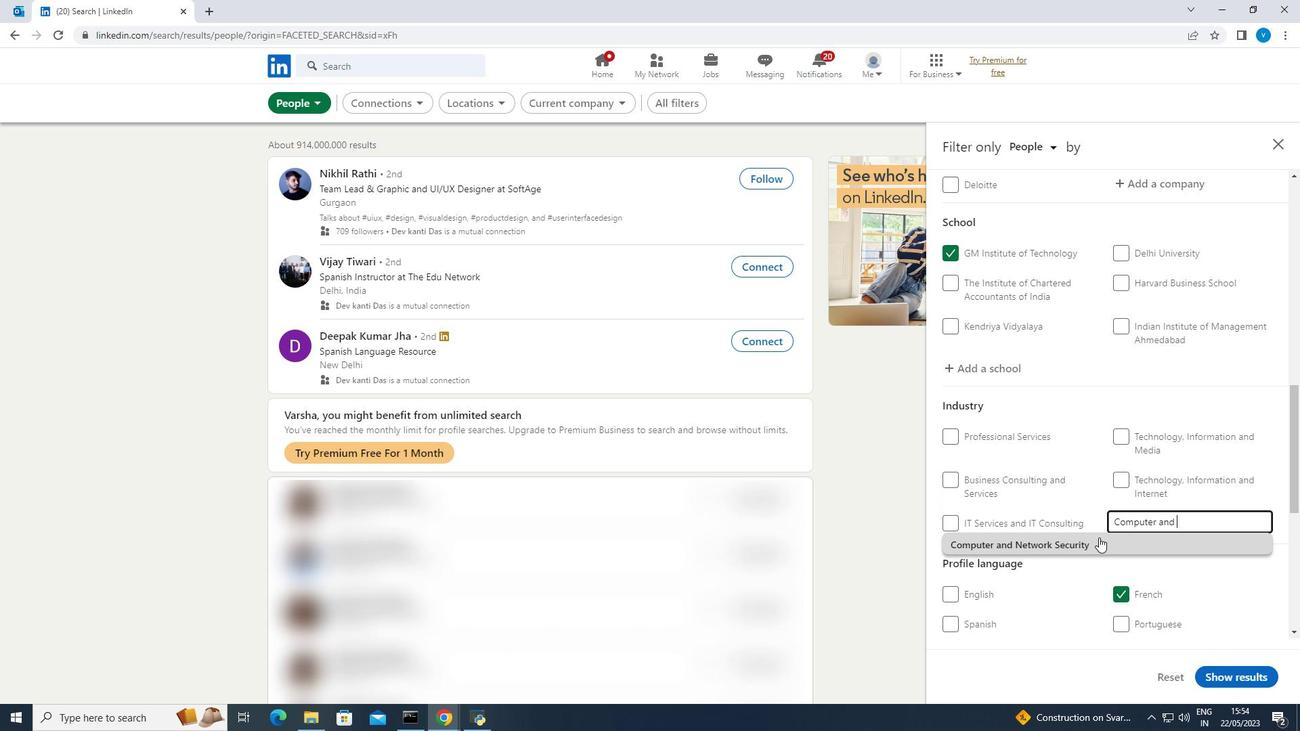 
Action: Mouse scrolled (1099, 537) with delta (0, 0)
Screenshot: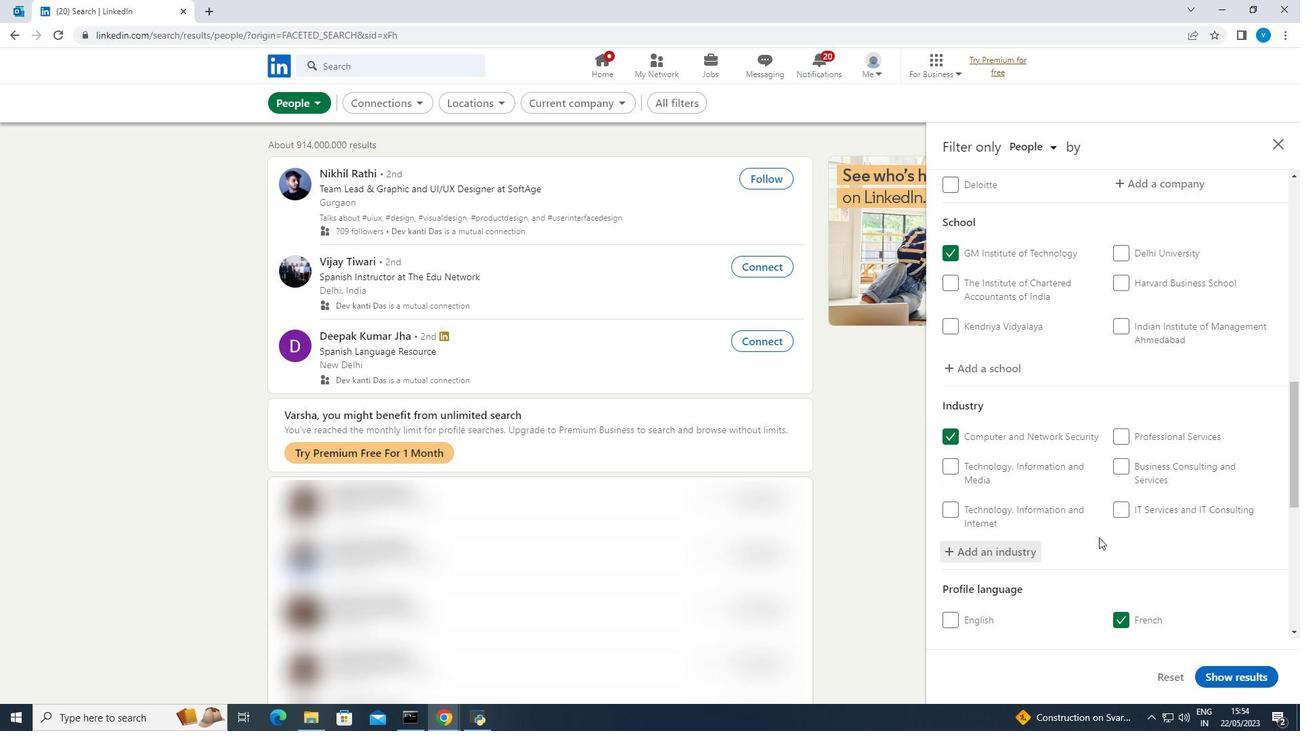 
Action: Mouse scrolled (1099, 537) with delta (0, 0)
Screenshot: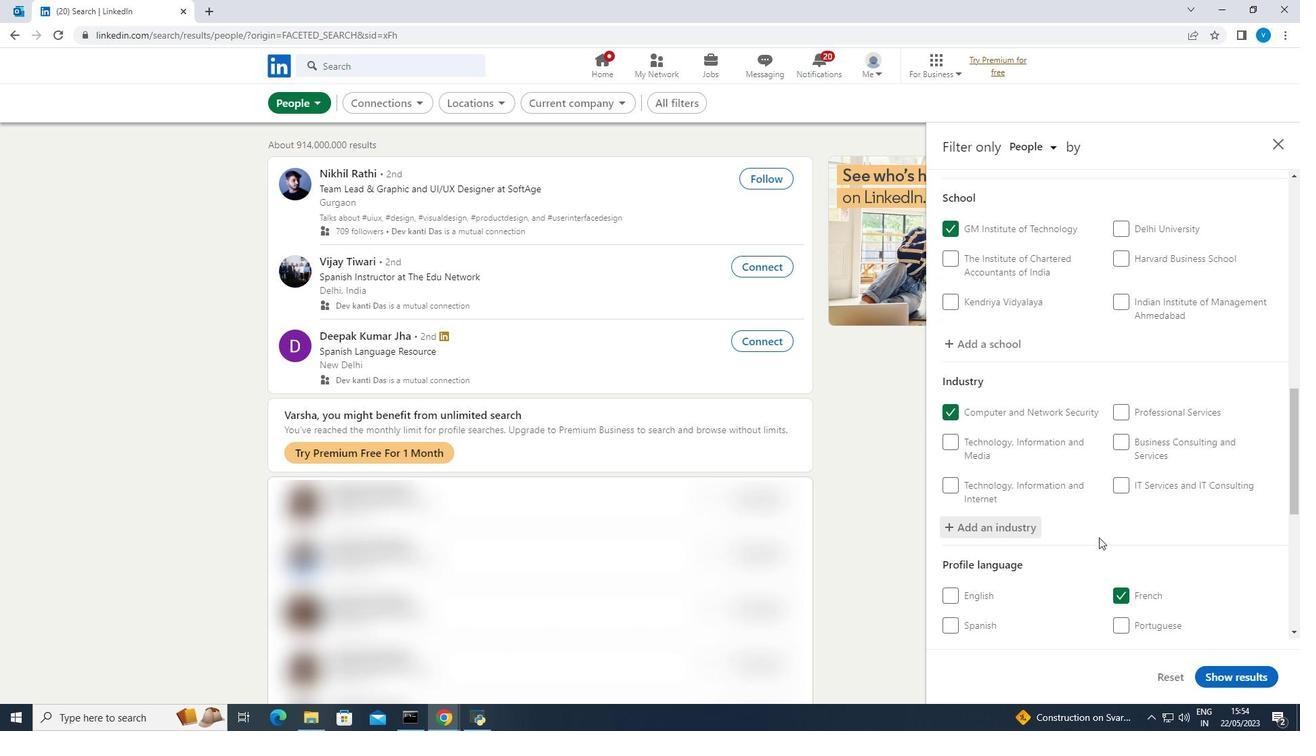 
Action: Mouse scrolled (1099, 537) with delta (0, 0)
Screenshot: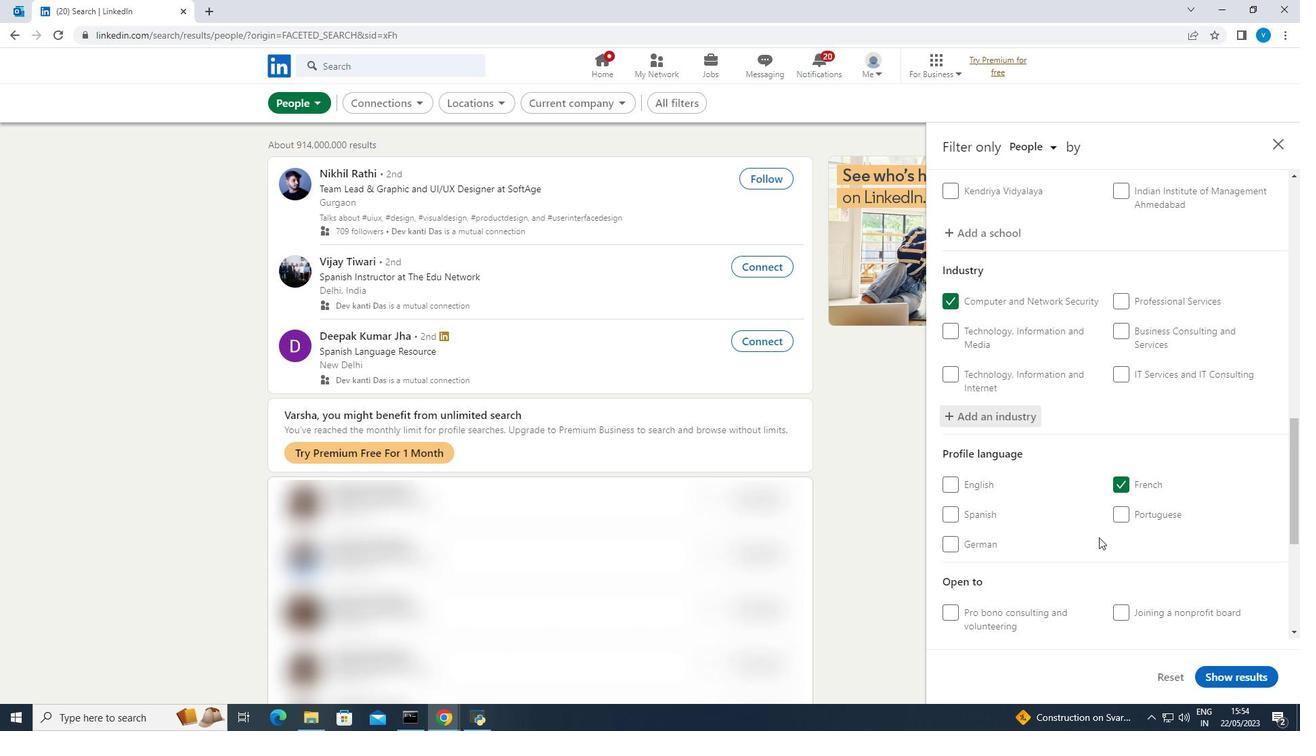 
Action: Mouse scrolled (1099, 537) with delta (0, 0)
Screenshot: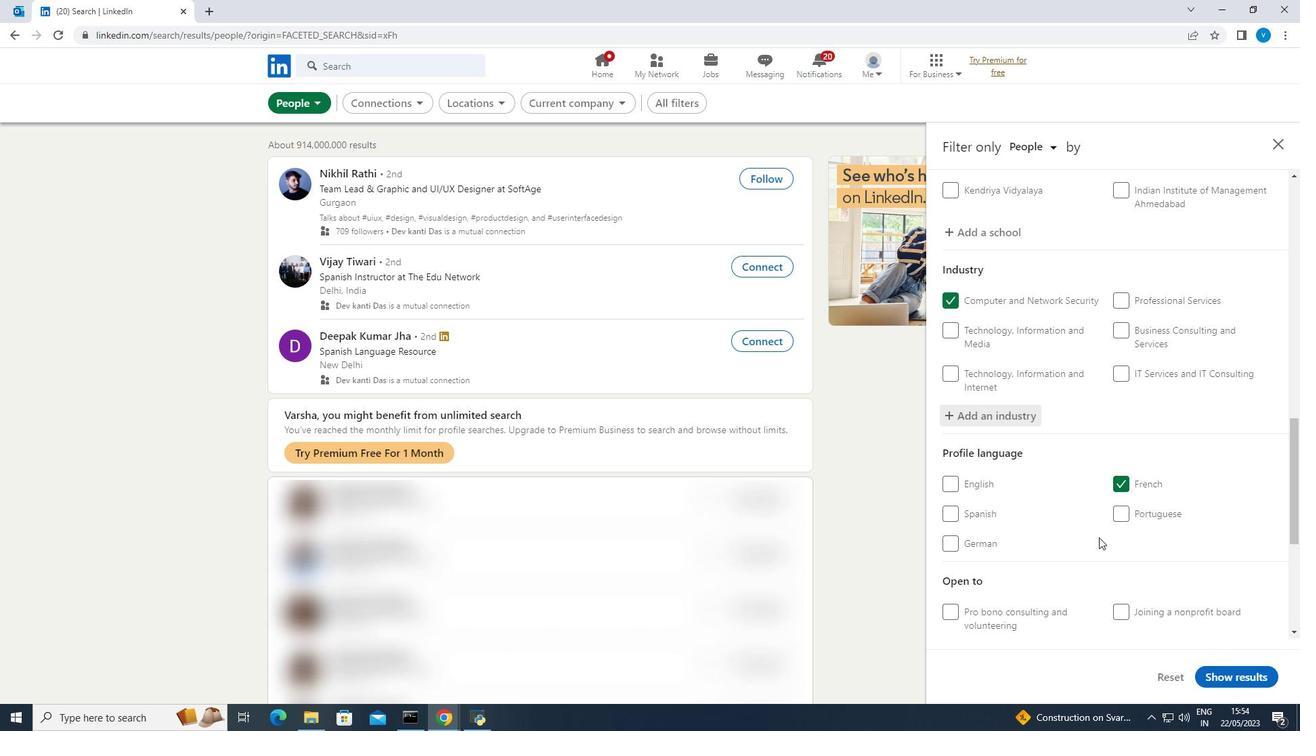 
Action: Mouse scrolled (1099, 537) with delta (0, 0)
Screenshot: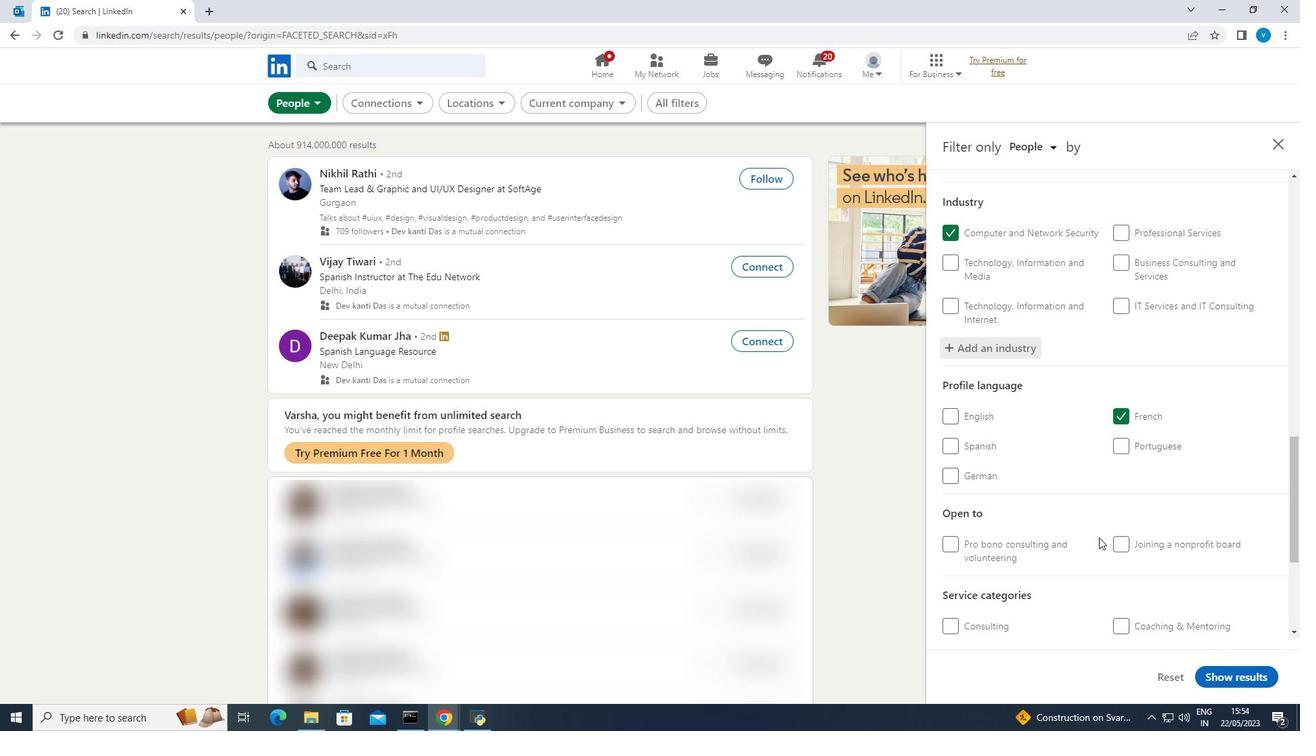 
Action: Mouse moved to (1139, 548)
Screenshot: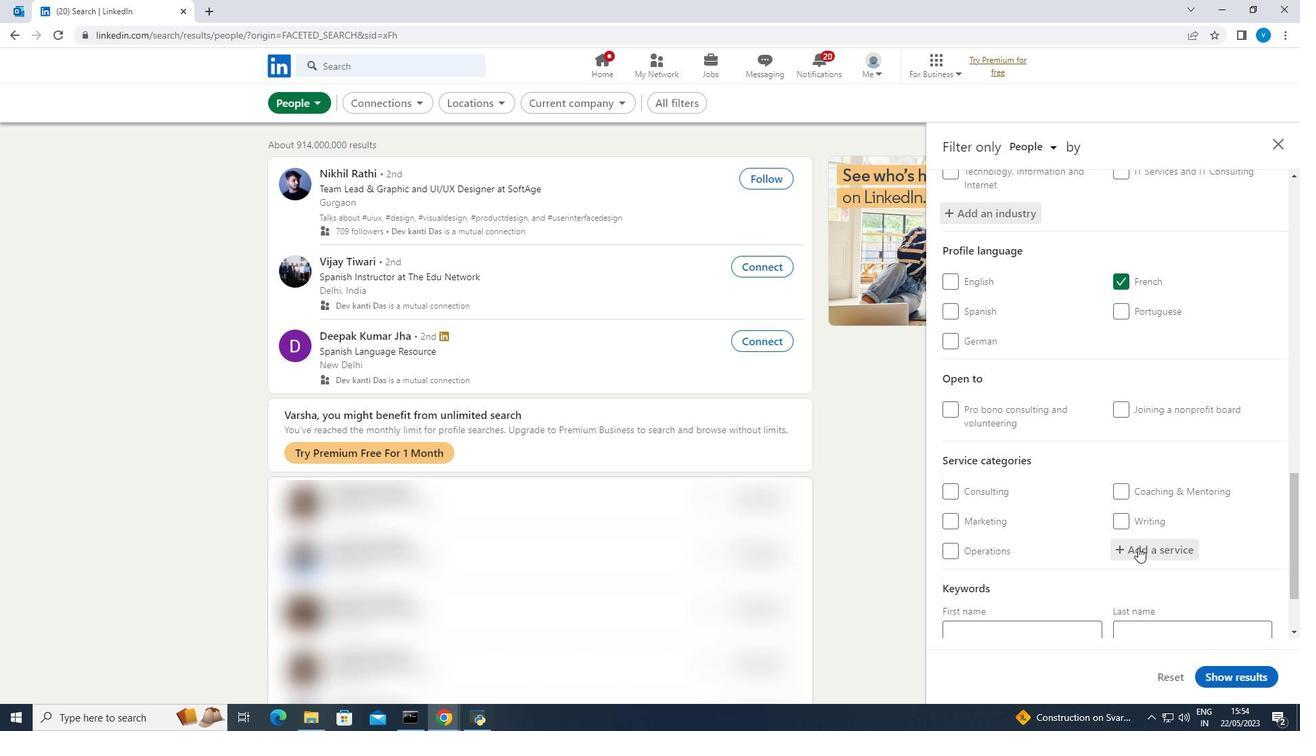 
Action: Mouse pressed left at (1139, 548)
Screenshot: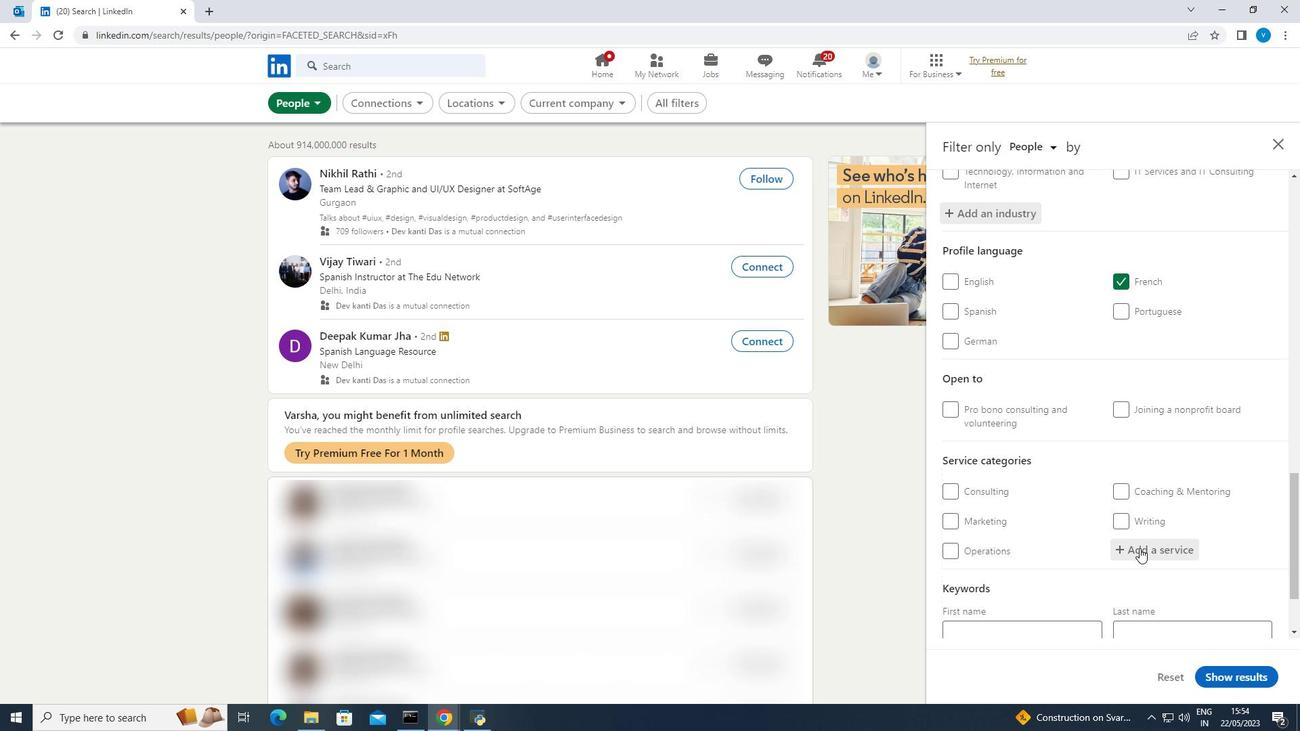 
Action: Key pressed <Key.shift><Key.shift><Key.shift><Key.shift><Key.shift><Key.shift><Key.shift>Mobile<Key.space><Key.shift><Key.shift><Key.shift><Key.shift><Key.shift>M
Screenshot: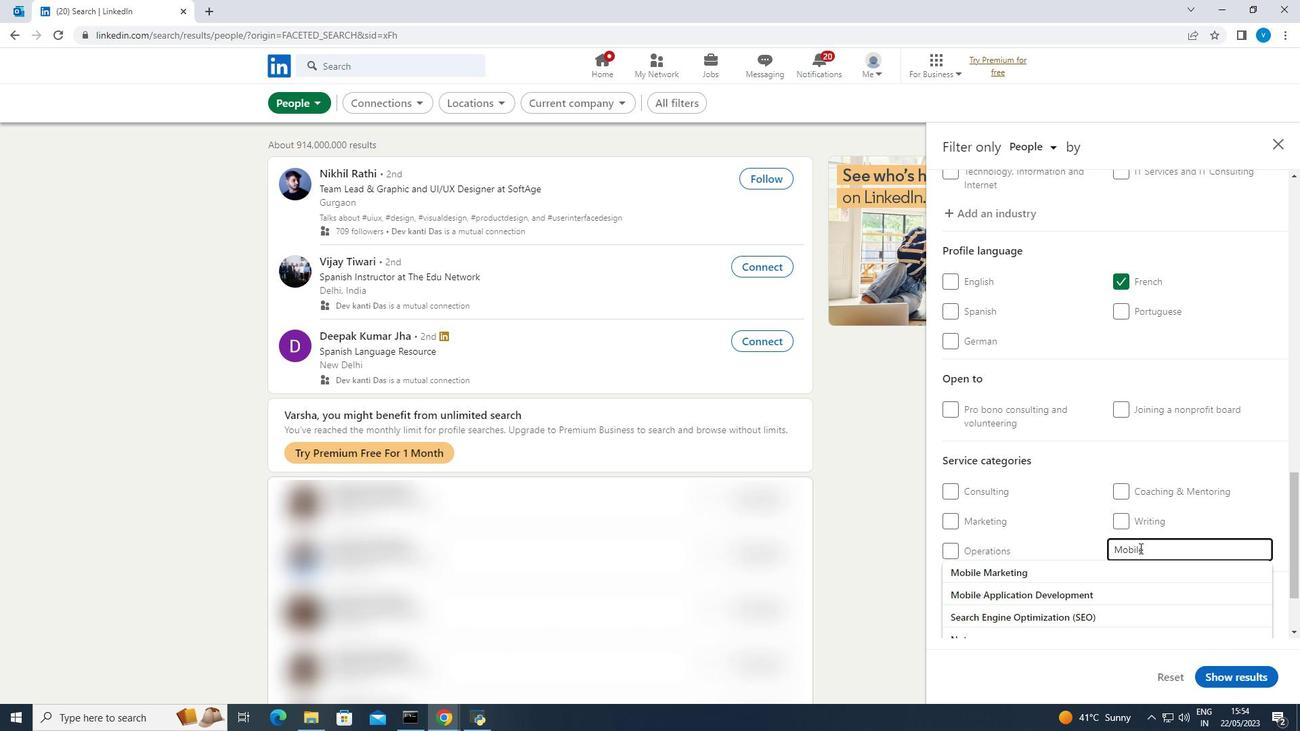
Action: Mouse moved to (1072, 569)
Screenshot: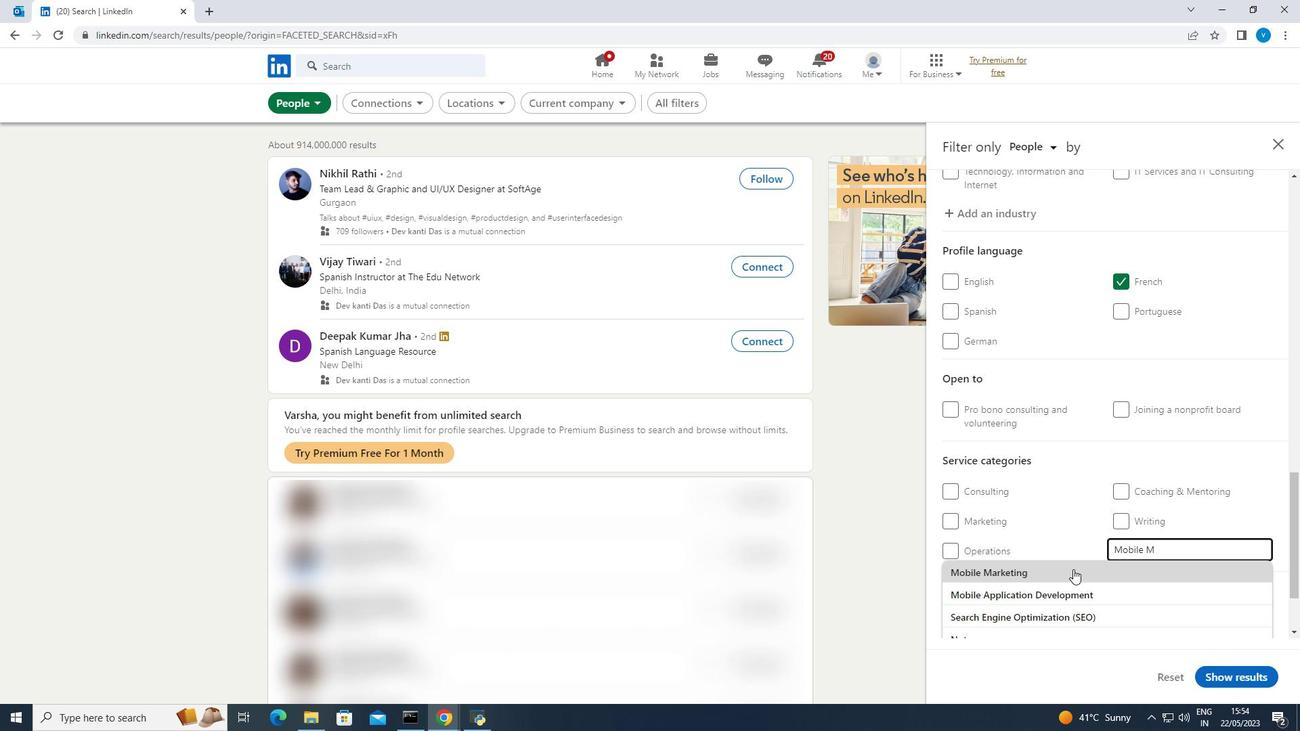 
Action: Mouse pressed left at (1072, 569)
Screenshot: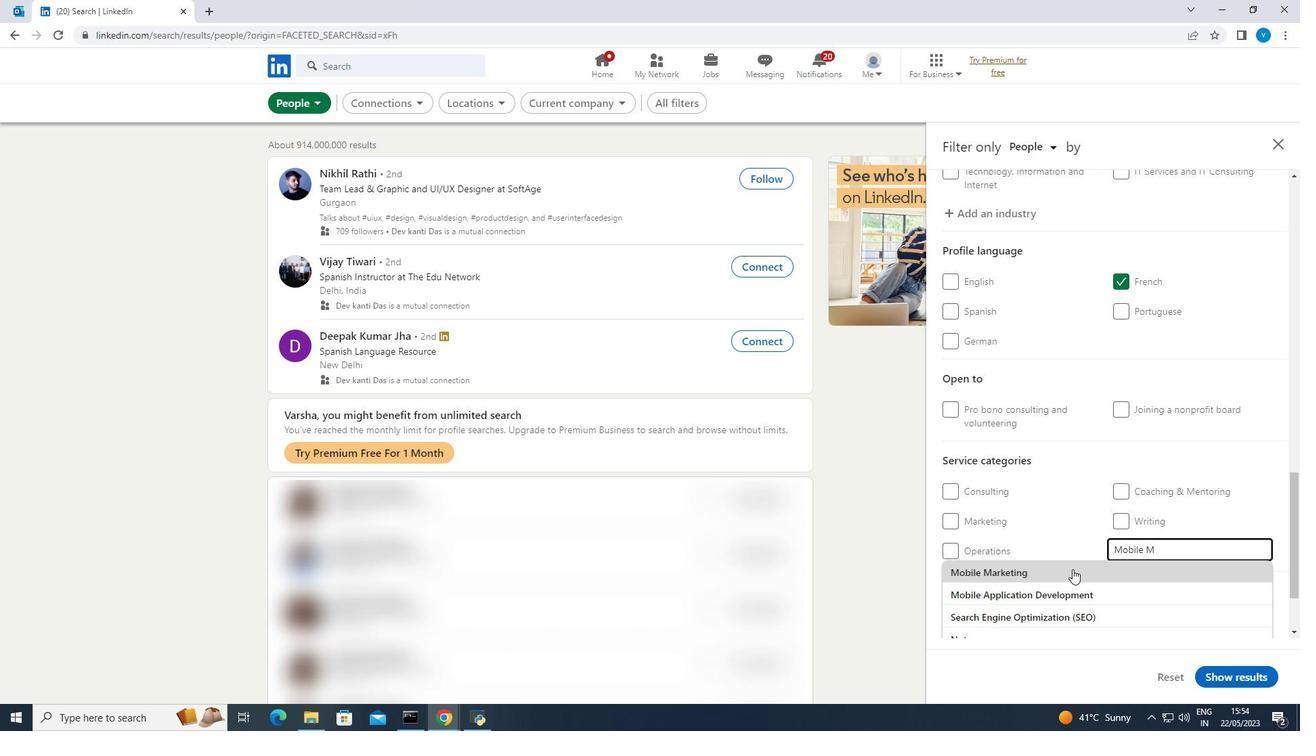 
Action: Mouse moved to (1081, 564)
Screenshot: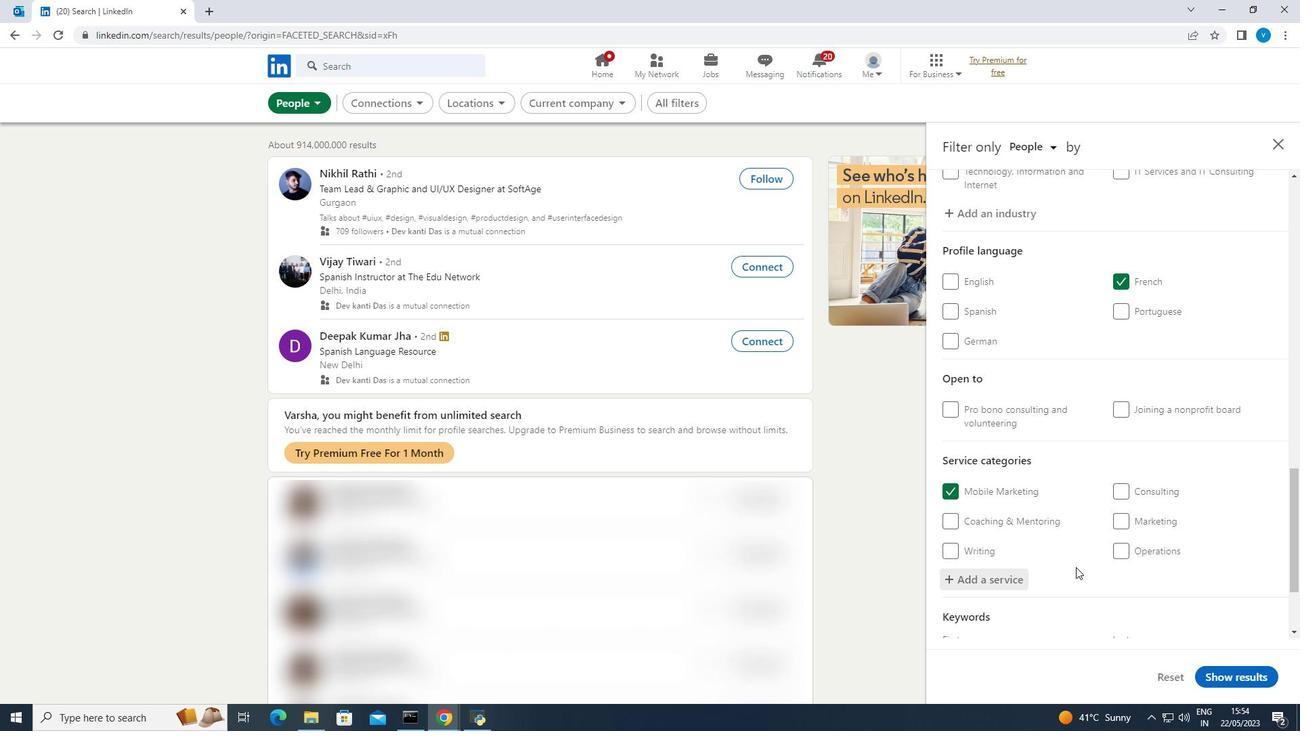 
Action: Mouse scrolled (1081, 564) with delta (0, 0)
Screenshot: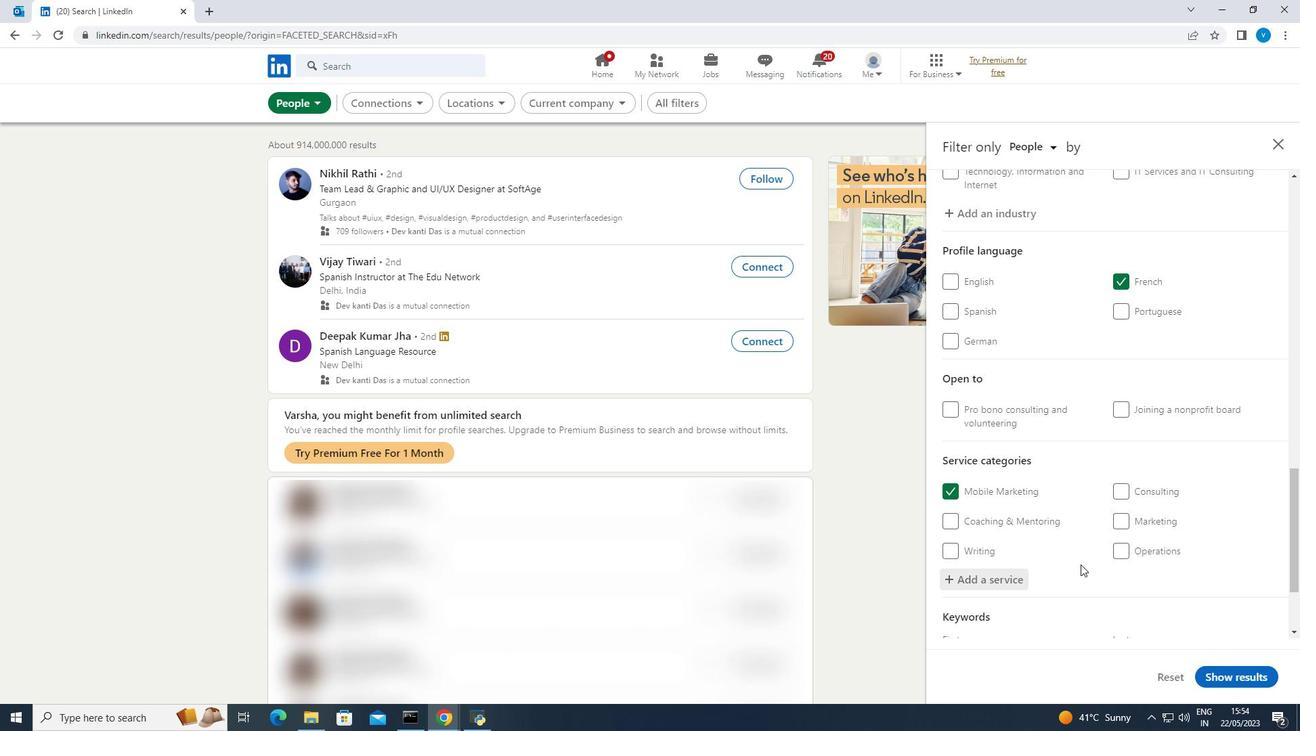 
Action: Mouse scrolled (1081, 564) with delta (0, 0)
Screenshot: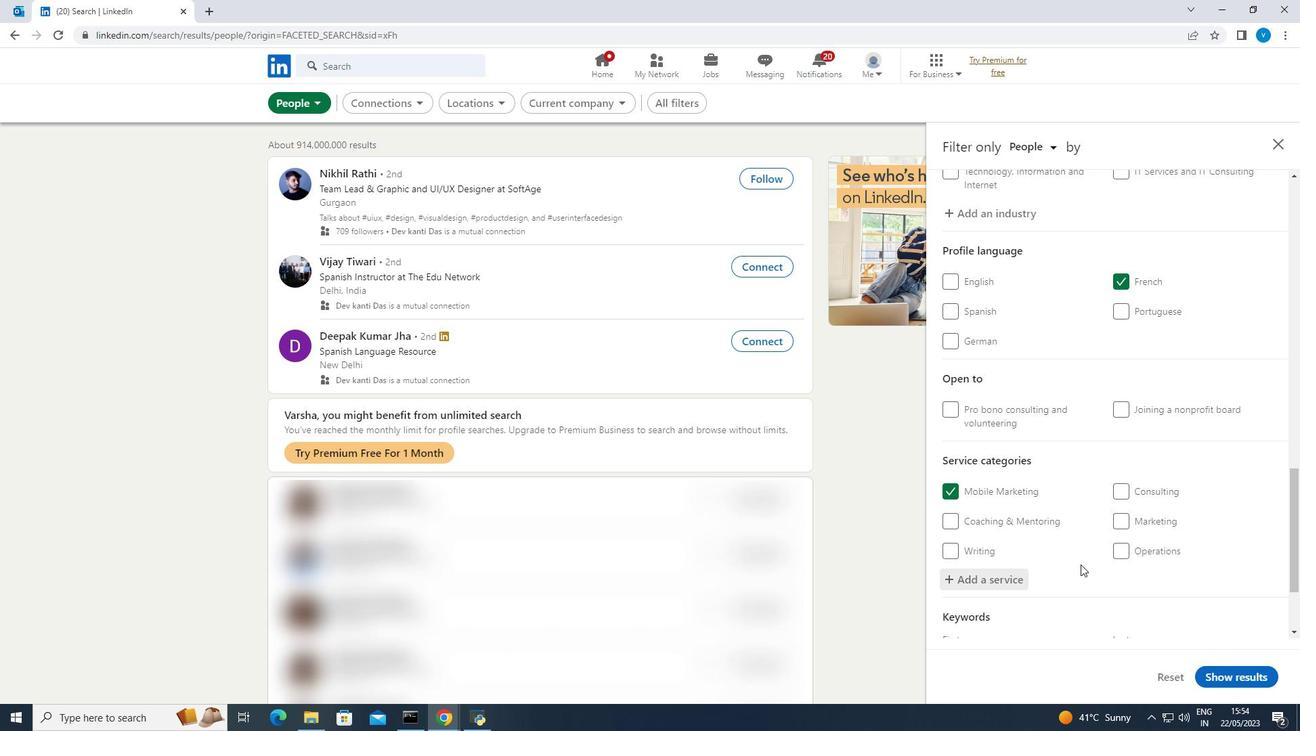 
Action: Mouse scrolled (1081, 564) with delta (0, 0)
Screenshot: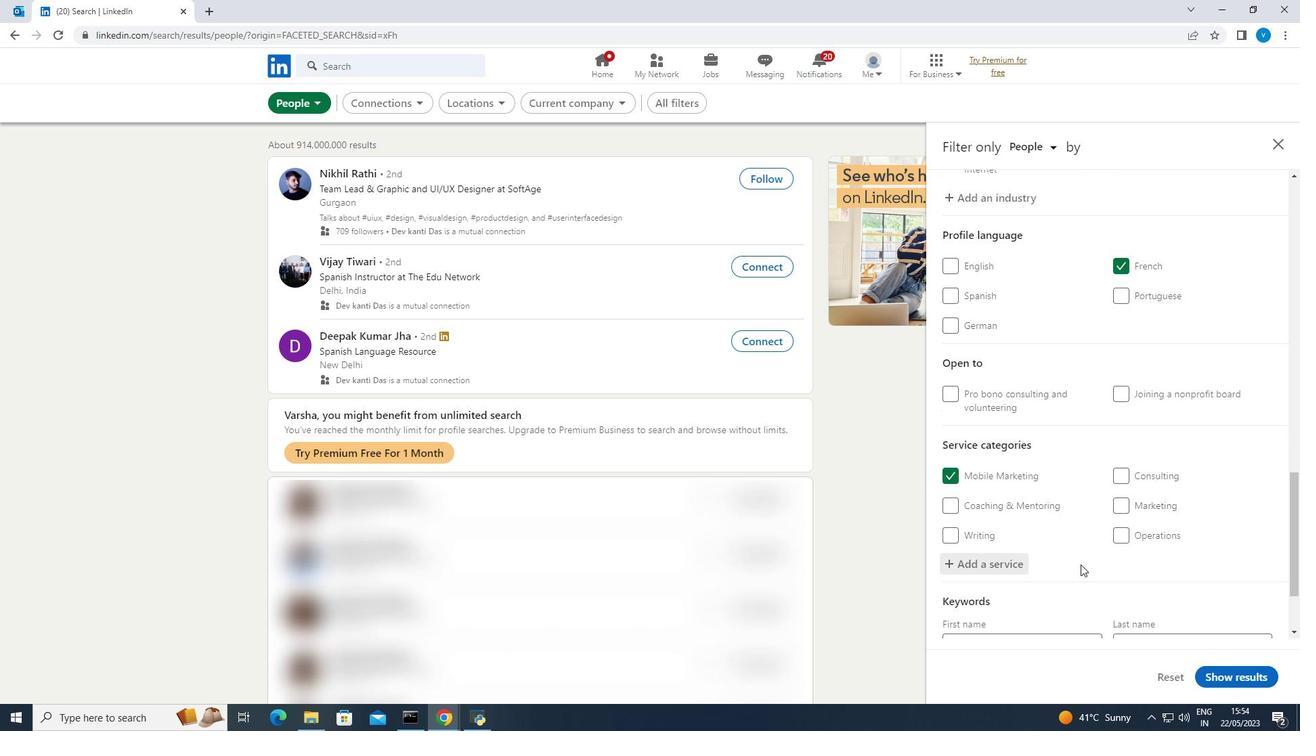 
Action: Mouse scrolled (1081, 564) with delta (0, 0)
Screenshot: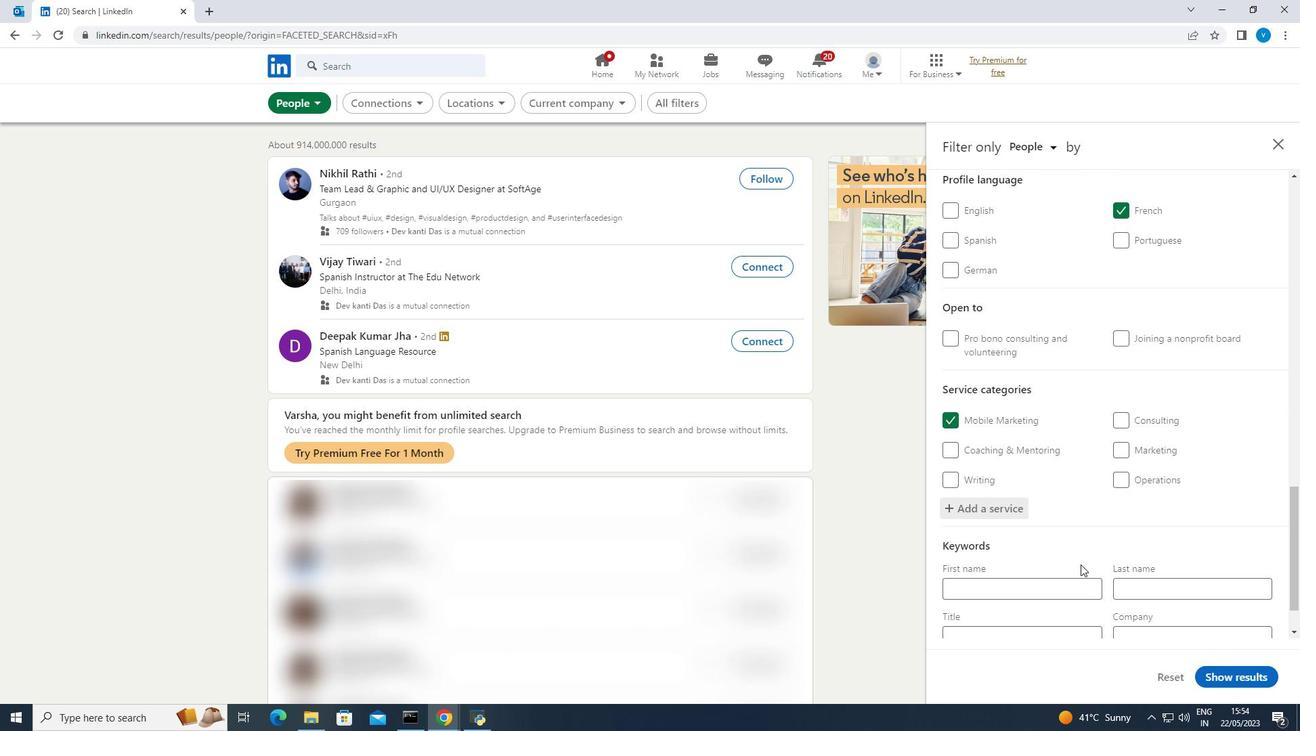 
Action: Mouse moved to (1032, 579)
Screenshot: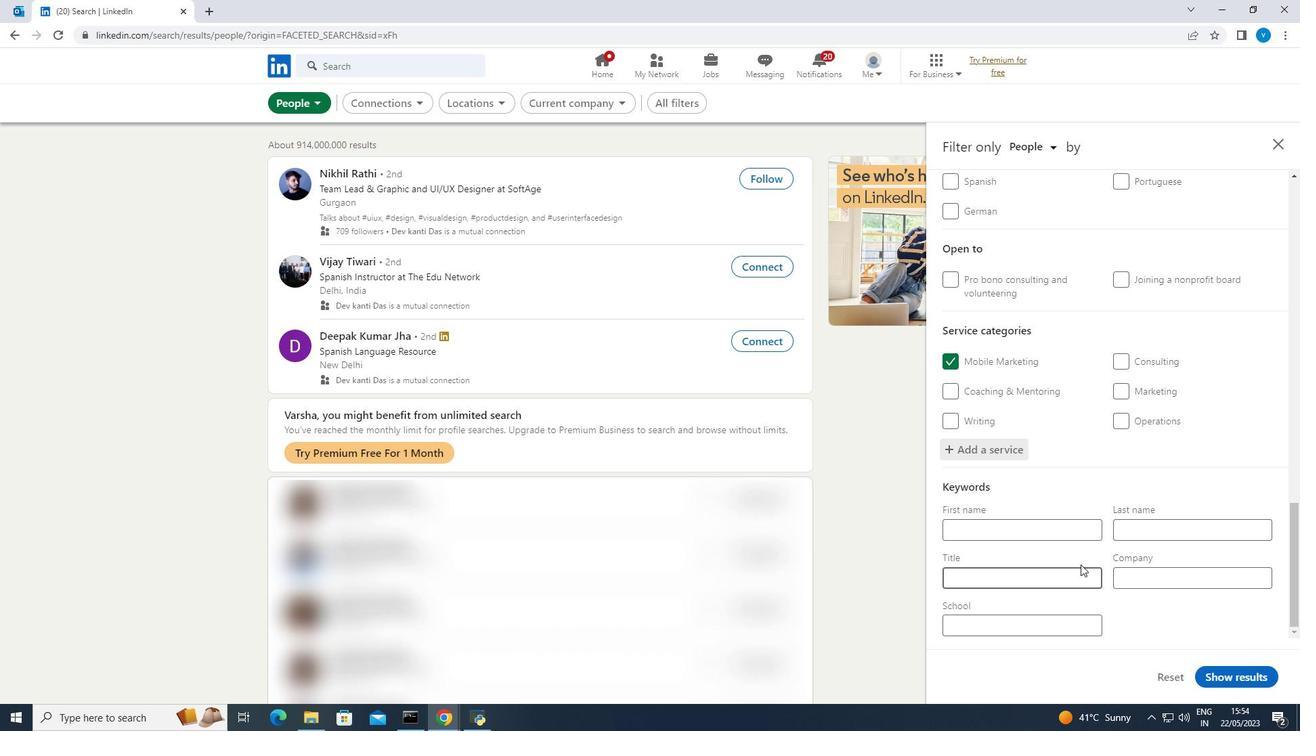 
Action: Mouse pressed left at (1032, 579)
Screenshot: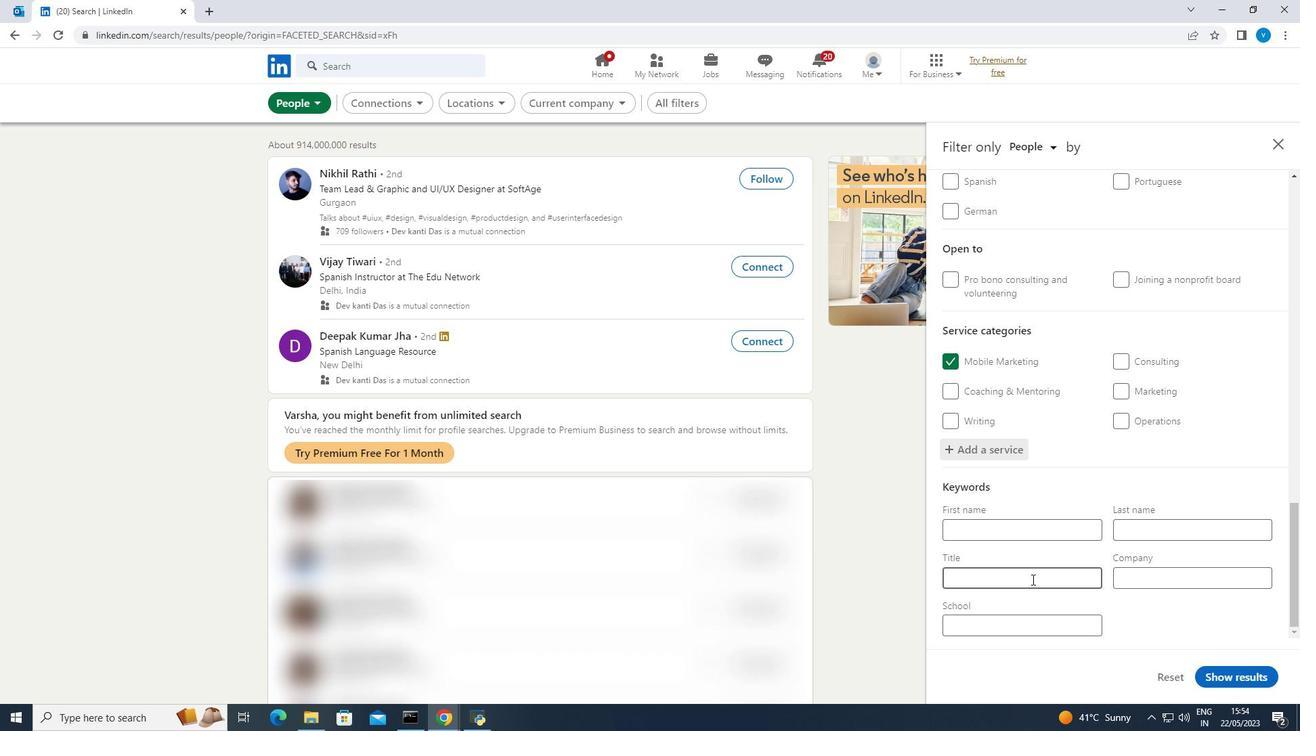 
Action: Mouse moved to (1032, 579)
Screenshot: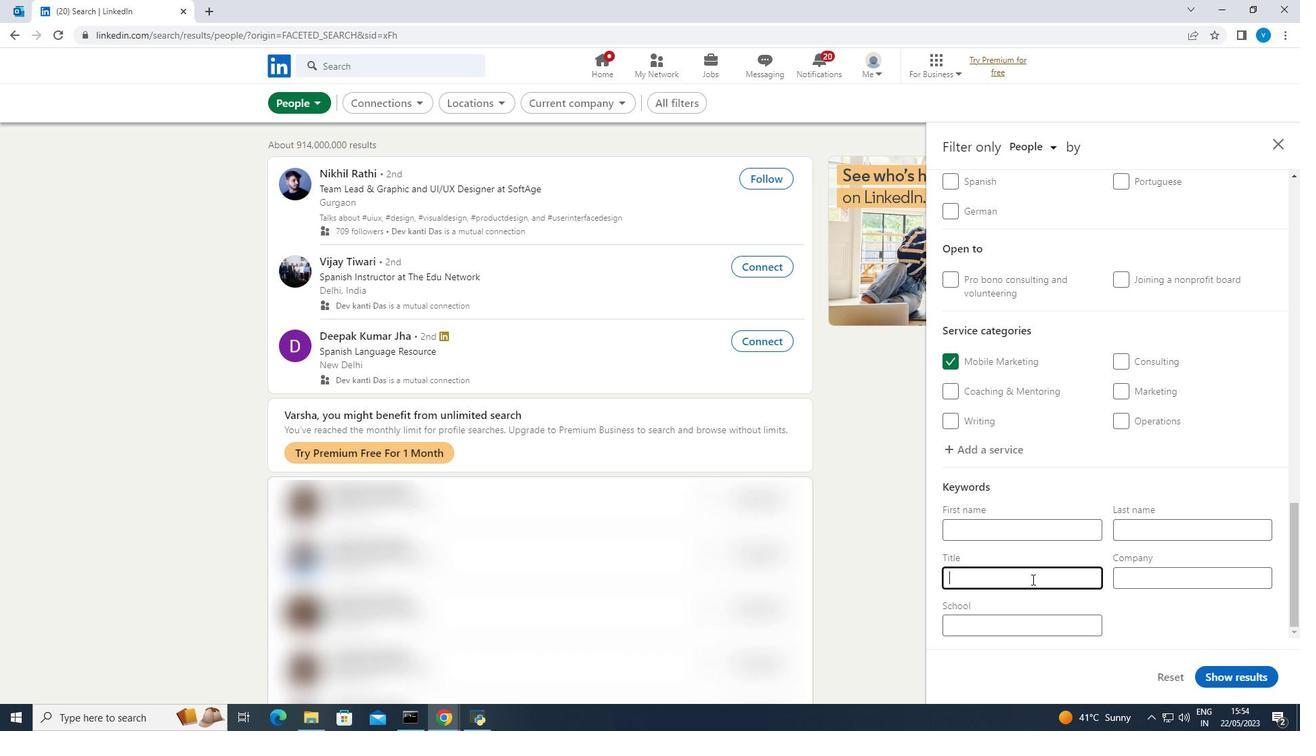 
Action: Key pressed <Key.shift><Key.shift><Key.shift><Key.shift><Key.shift>School<Key.space><Key.shift><Key.shift><Key.shift>Counselor
Screenshot: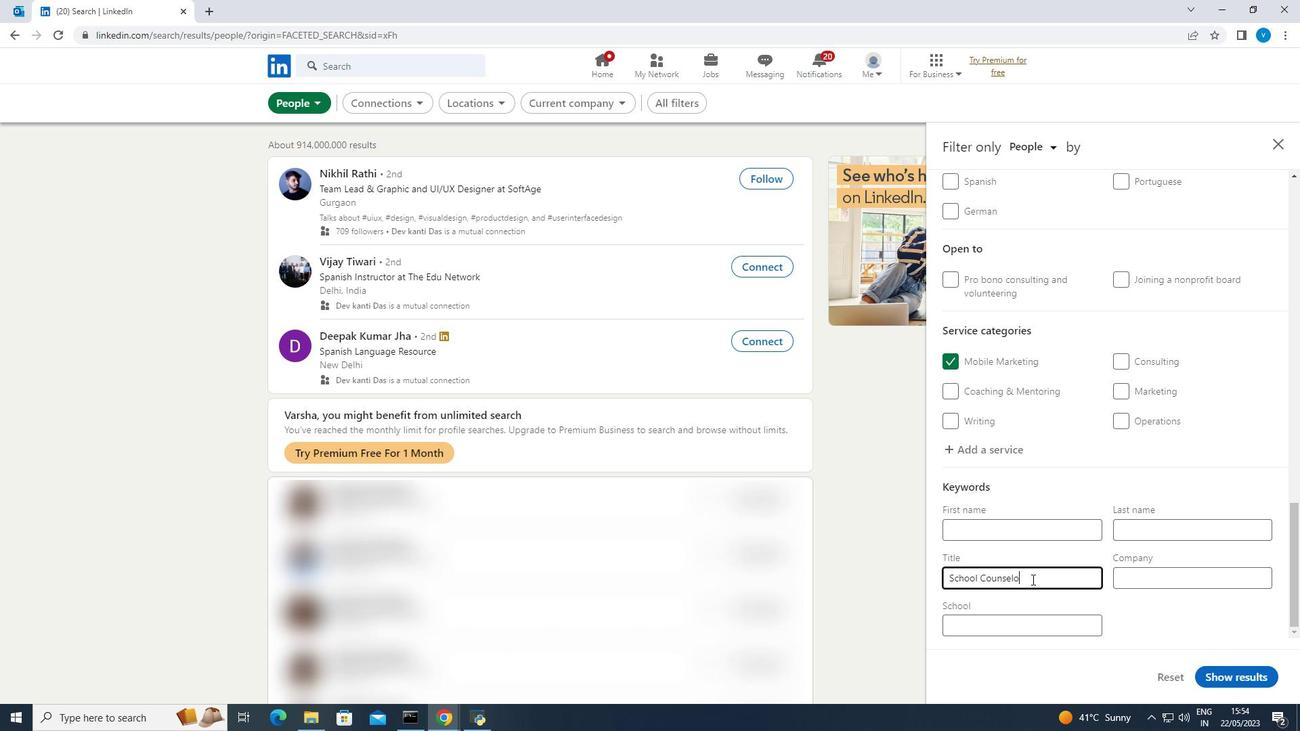 
Action: Mouse moved to (1213, 674)
Screenshot: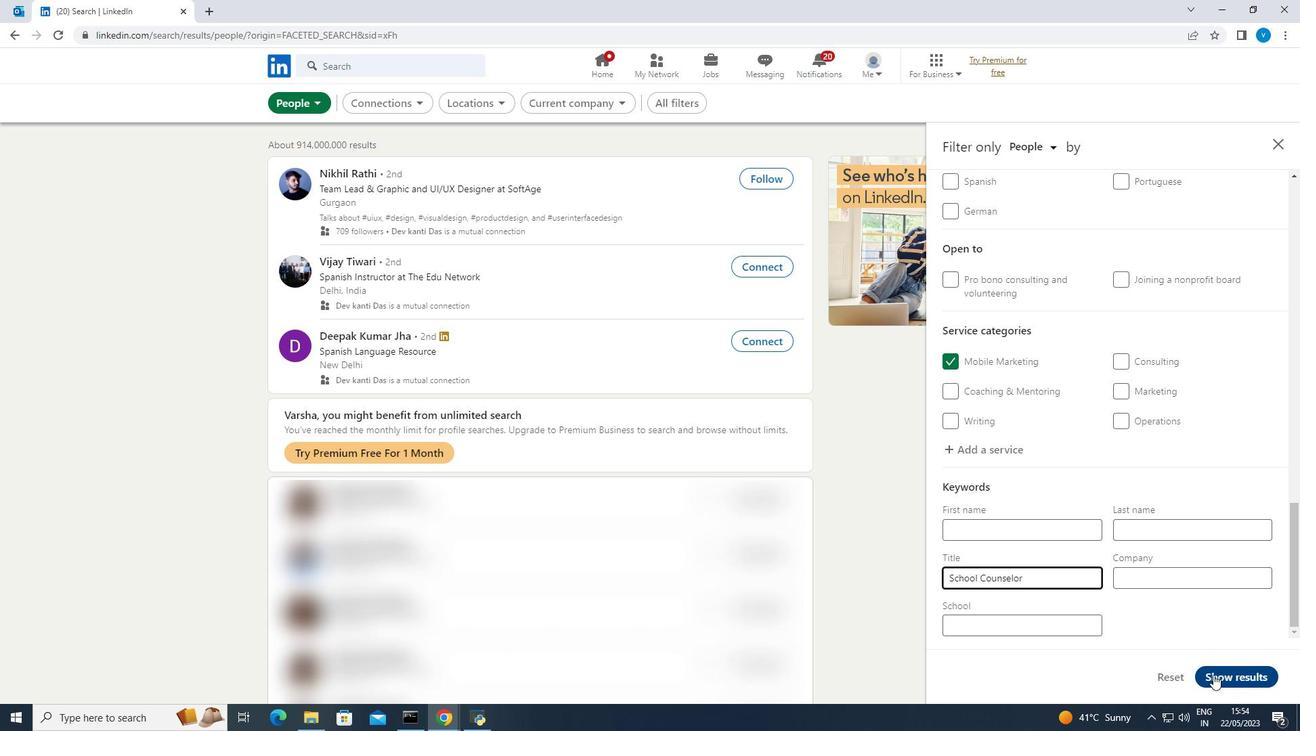 
Action: Mouse pressed left at (1213, 674)
Screenshot: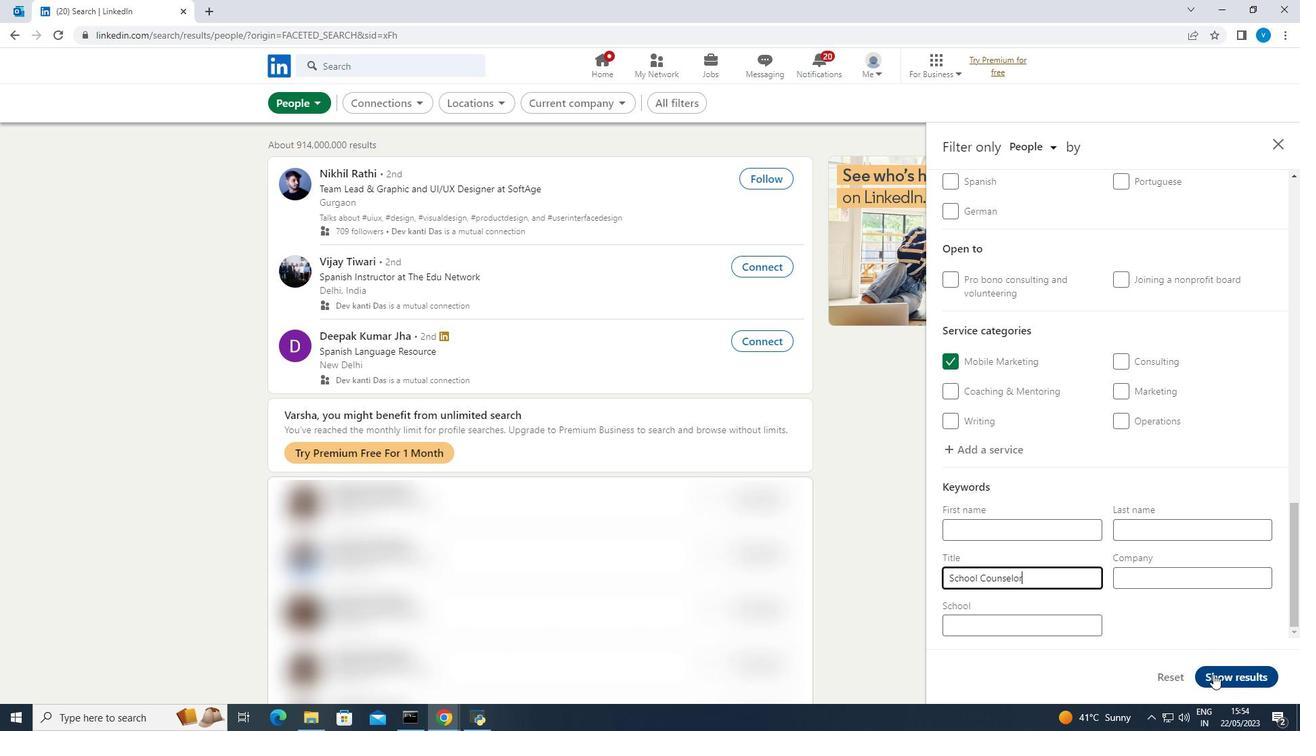 
Action: Mouse moved to (1207, 677)
Screenshot: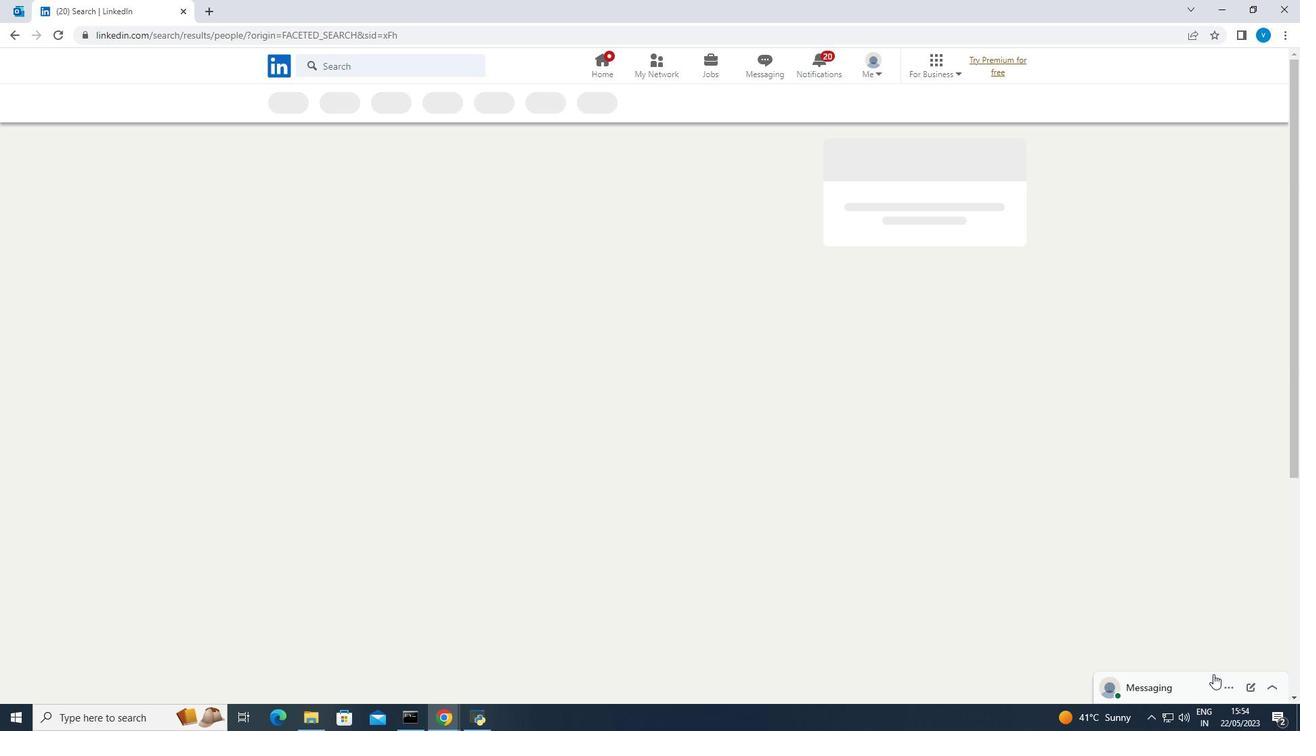 
